 Task: Look for space in Carrollton, United States from 10th June, 2023 to 25th June, 2023 for 4 adults in price range Rs.10000 to Rs.15000. Place can be private room with 4 bedrooms having 4 beds and 4 bathrooms. Property type can be house, flat, guest house, hotel. Amenities needed are: wifi, TV, free parkinig on premises, gym, breakfast. Booking option can be shelf check-in. Required host language is English.
Action: Mouse moved to (541, 114)
Screenshot: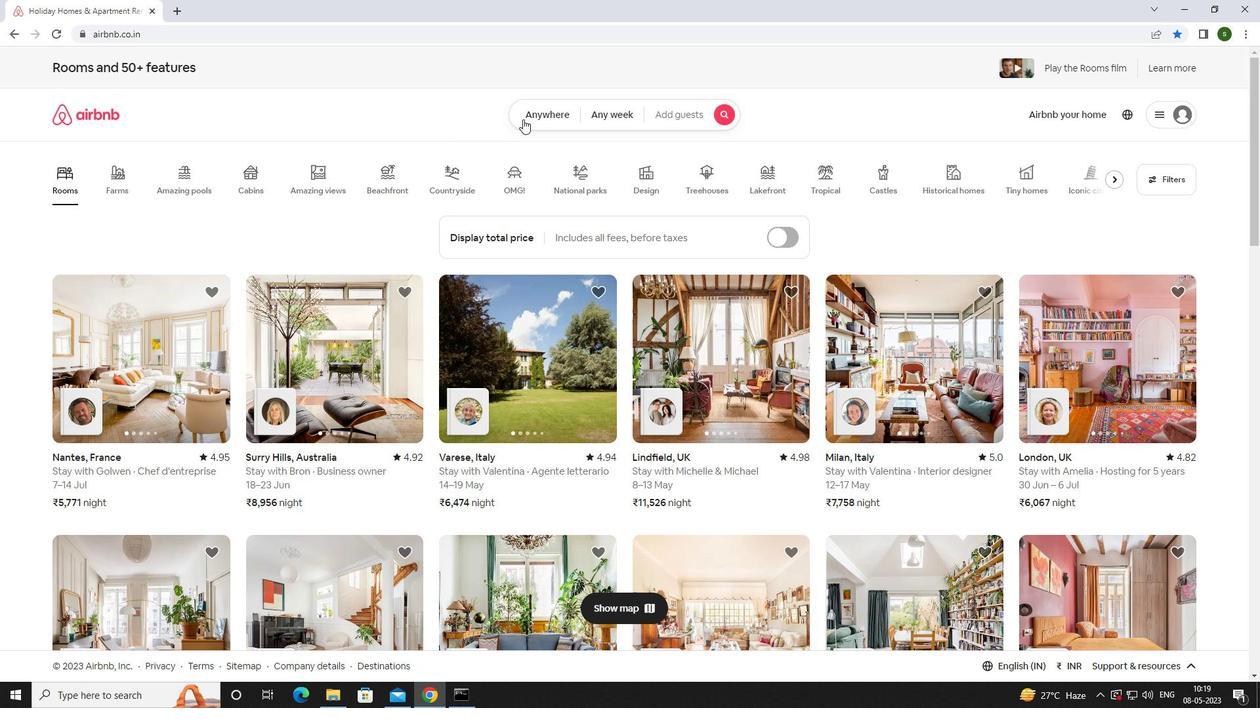 
Action: Mouse pressed left at (541, 114)
Screenshot: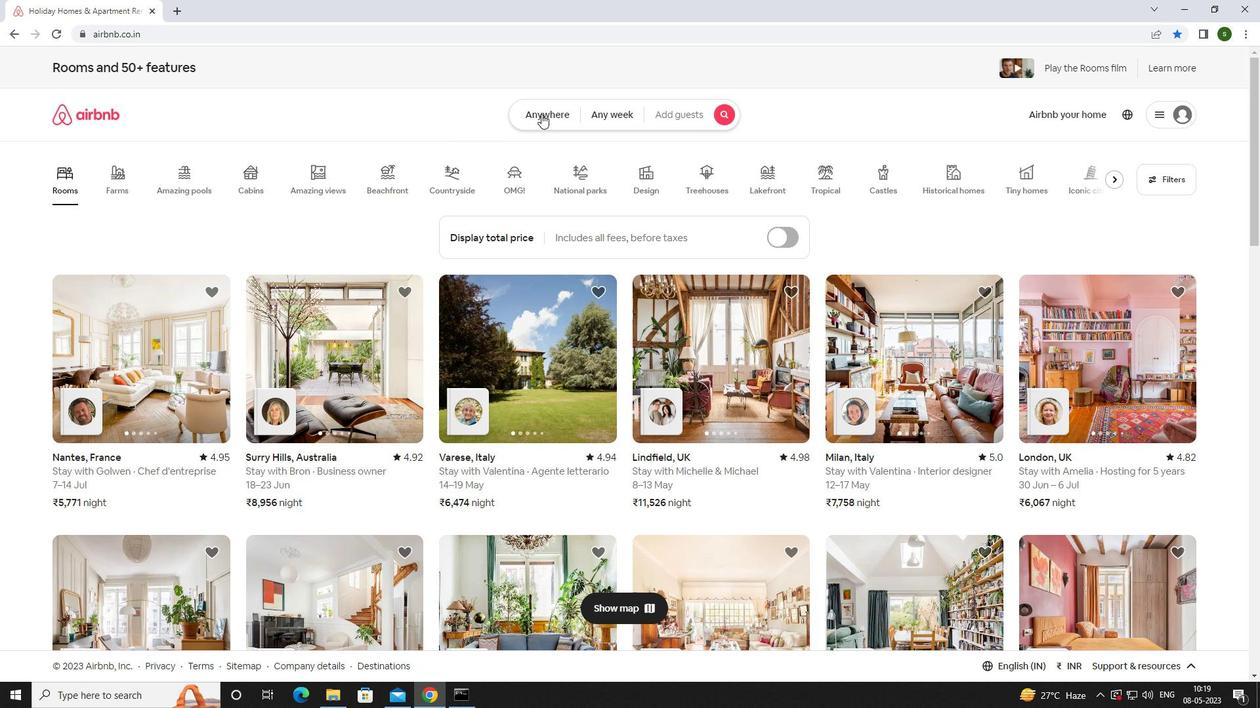 
Action: Mouse moved to (508, 171)
Screenshot: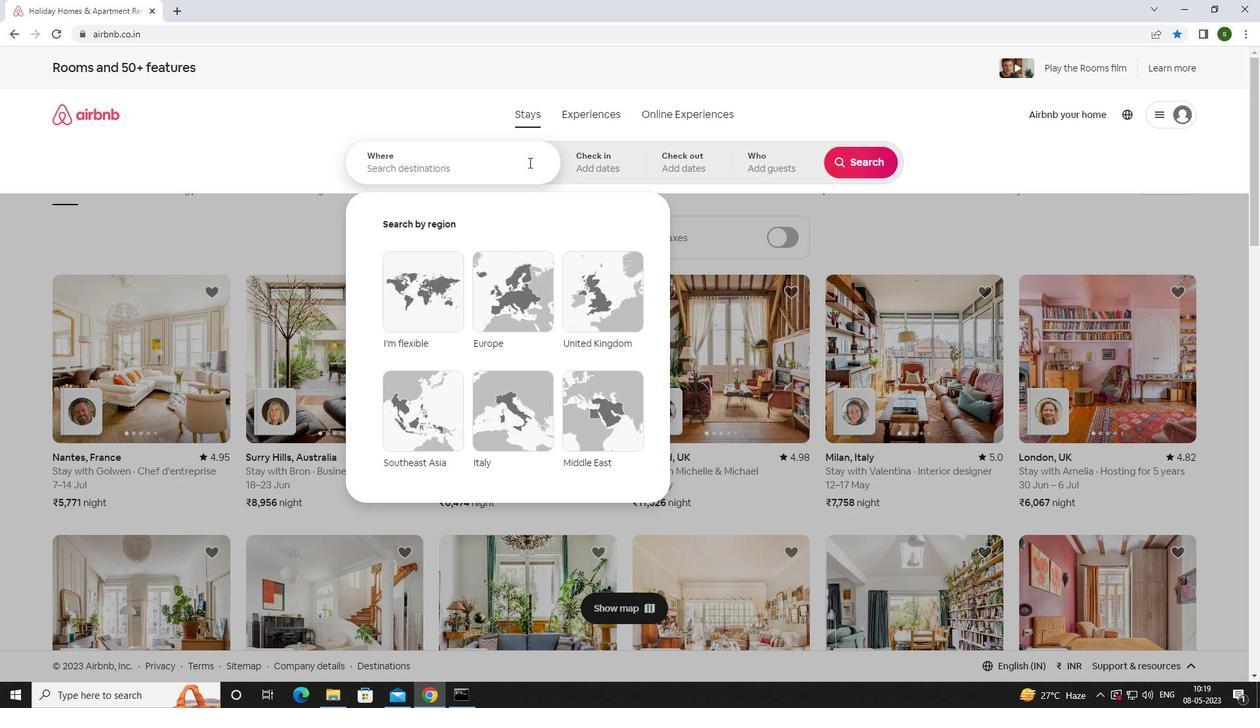 
Action: Mouse pressed left at (508, 171)
Screenshot: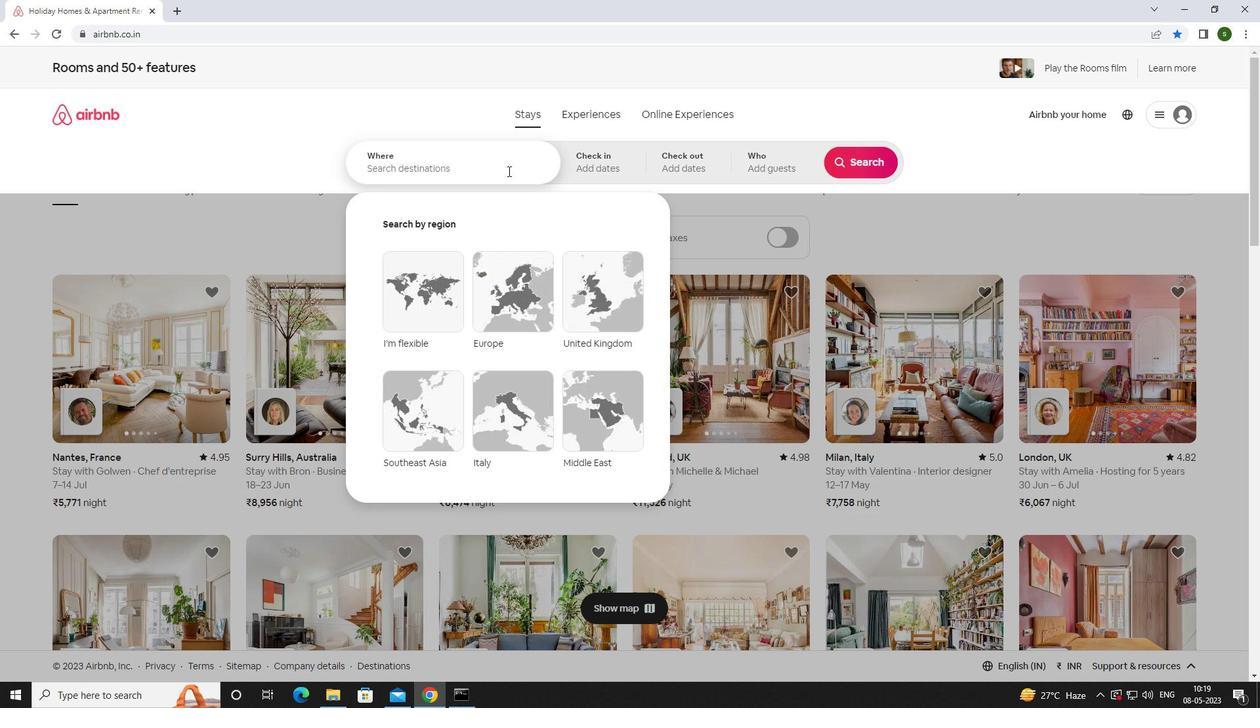 
Action: Key pressed <Key.caps_lock>c<Key.caps_lock>arrolltonb<Key.backspace>,<Key.space><Key.caps_lock>u<Key.caps_lock>nited<Key.space><Key.caps_lock>s<Key.caps_lock>tates<Key.enter>
Screenshot: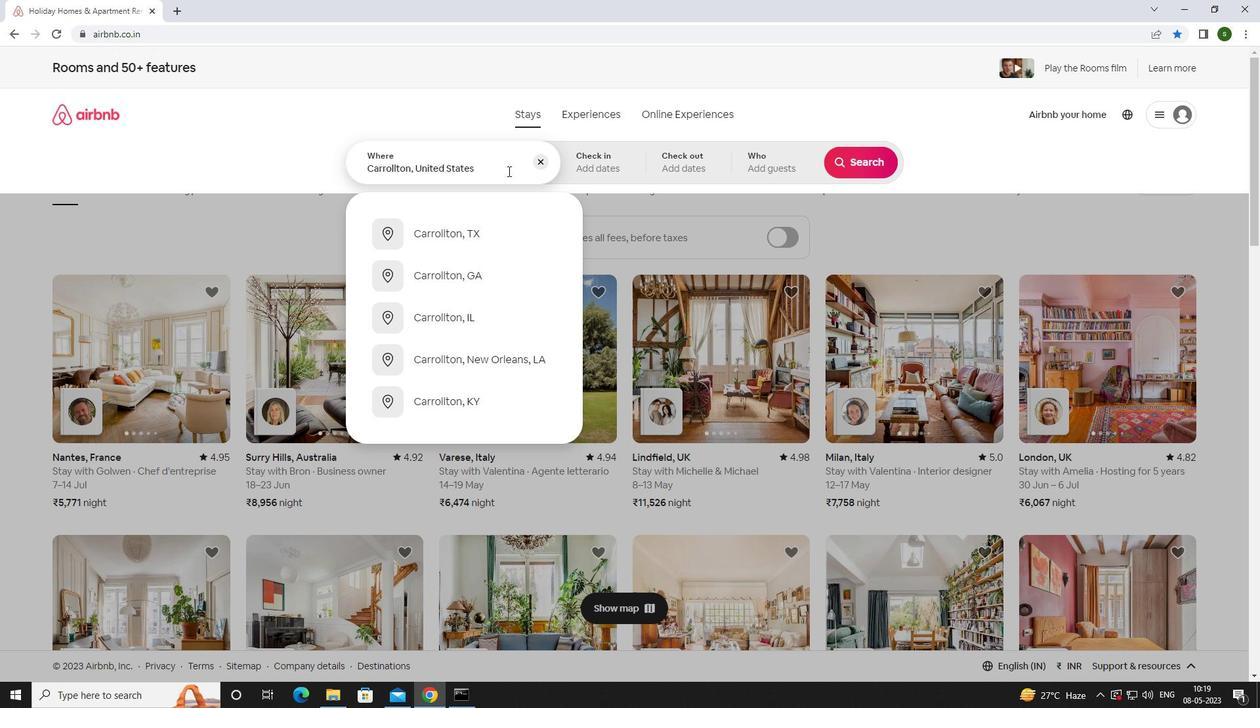 
Action: Mouse moved to (843, 351)
Screenshot: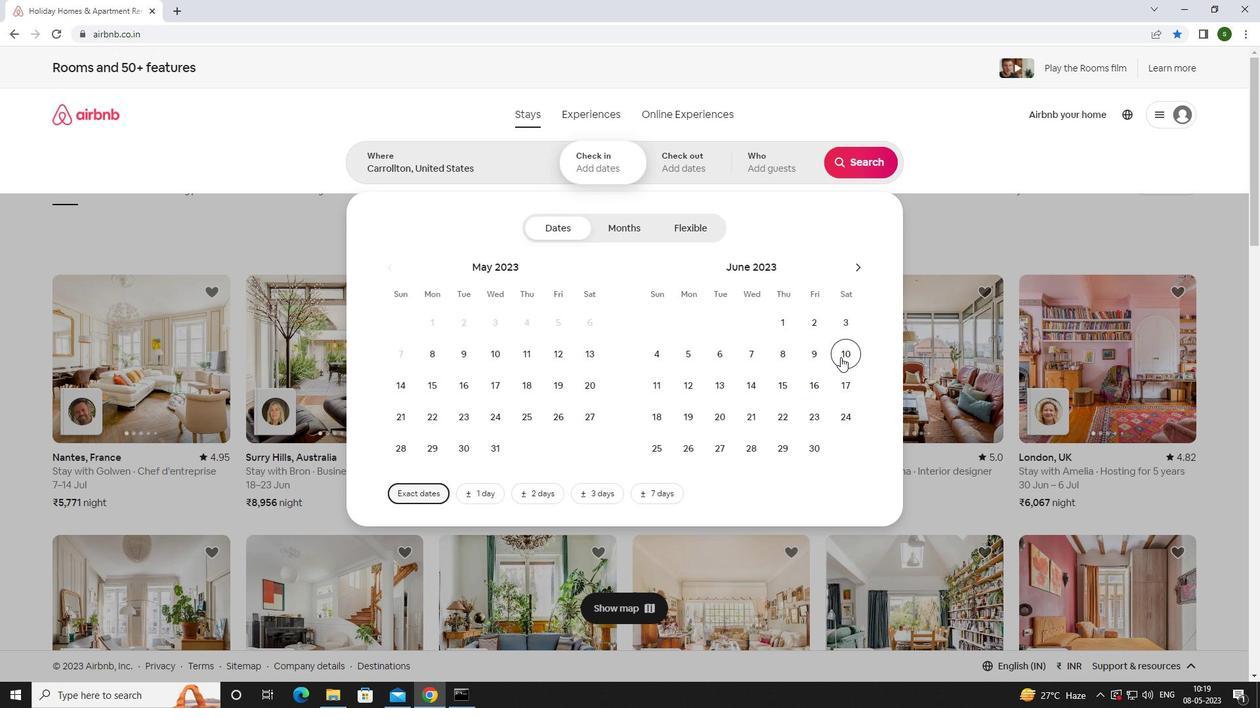 
Action: Mouse pressed left at (843, 351)
Screenshot: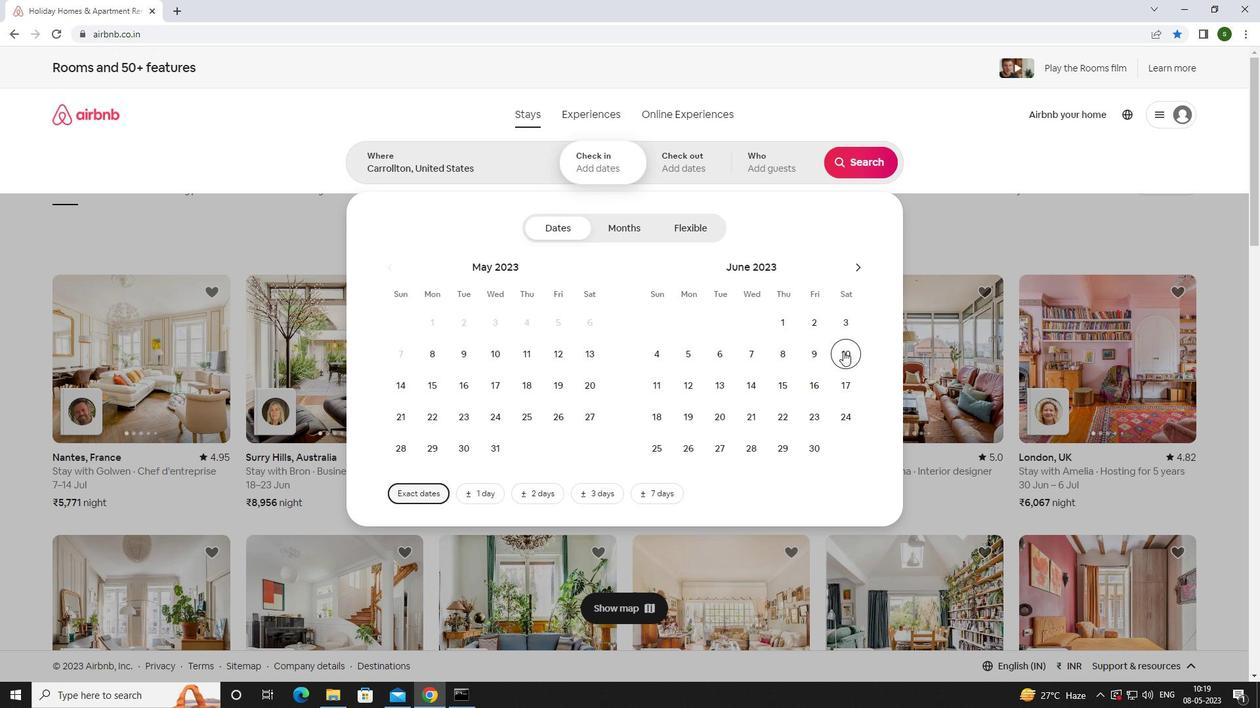 
Action: Mouse moved to (647, 454)
Screenshot: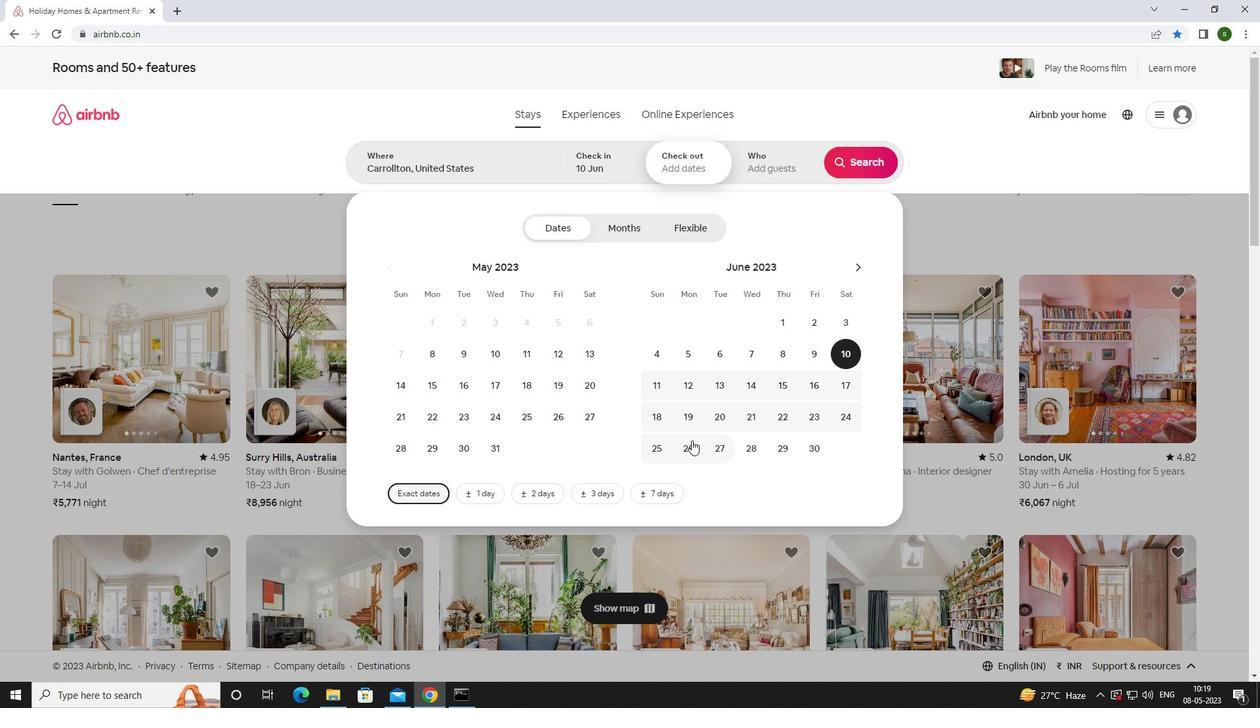 
Action: Mouse pressed left at (647, 454)
Screenshot: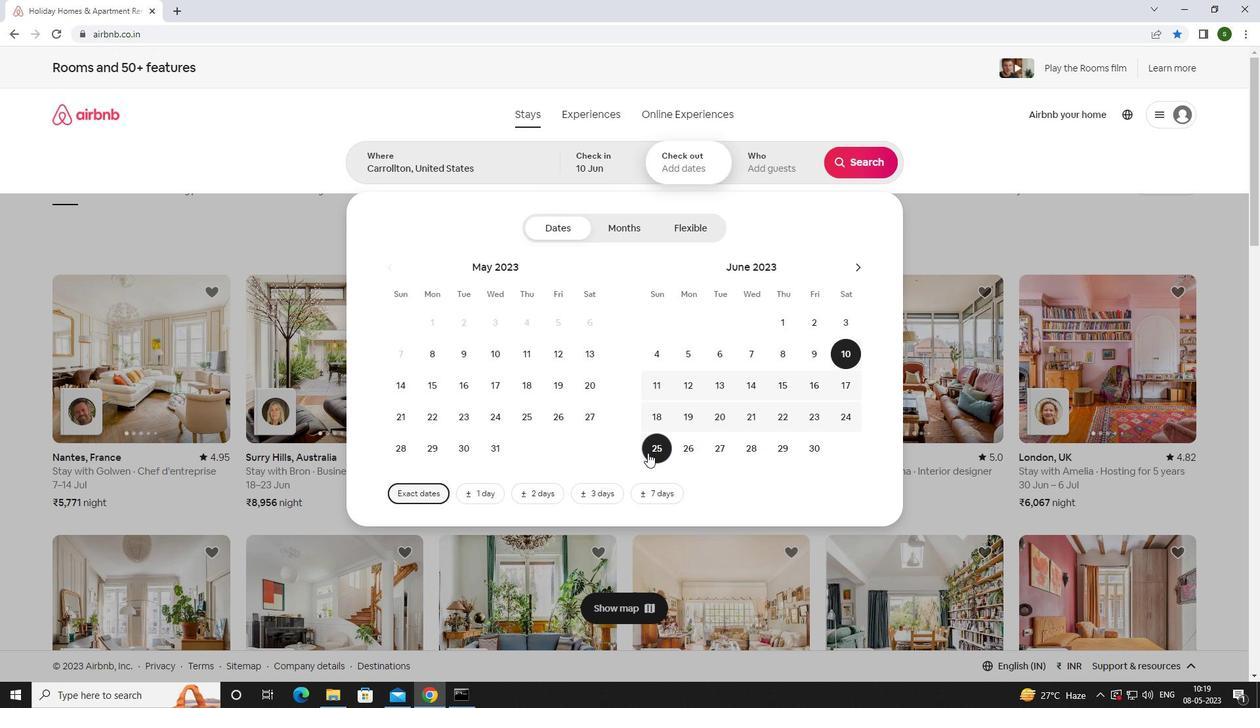 
Action: Mouse moved to (775, 163)
Screenshot: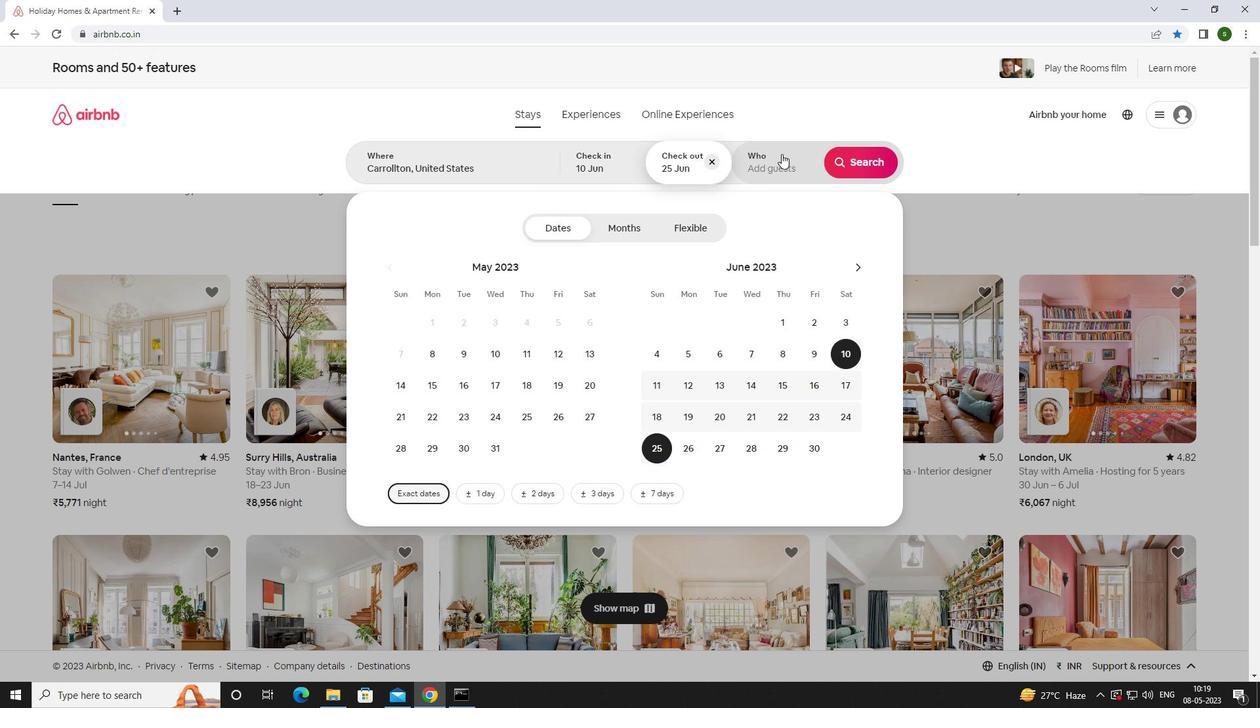 
Action: Mouse pressed left at (775, 163)
Screenshot: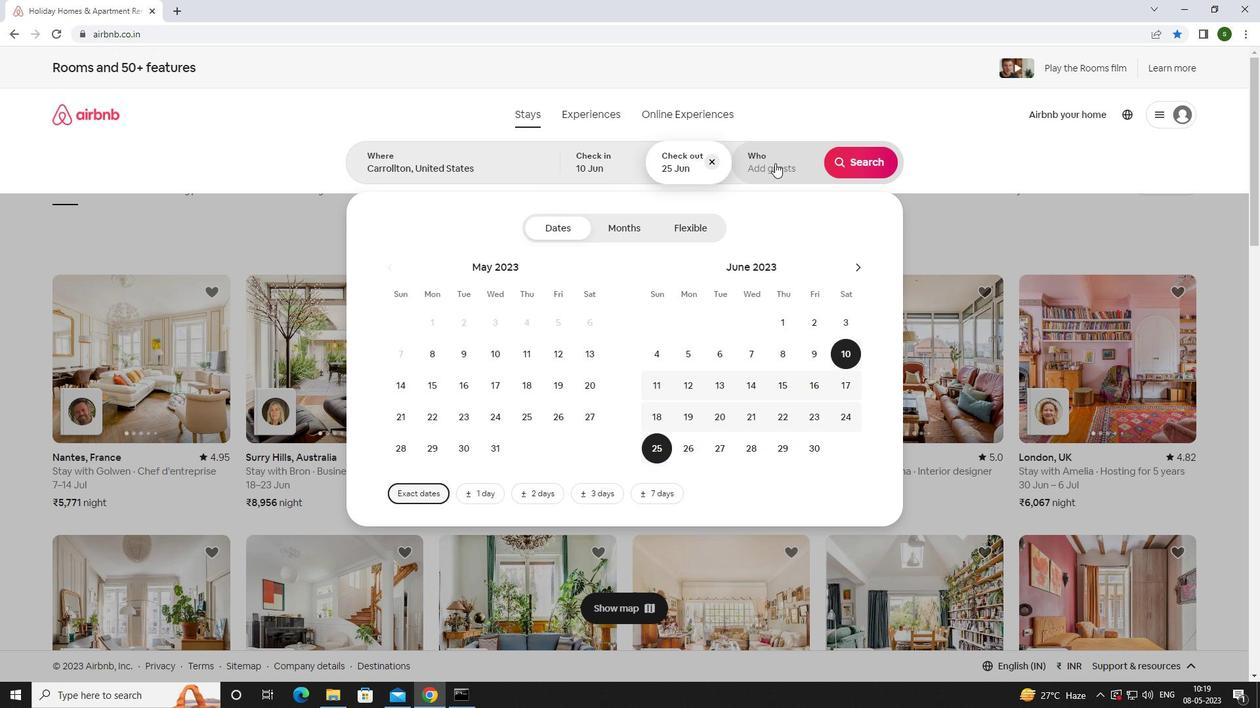 
Action: Mouse moved to (862, 229)
Screenshot: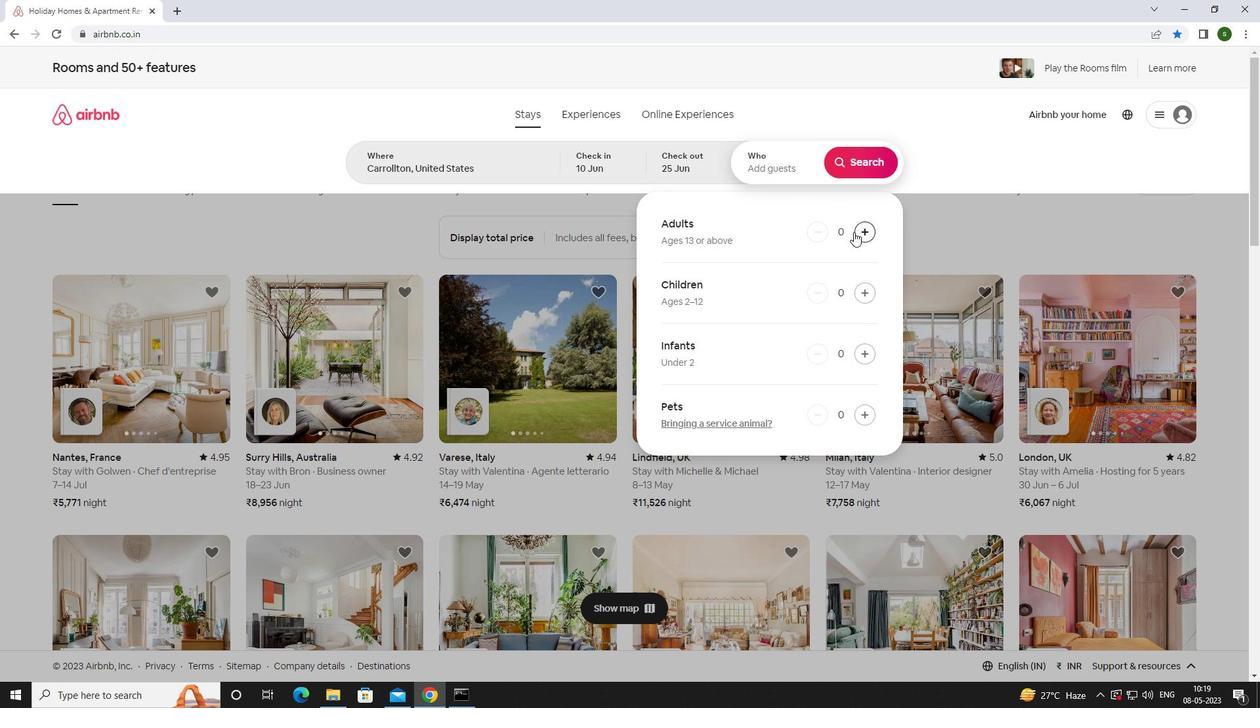 
Action: Mouse pressed left at (862, 229)
Screenshot: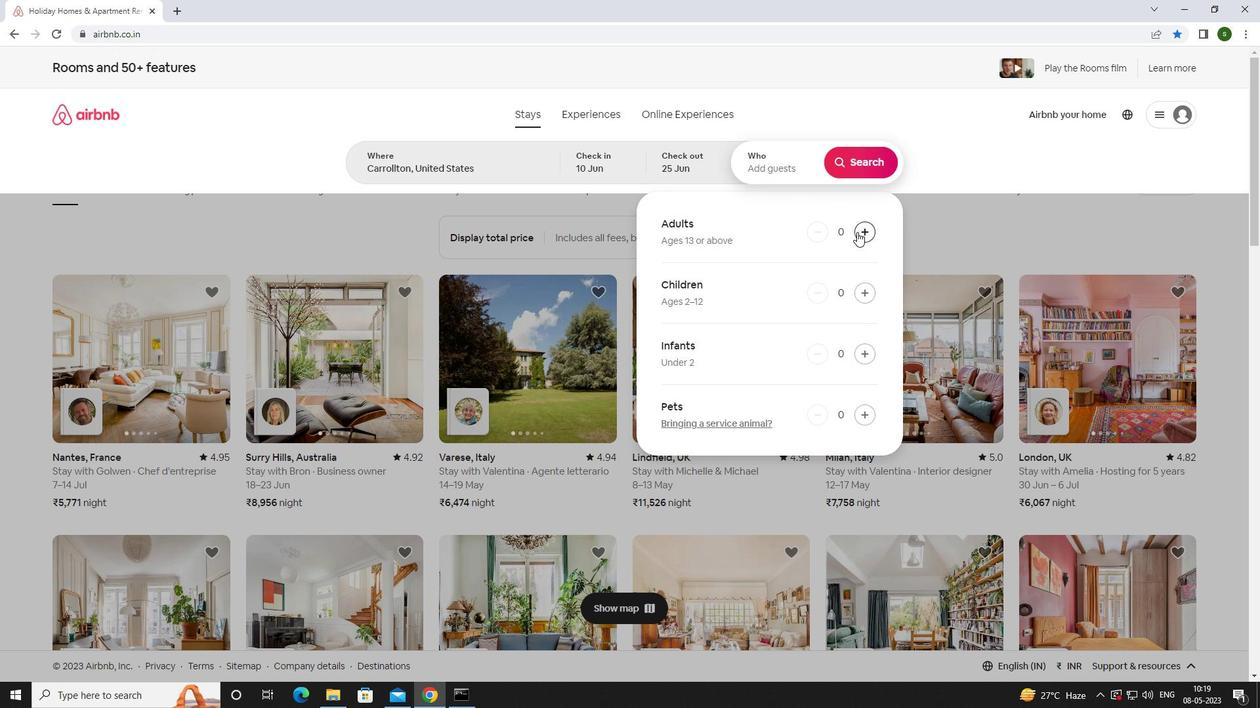 
Action: Mouse pressed left at (862, 229)
Screenshot: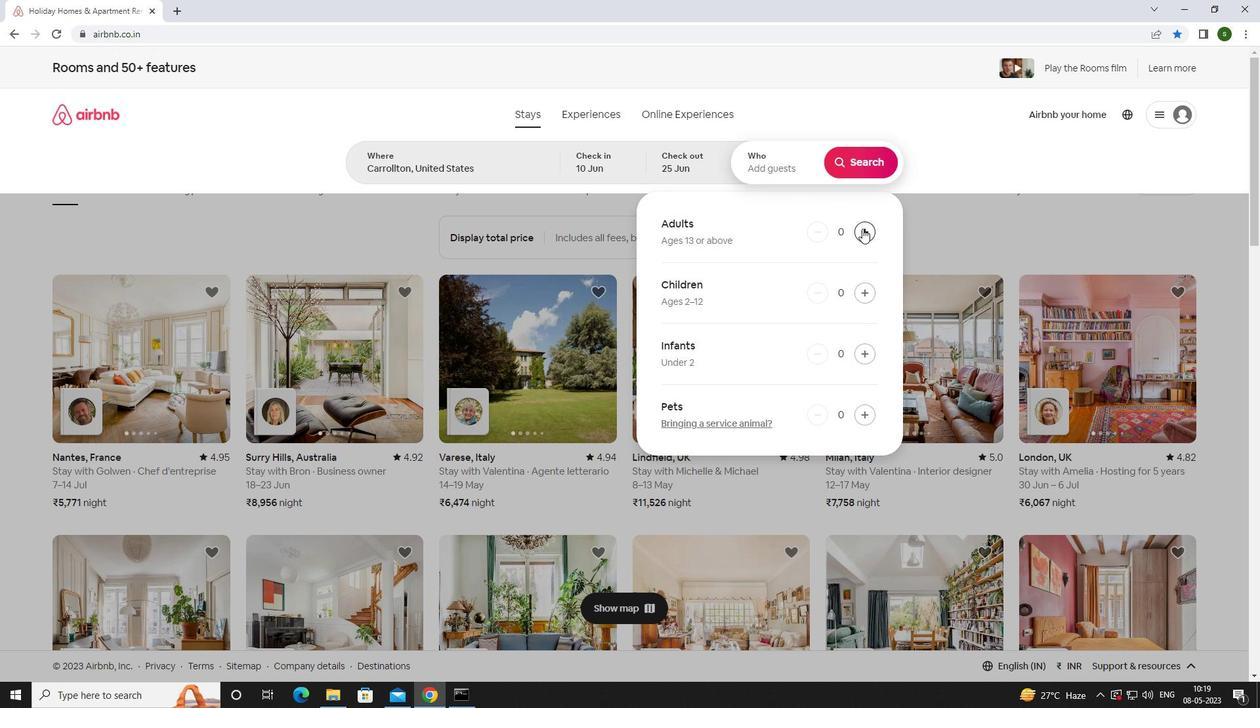 
Action: Mouse pressed left at (862, 229)
Screenshot: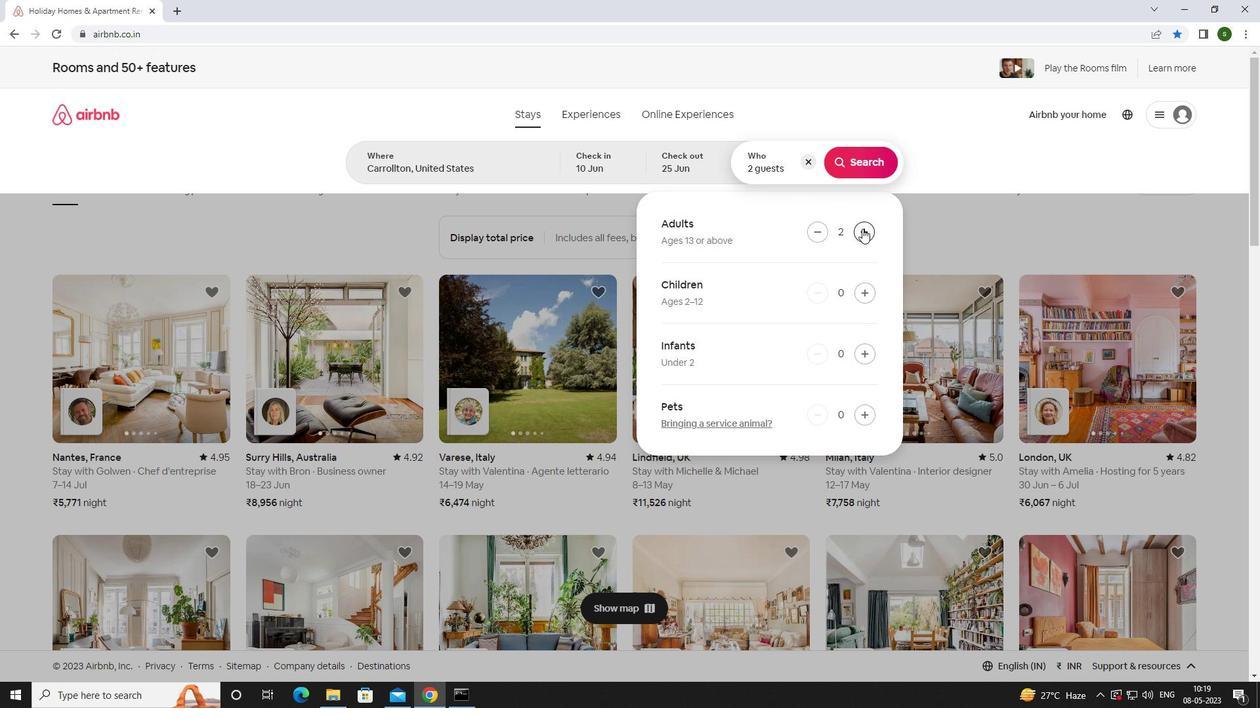 
Action: Mouse pressed left at (862, 229)
Screenshot: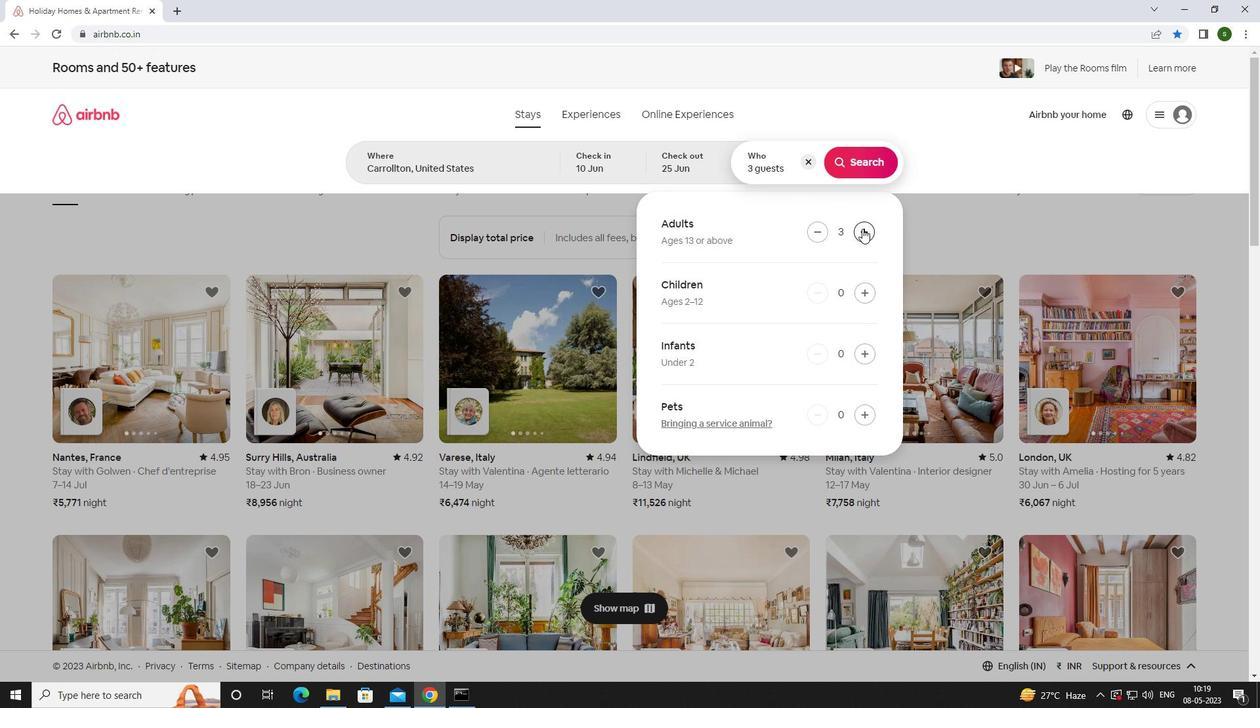 
Action: Mouse moved to (863, 158)
Screenshot: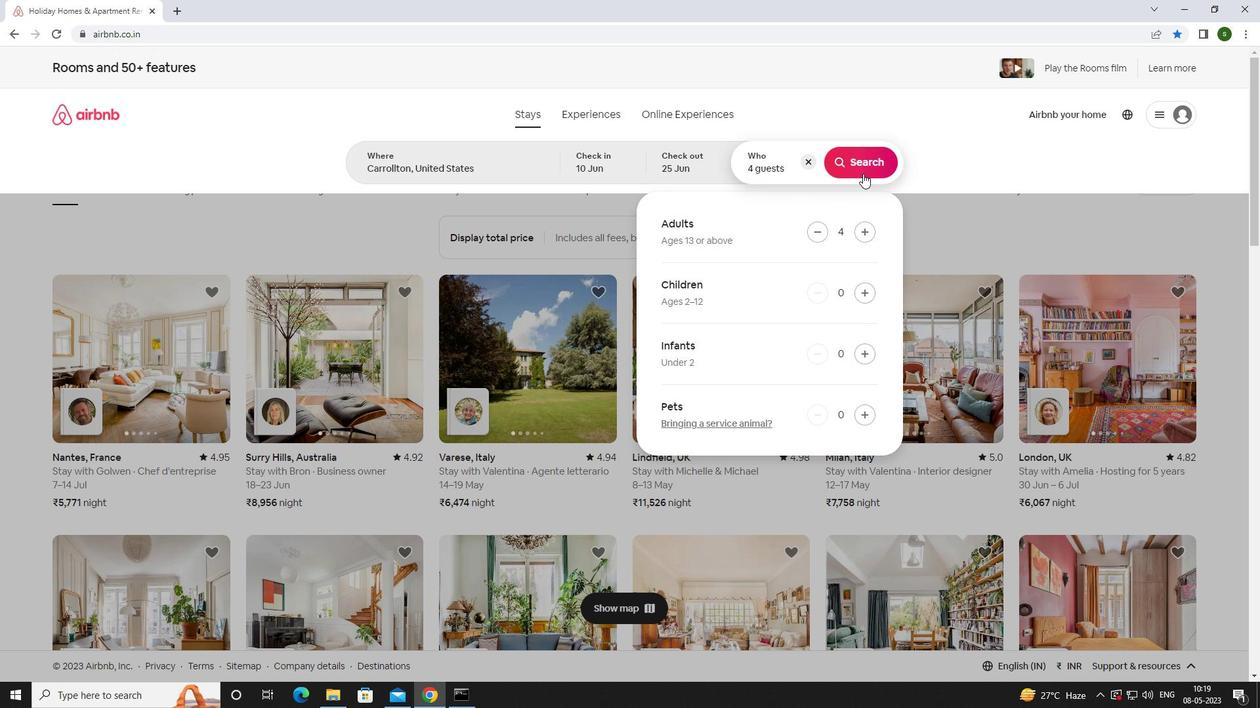 
Action: Mouse pressed left at (863, 158)
Screenshot: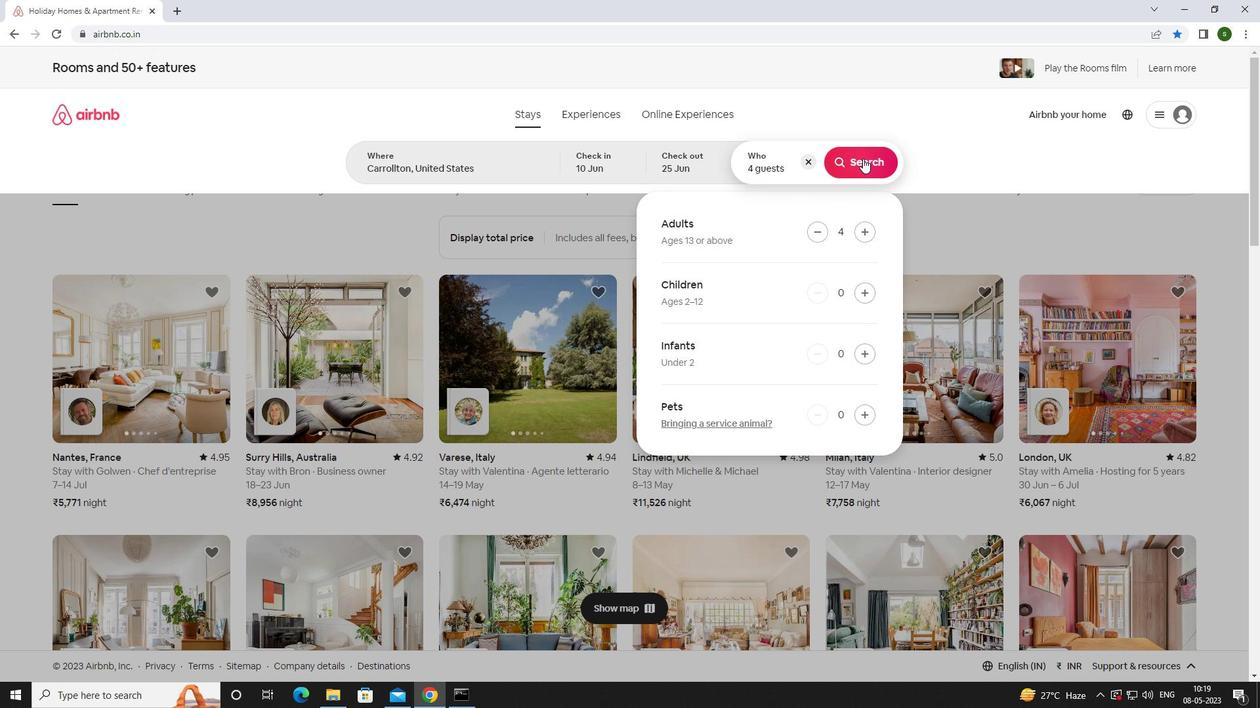 
Action: Mouse moved to (1203, 127)
Screenshot: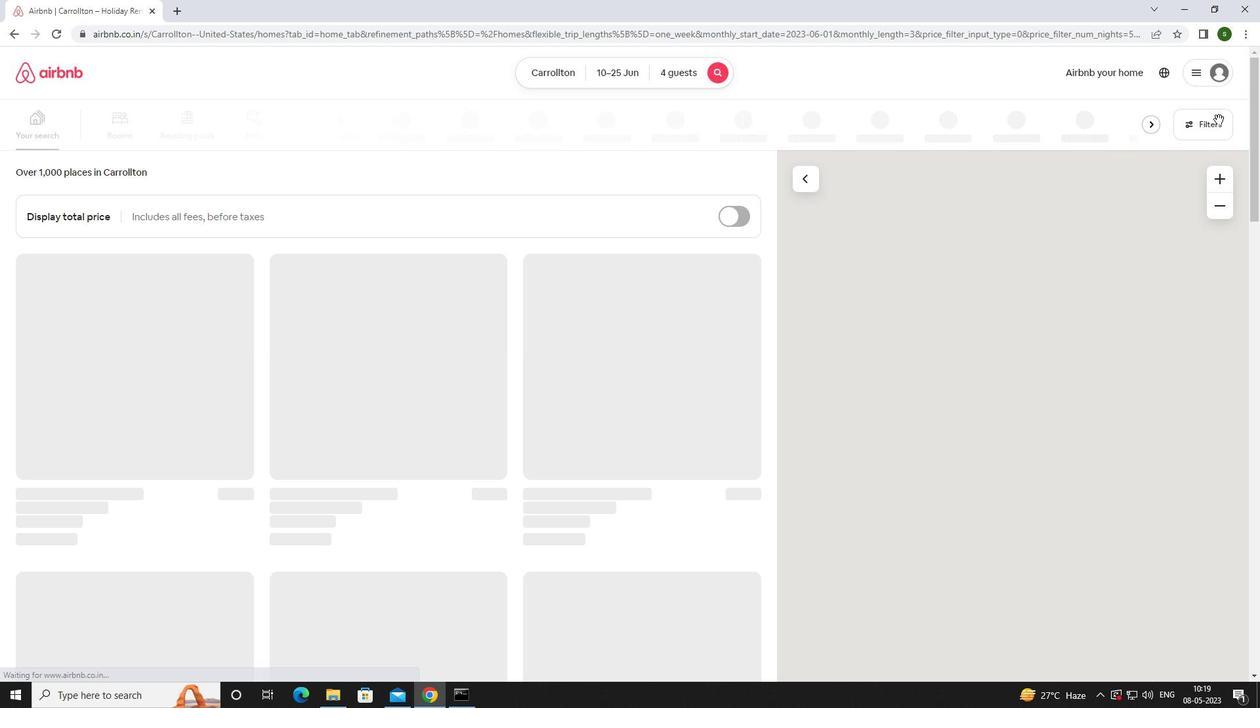 
Action: Mouse pressed left at (1203, 127)
Screenshot: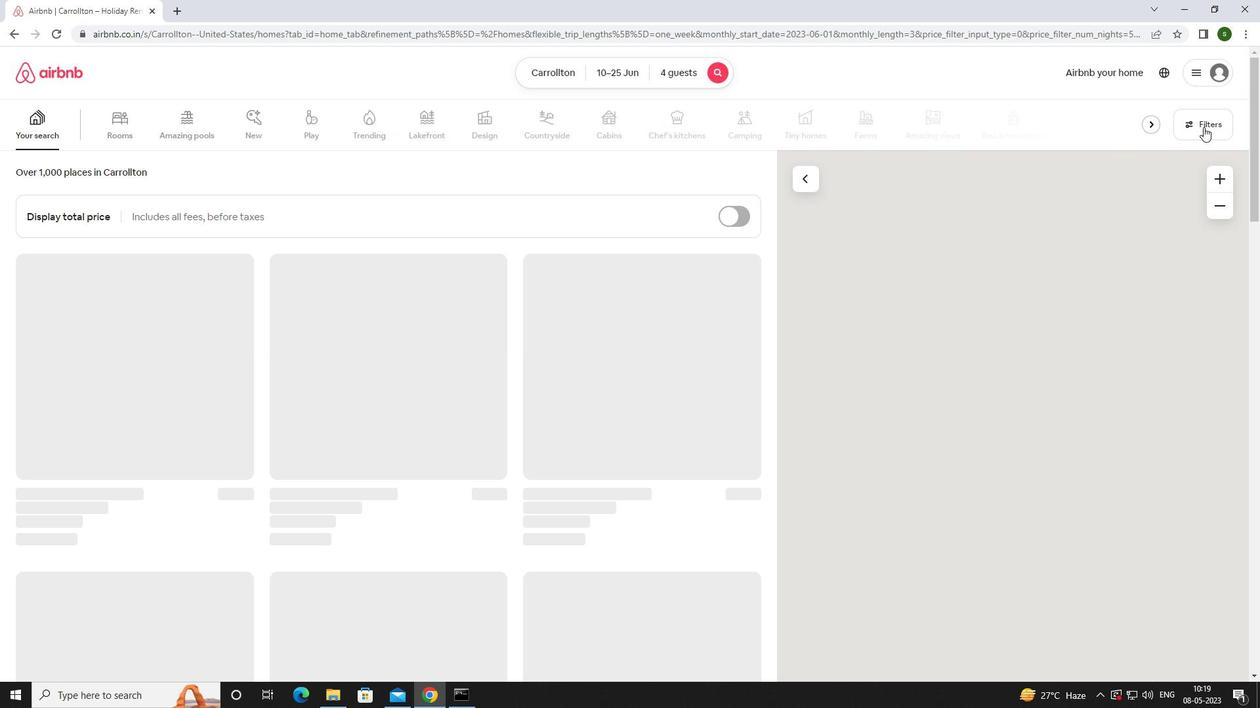 
Action: Mouse moved to (498, 441)
Screenshot: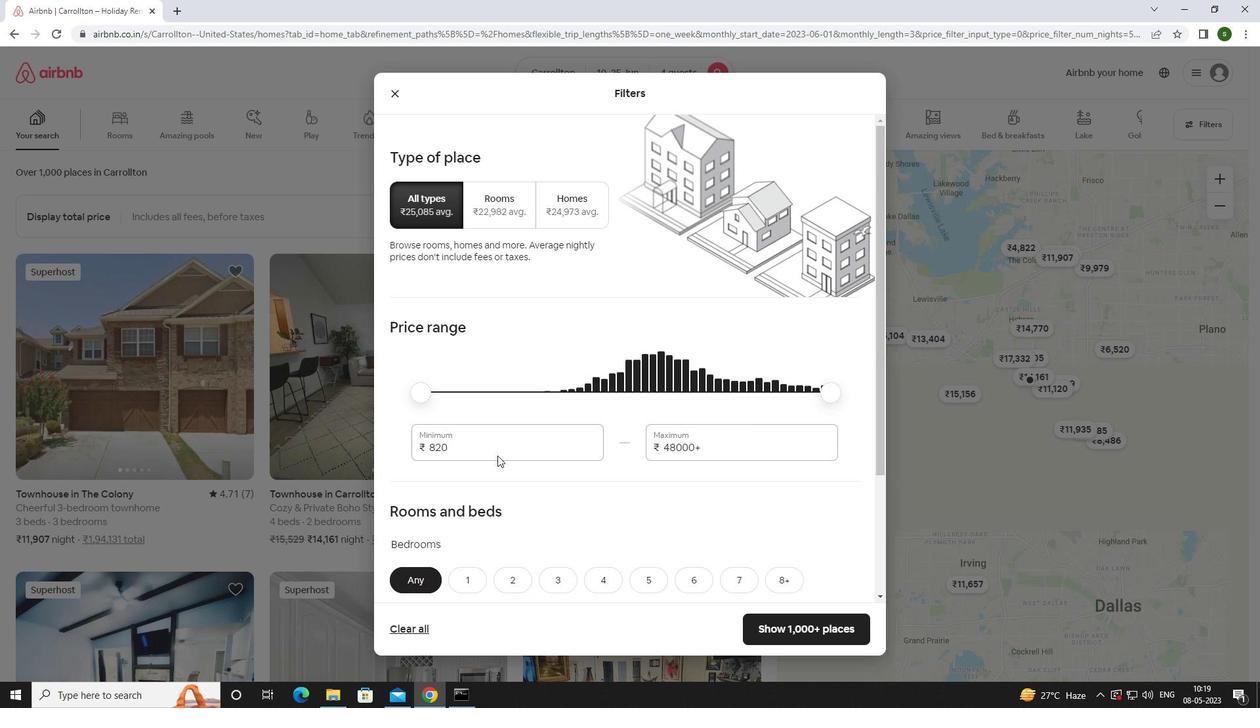 
Action: Mouse pressed left at (498, 441)
Screenshot: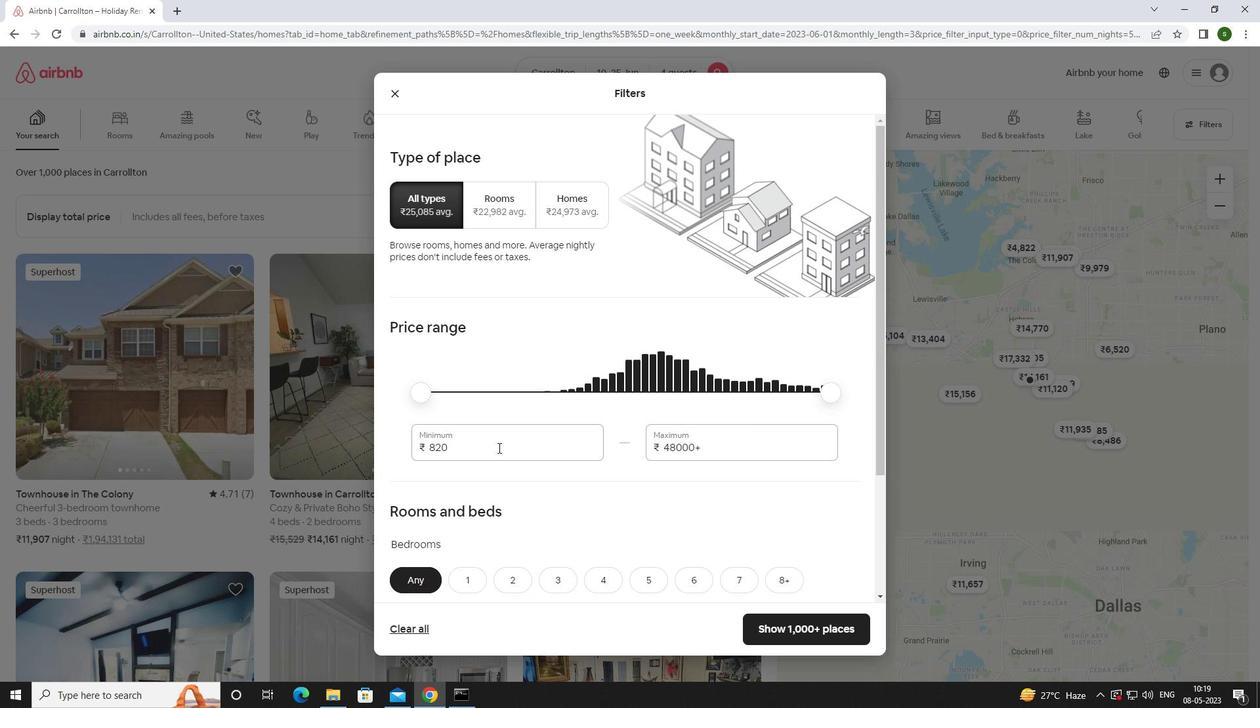 
Action: Key pressed <Key.backspace><Key.backspace><Key.backspace><Key.backspace>10000
Screenshot: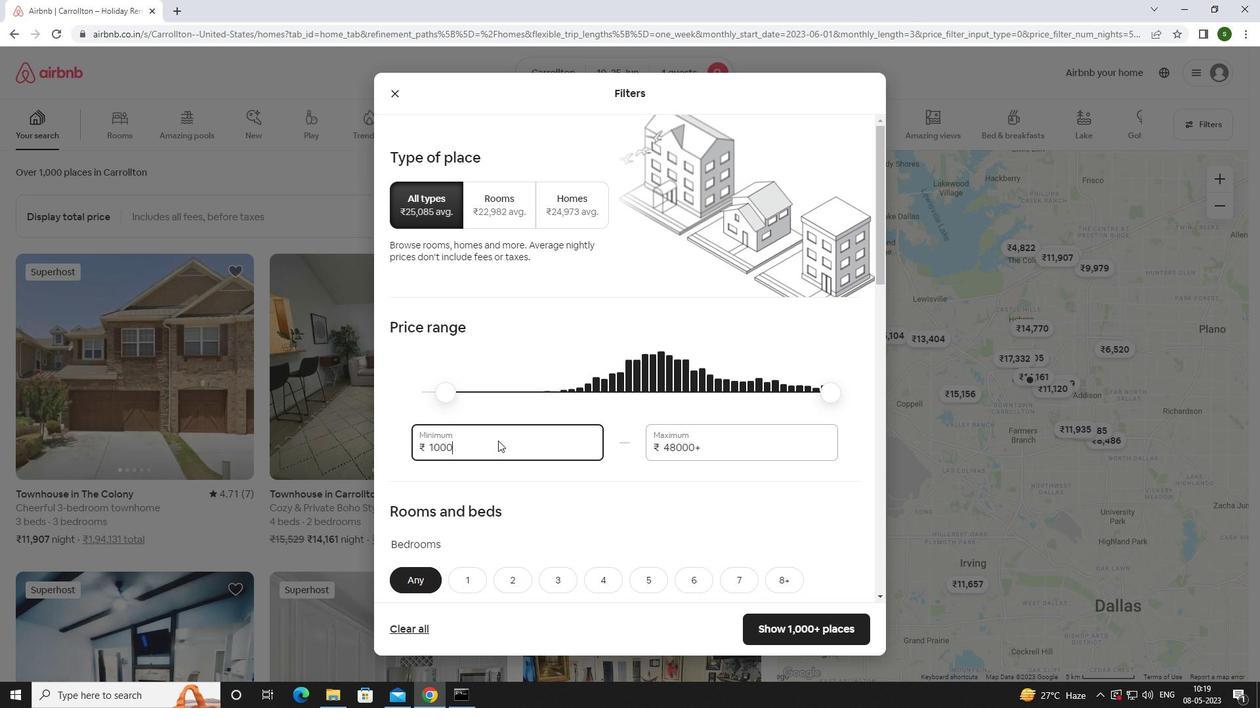
Action: Mouse moved to (709, 451)
Screenshot: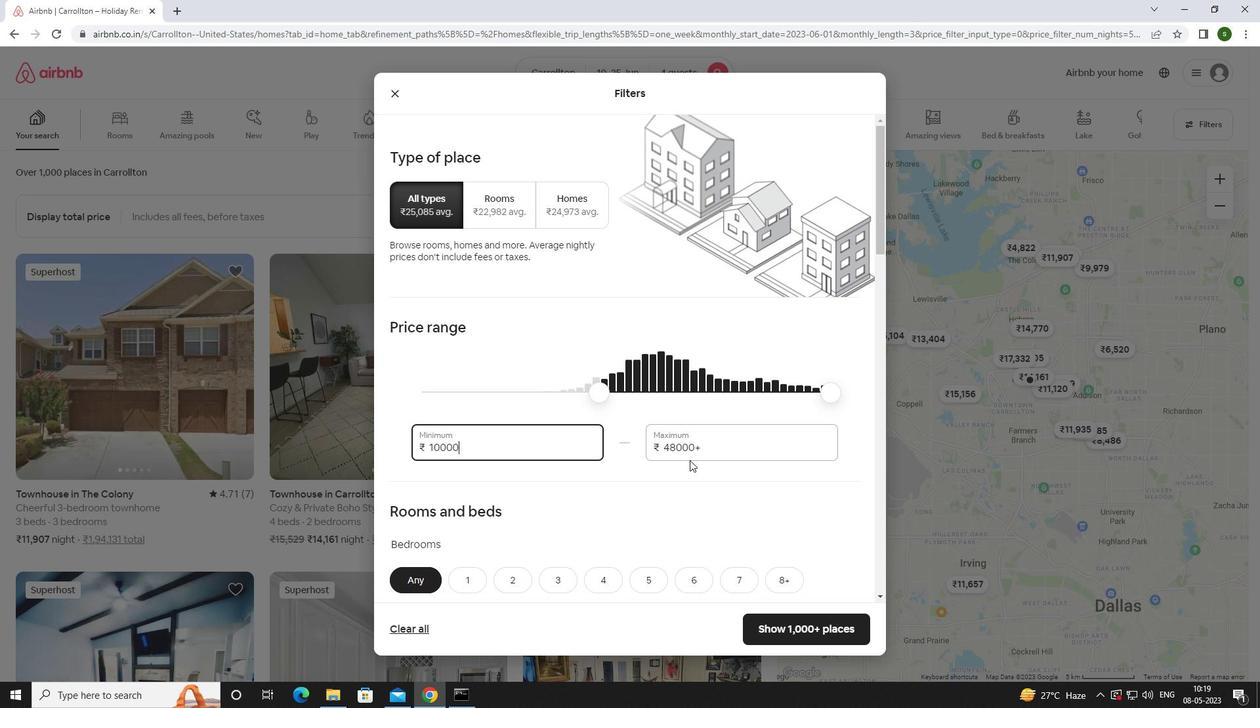 
Action: Mouse pressed left at (709, 451)
Screenshot: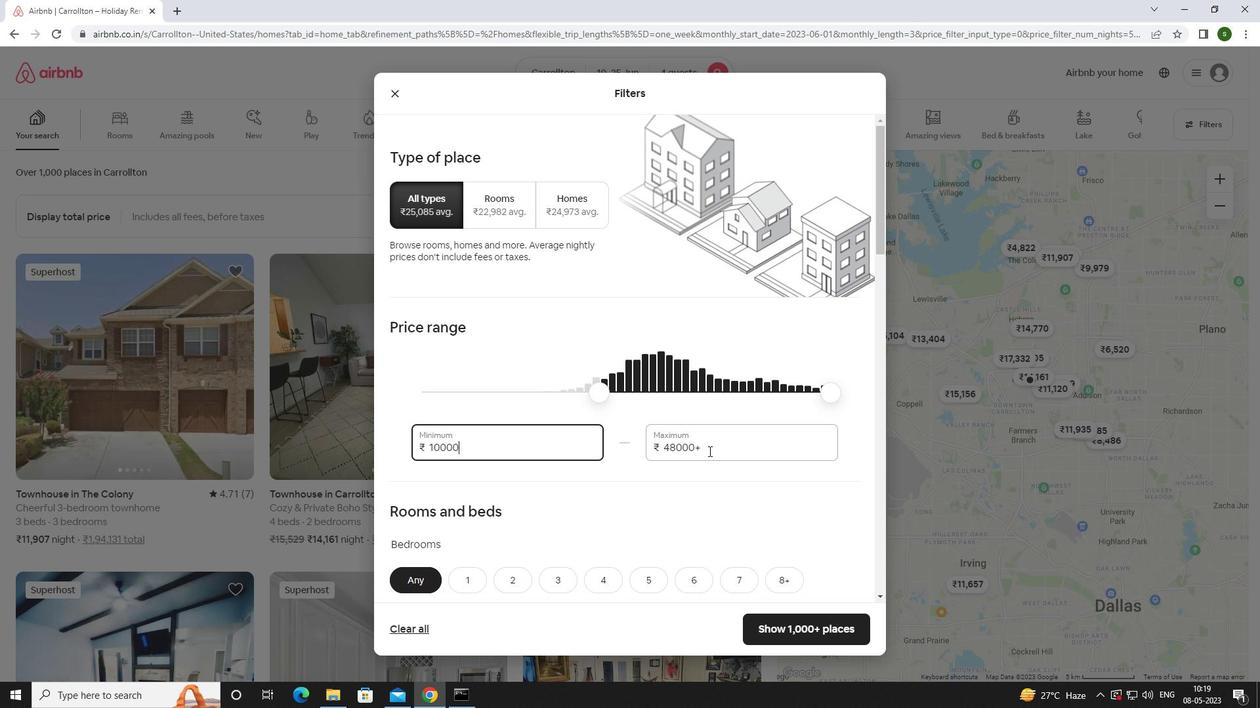 
Action: Key pressed <Key.backspace><Key.backspace><Key.backspace><Key.backspace><Key.backspace><Key.backspace><Key.backspace><Key.backspace><Key.backspace><Key.backspace><Key.backspace>15000
Screenshot: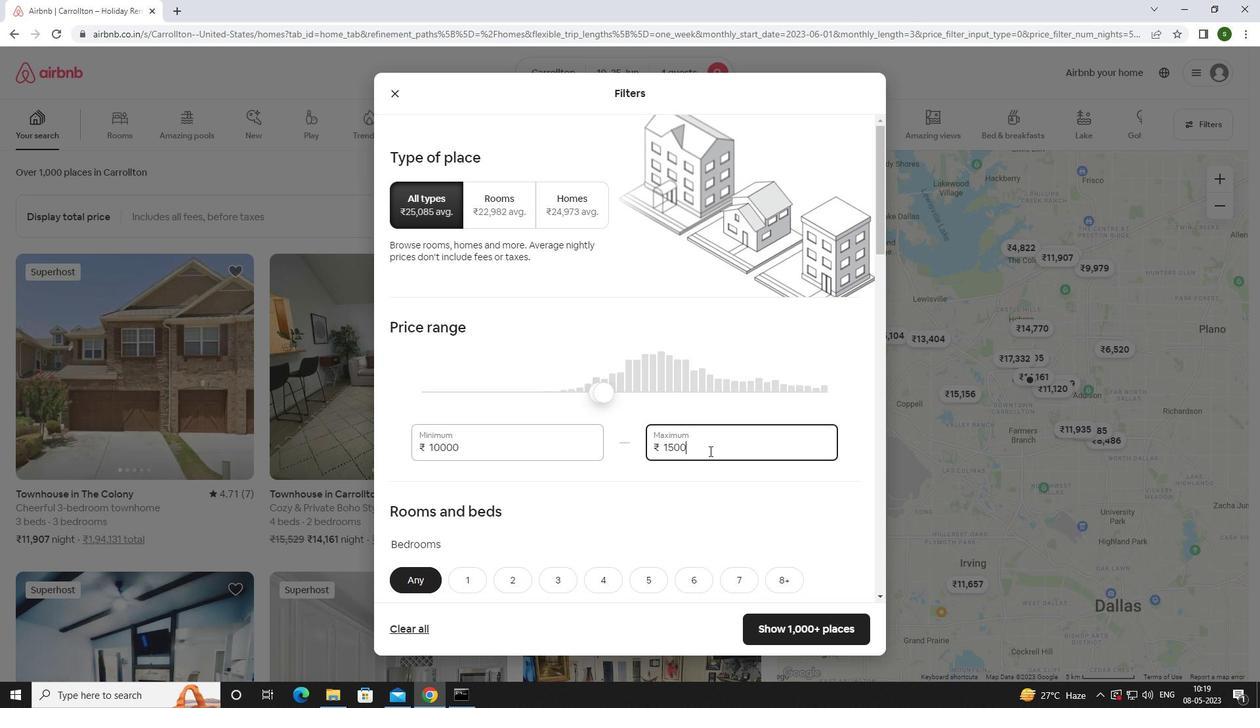 
Action: Mouse moved to (563, 444)
Screenshot: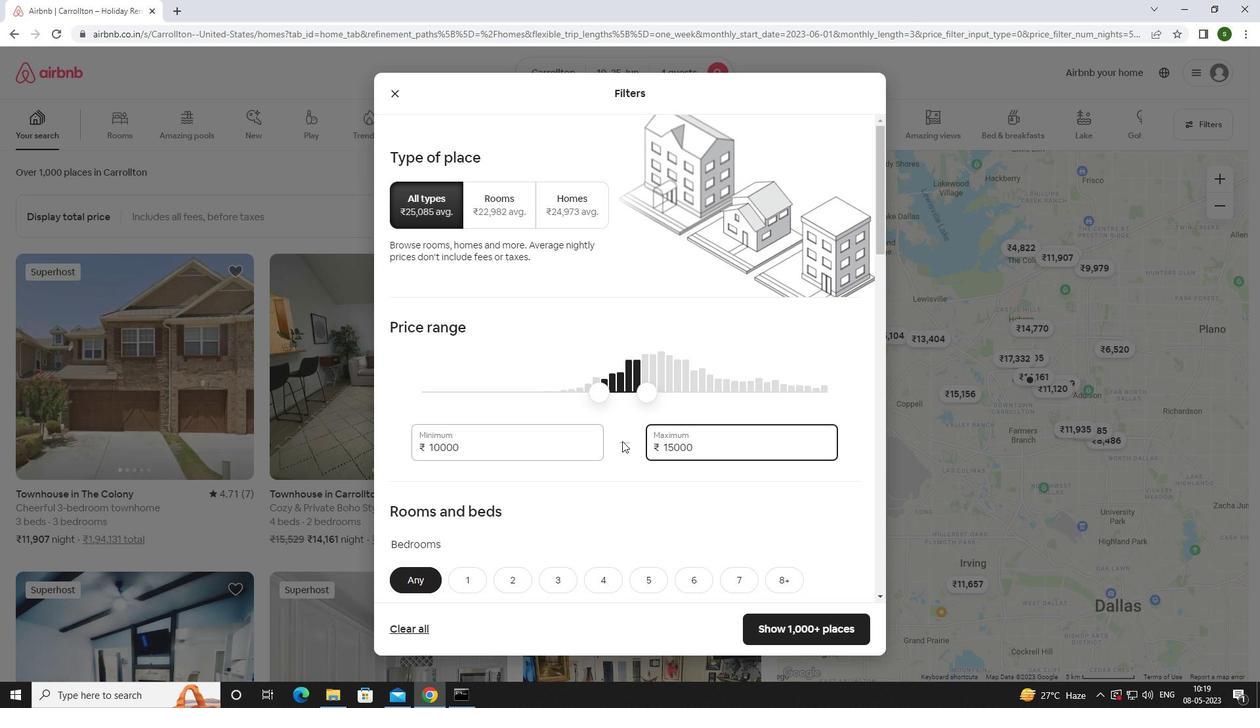 
Action: Mouse scrolled (563, 443) with delta (0, 0)
Screenshot: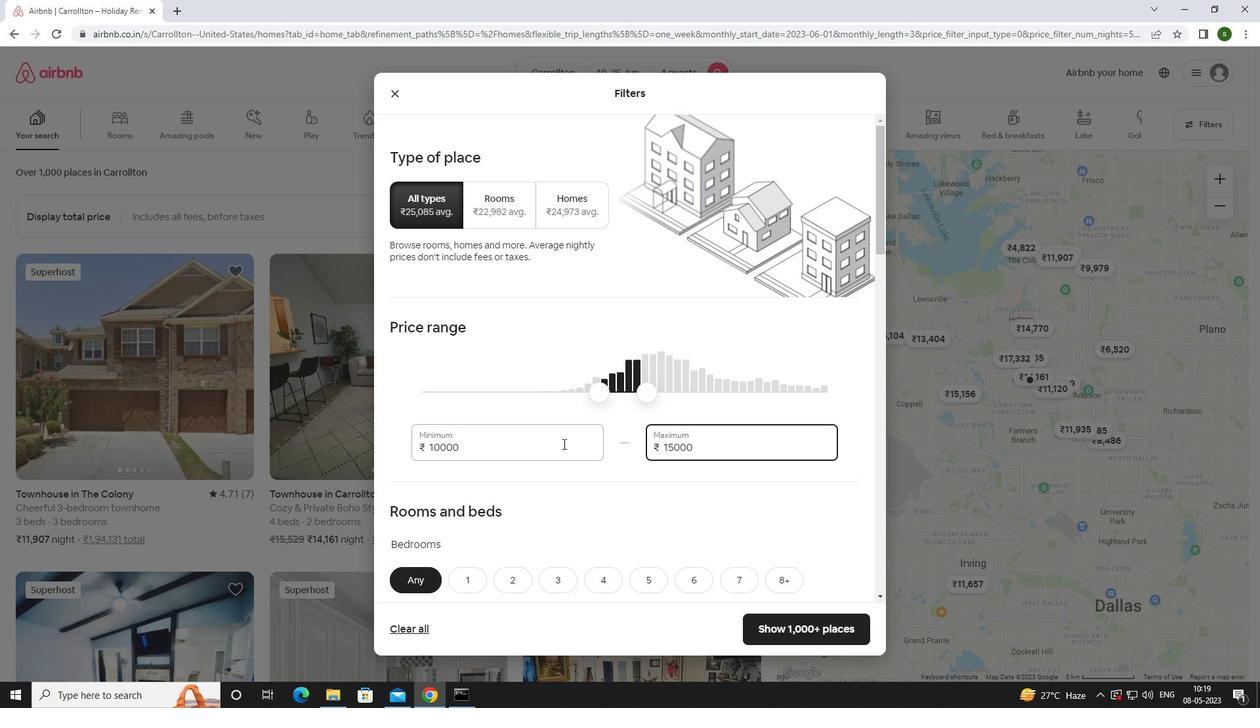 
Action: Mouse scrolled (563, 443) with delta (0, 0)
Screenshot: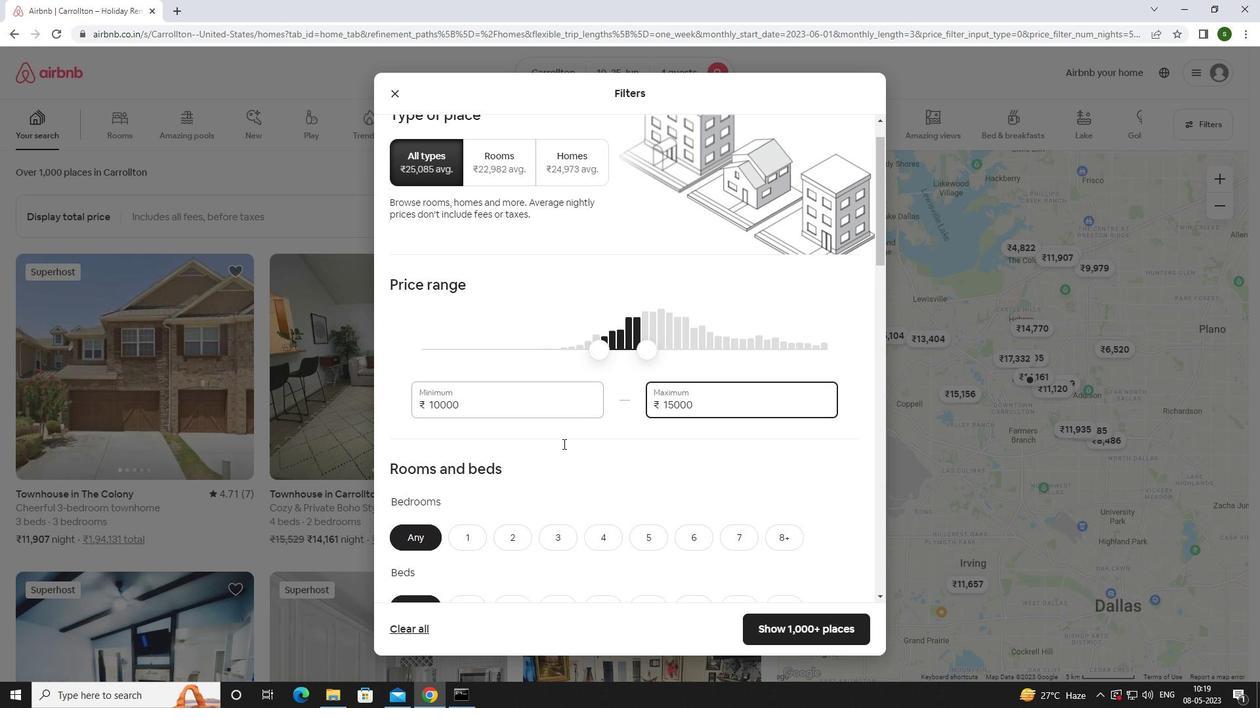 
Action: Mouse scrolled (563, 443) with delta (0, 0)
Screenshot: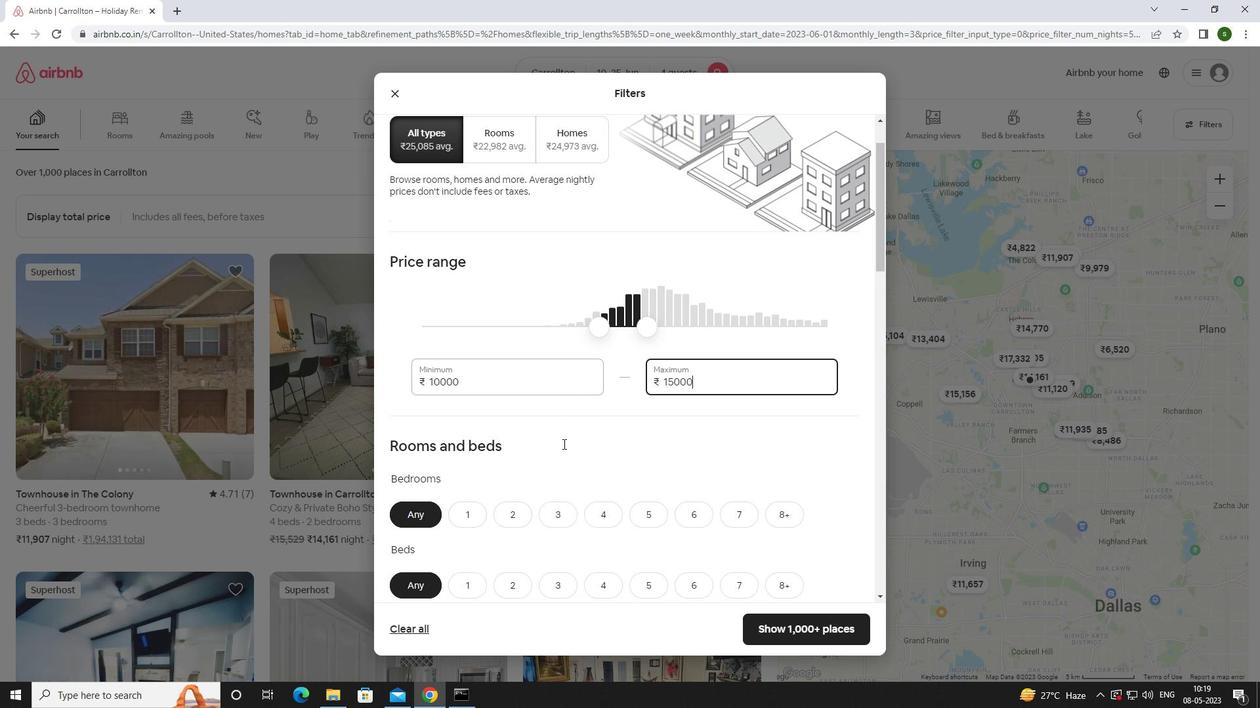 
Action: Mouse moved to (603, 378)
Screenshot: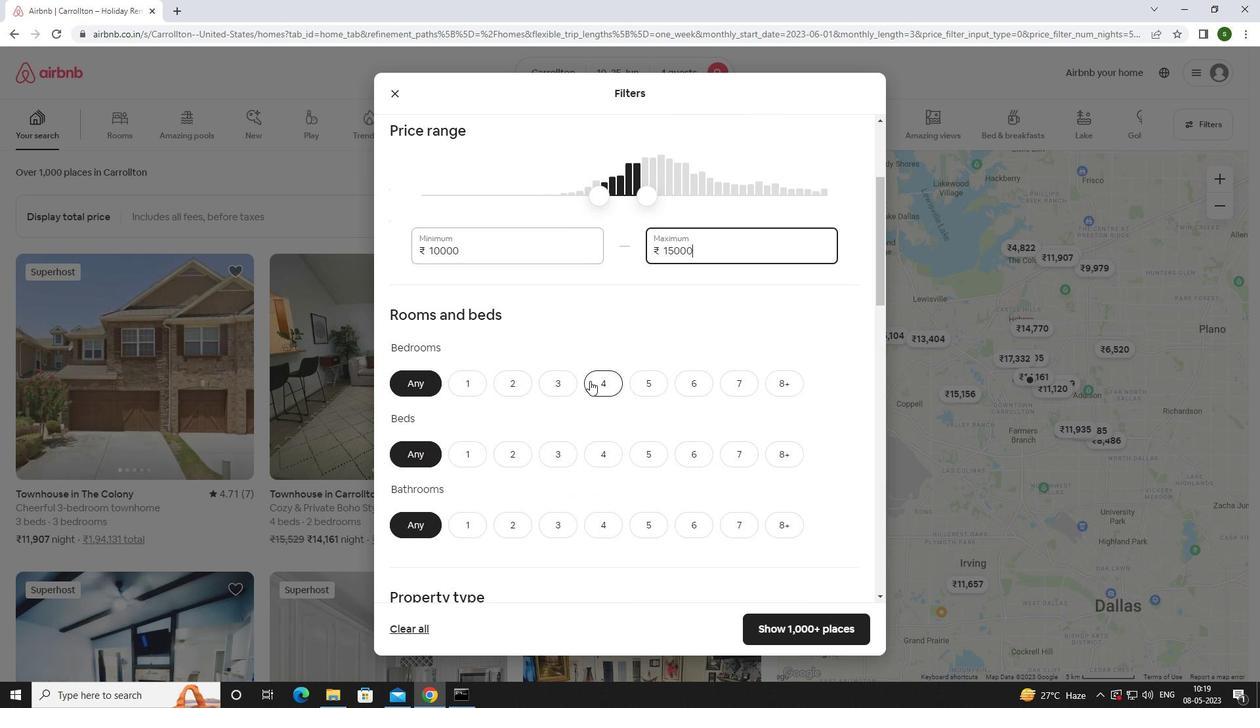 
Action: Mouse pressed left at (603, 378)
Screenshot: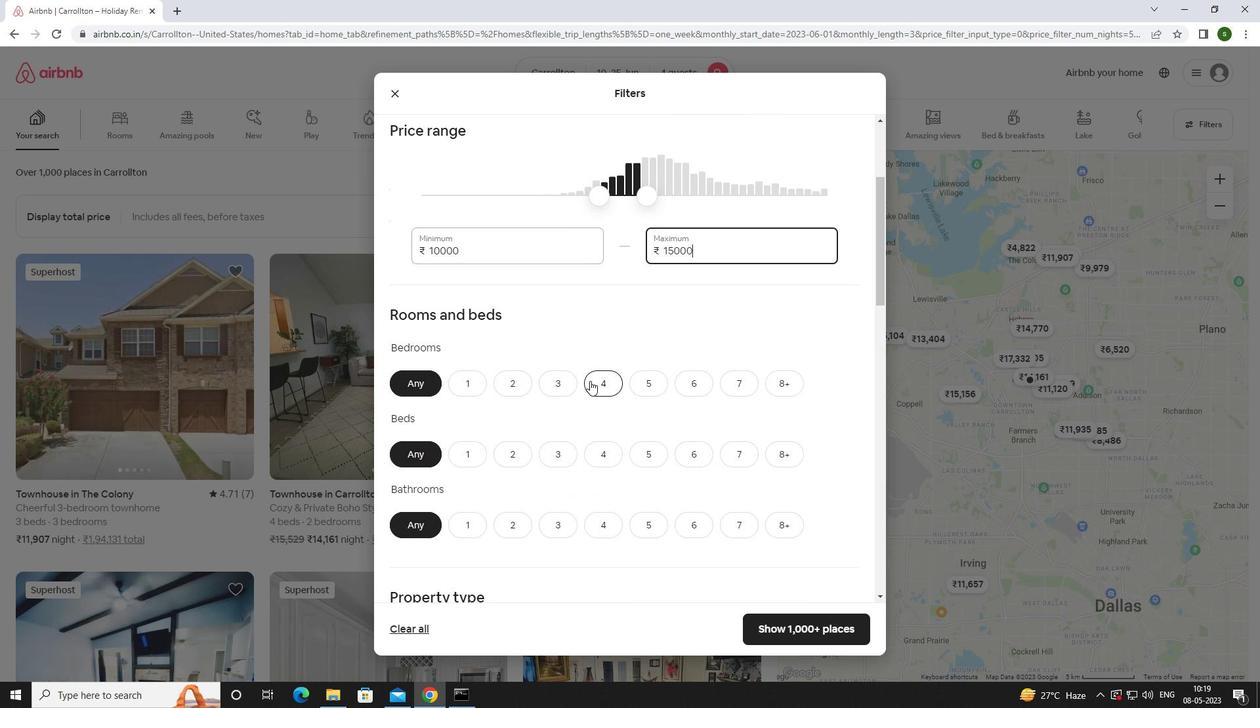 
Action: Mouse moved to (601, 452)
Screenshot: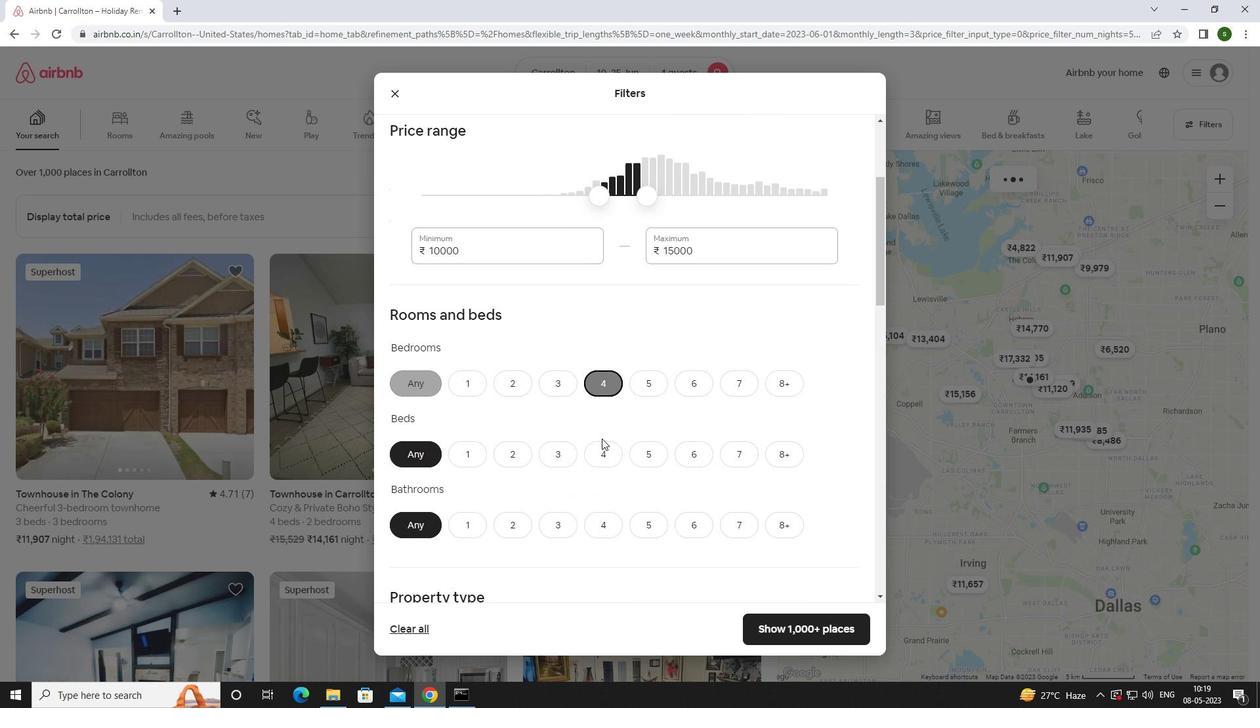 
Action: Mouse pressed left at (601, 452)
Screenshot: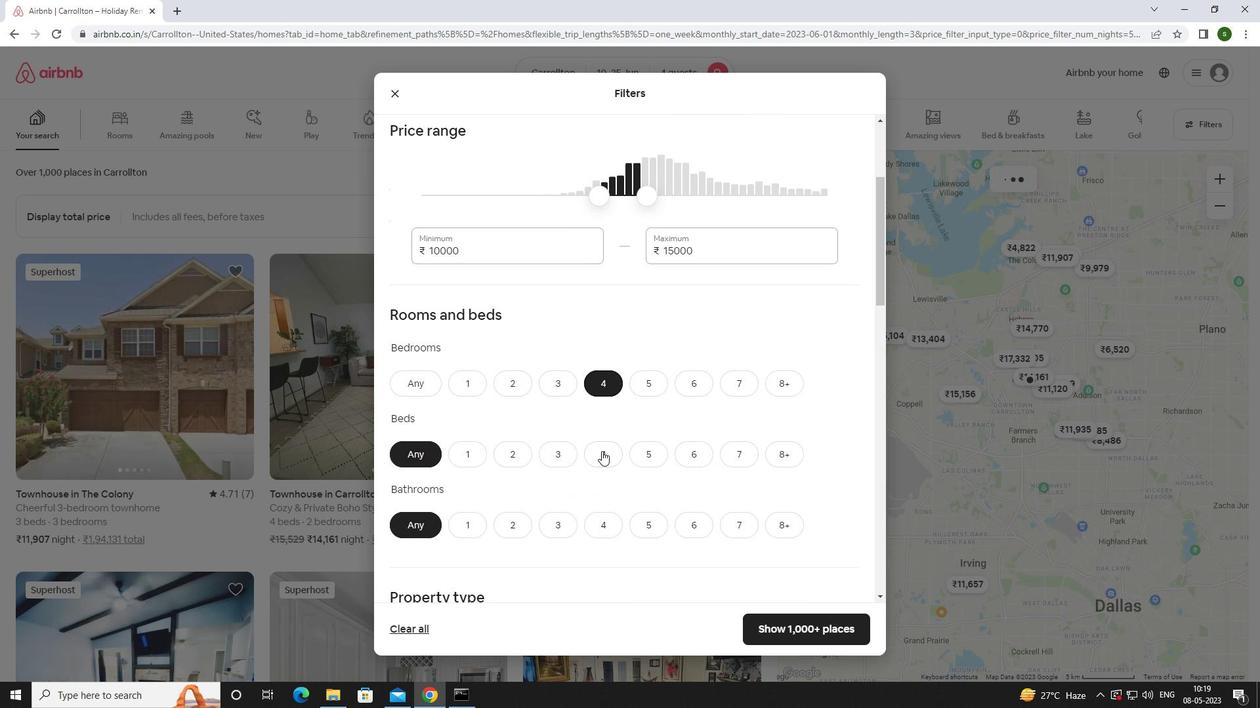 
Action: Mouse moved to (599, 518)
Screenshot: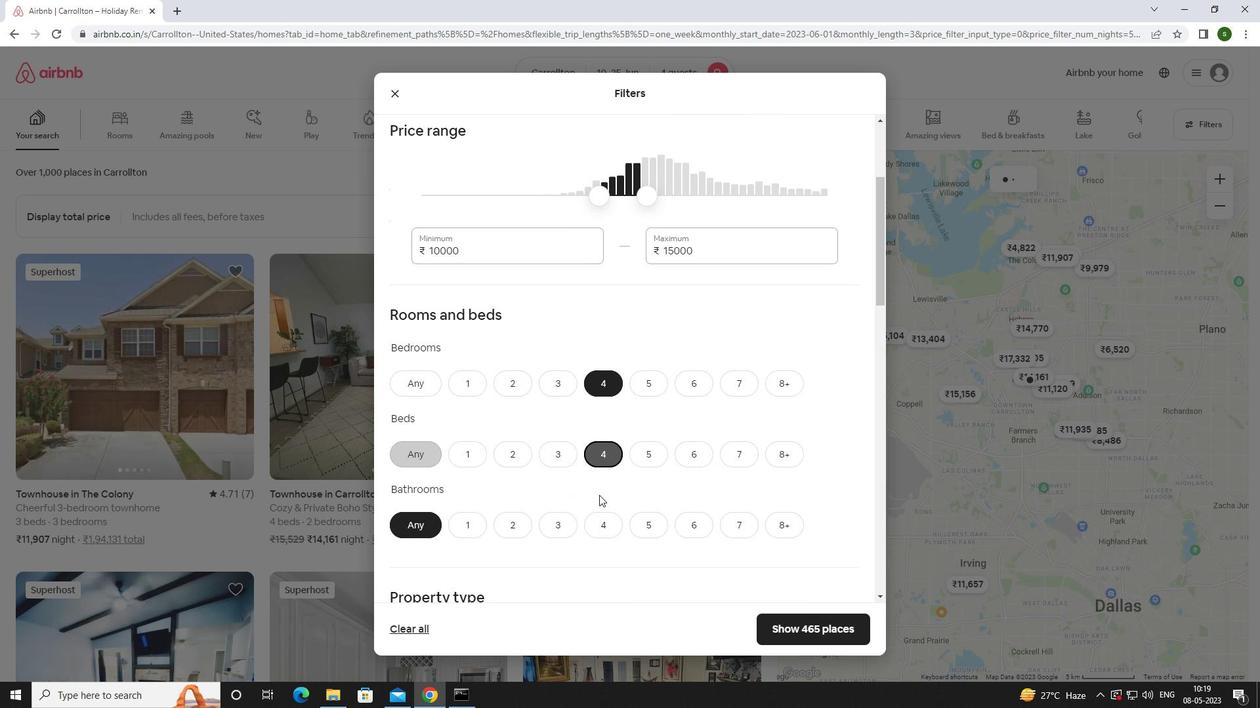 
Action: Mouse pressed left at (599, 518)
Screenshot: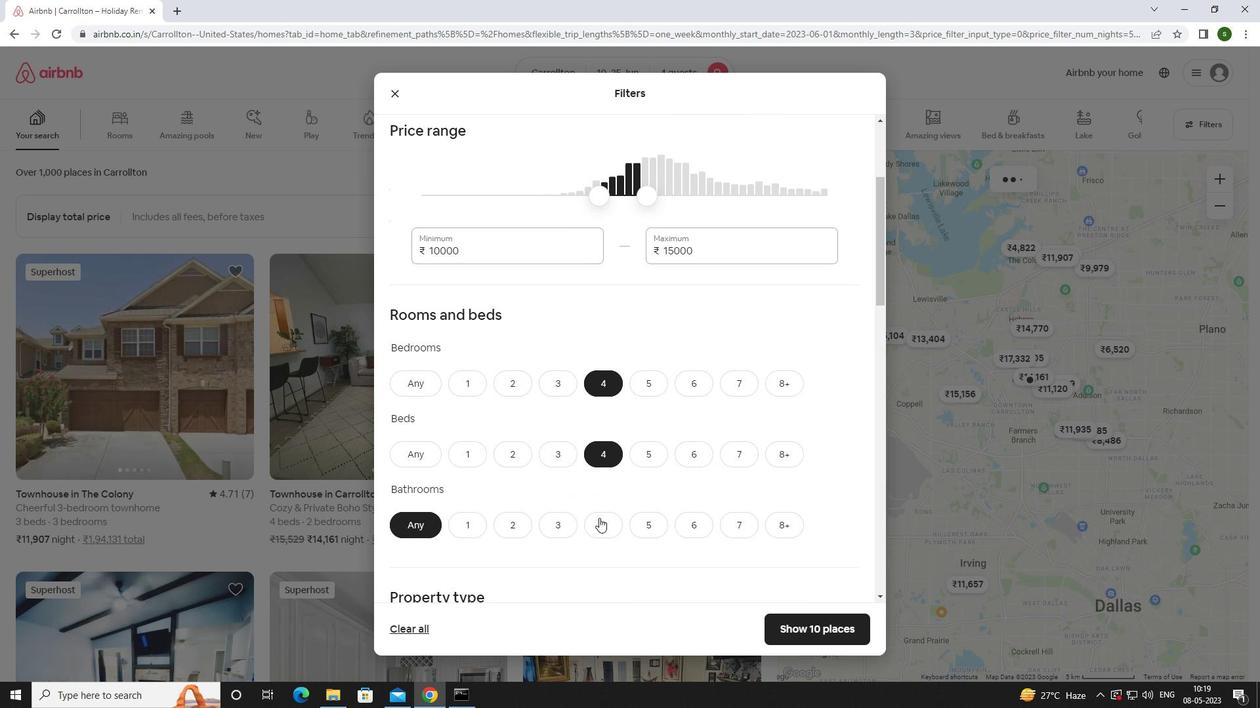 
Action: Mouse scrolled (599, 517) with delta (0, 0)
Screenshot: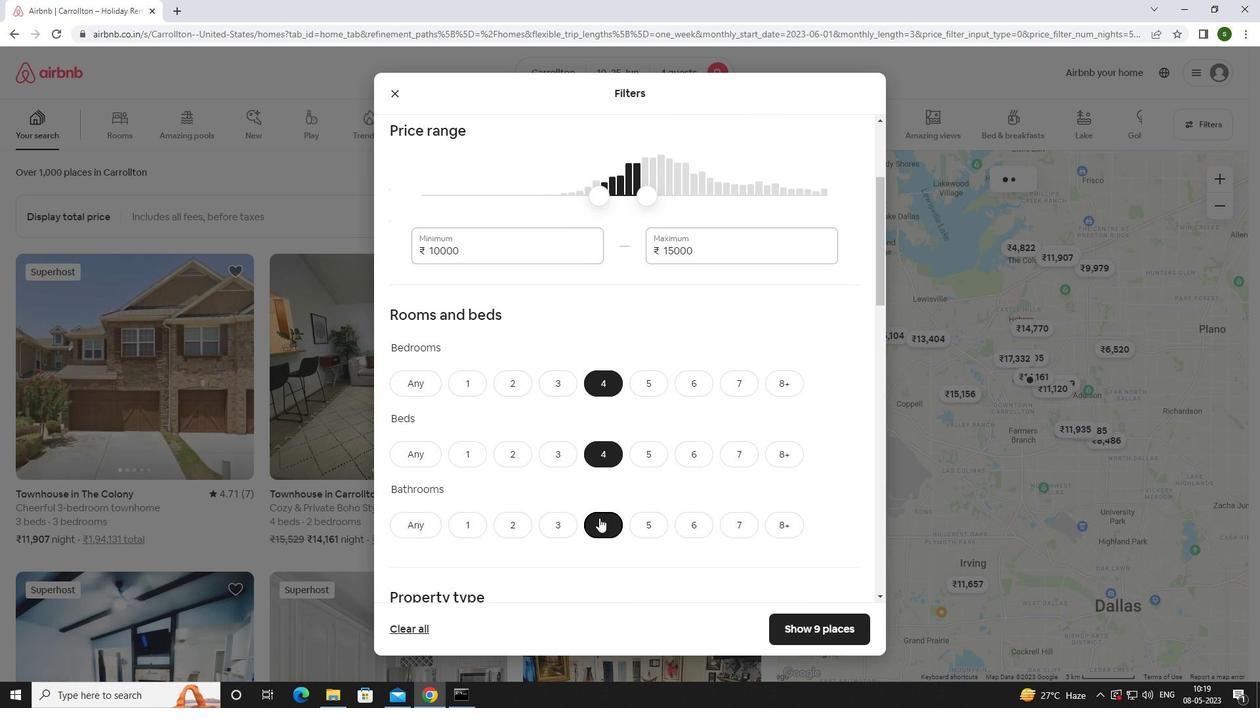
Action: Mouse scrolled (599, 517) with delta (0, 0)
Screenshot: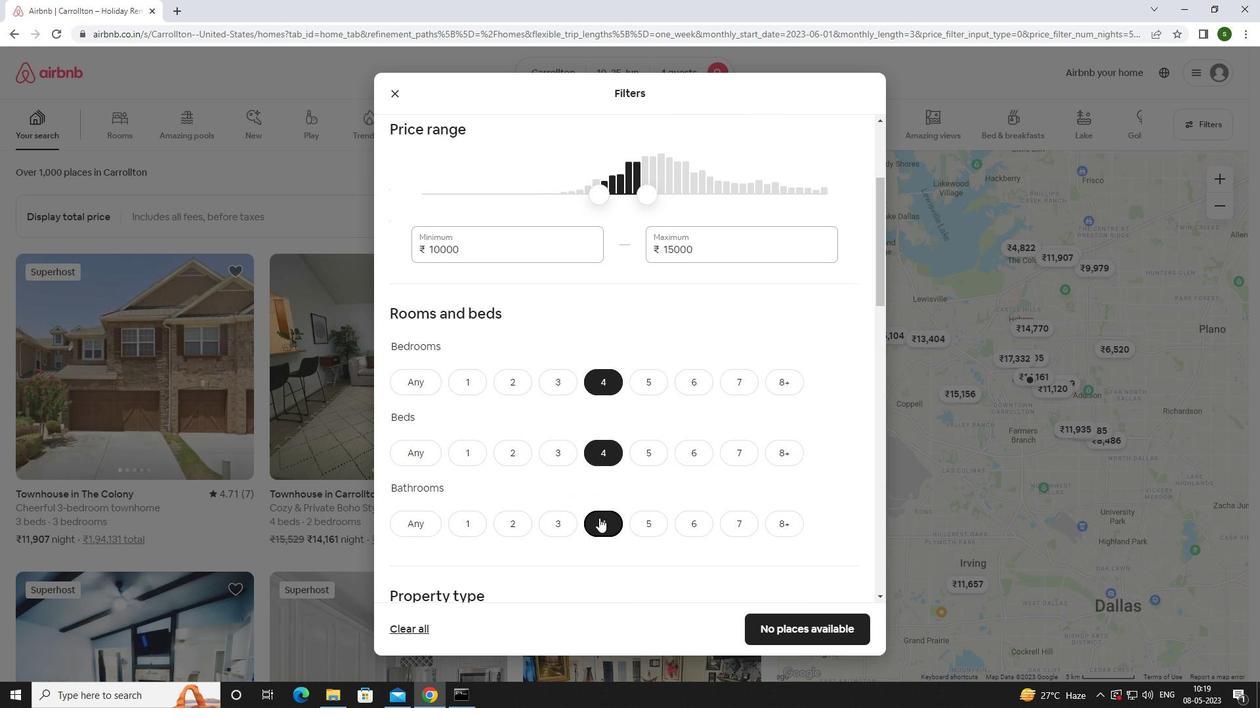 
Action: Mouse scrolled (599, 517) with delta (0, 0)
Screenshot: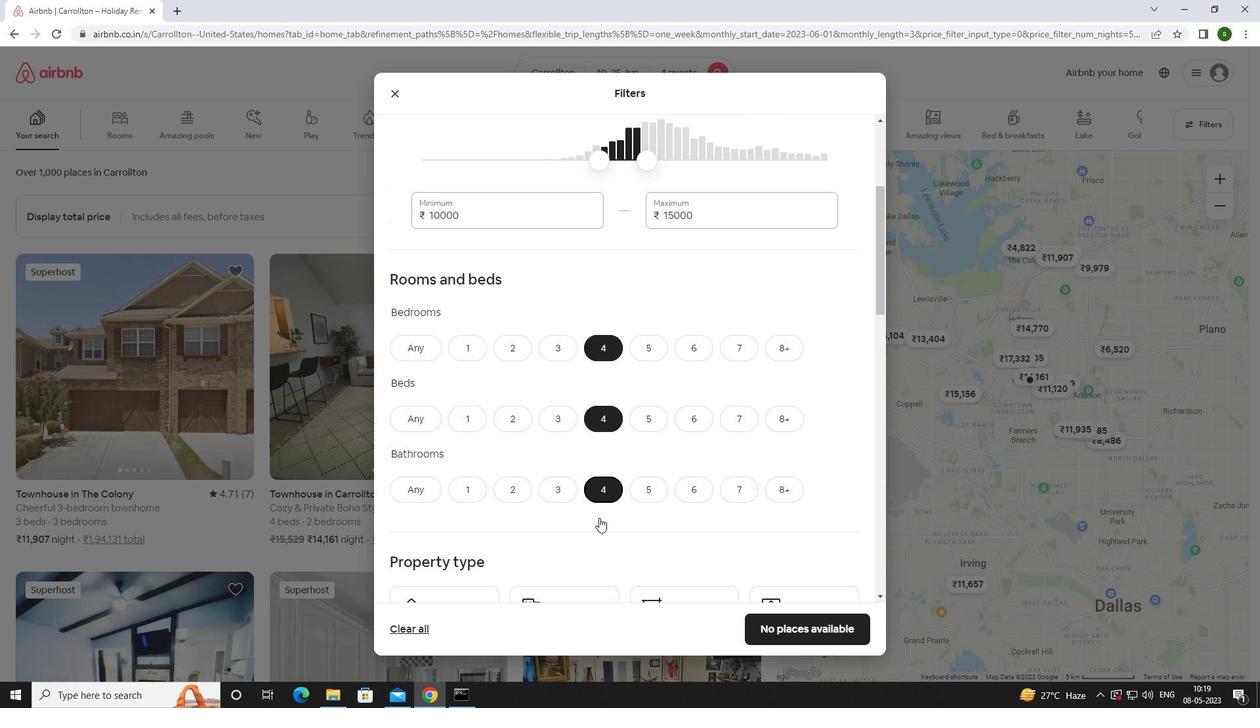 
Action: Mouse moved to (414, 479)
Screenshot: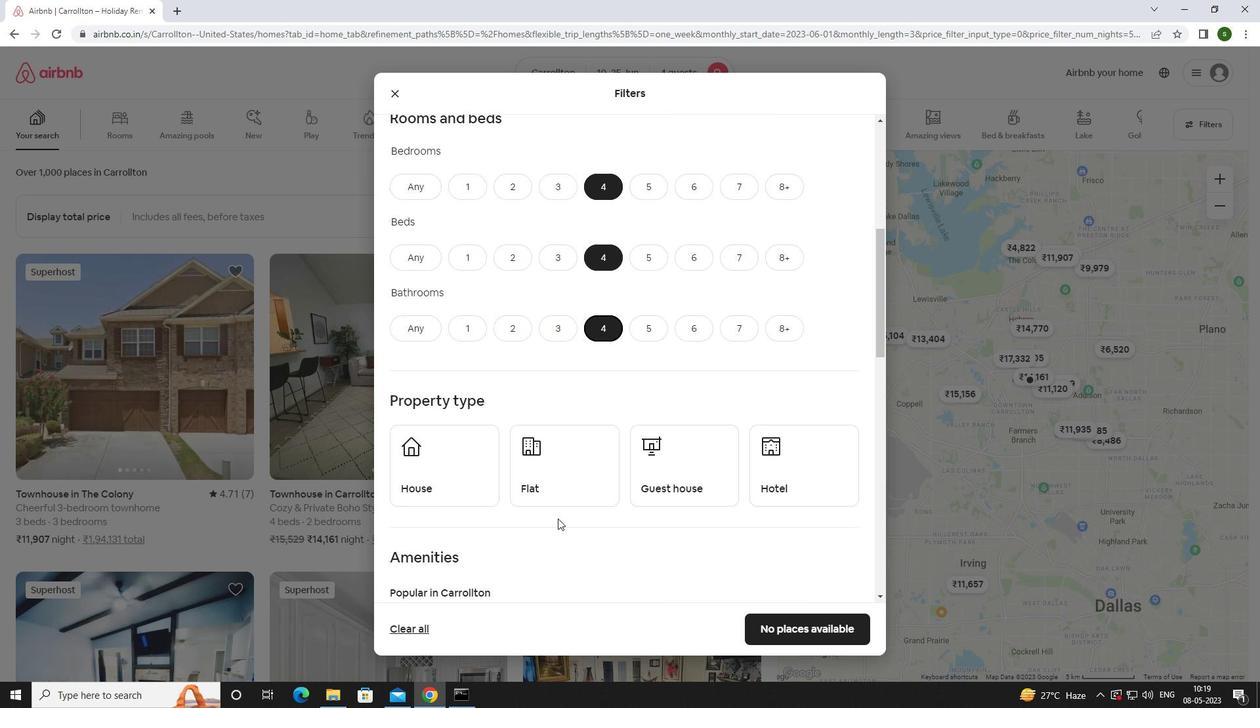 
Action: Mouse pressed left at (414, 479)
Screenshot: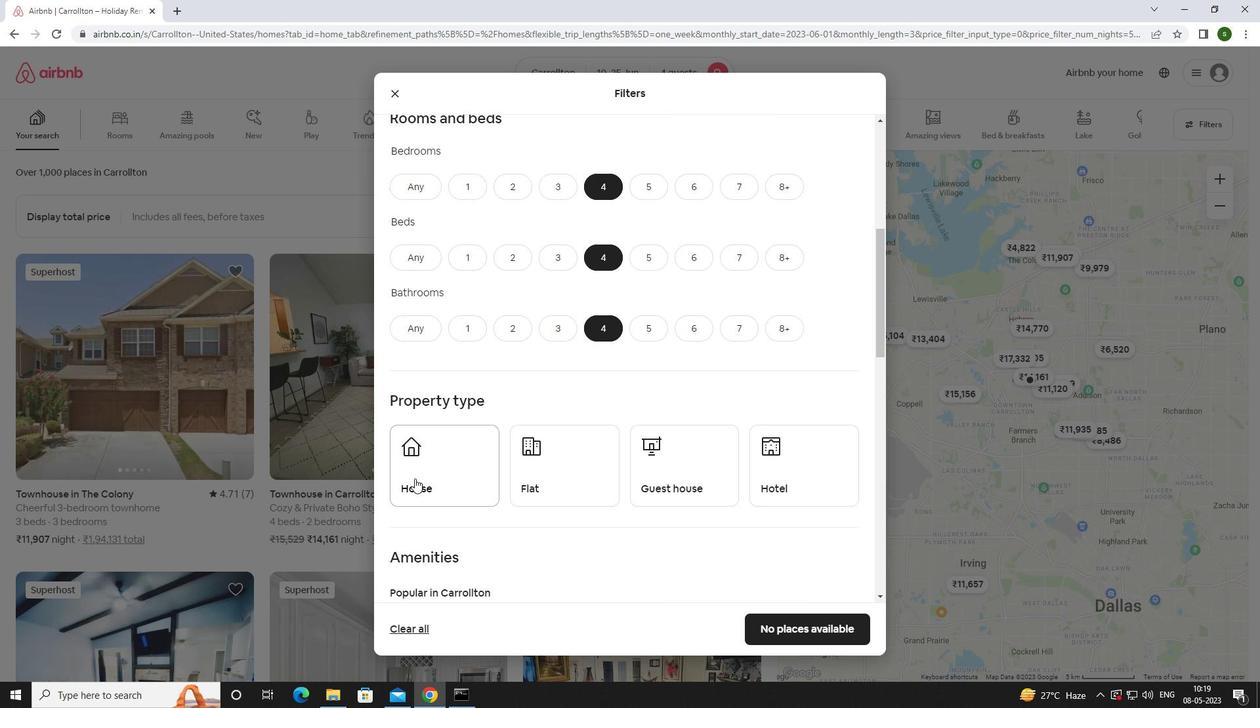 
Action: Mouse moved to (525, 471)
Screenshot: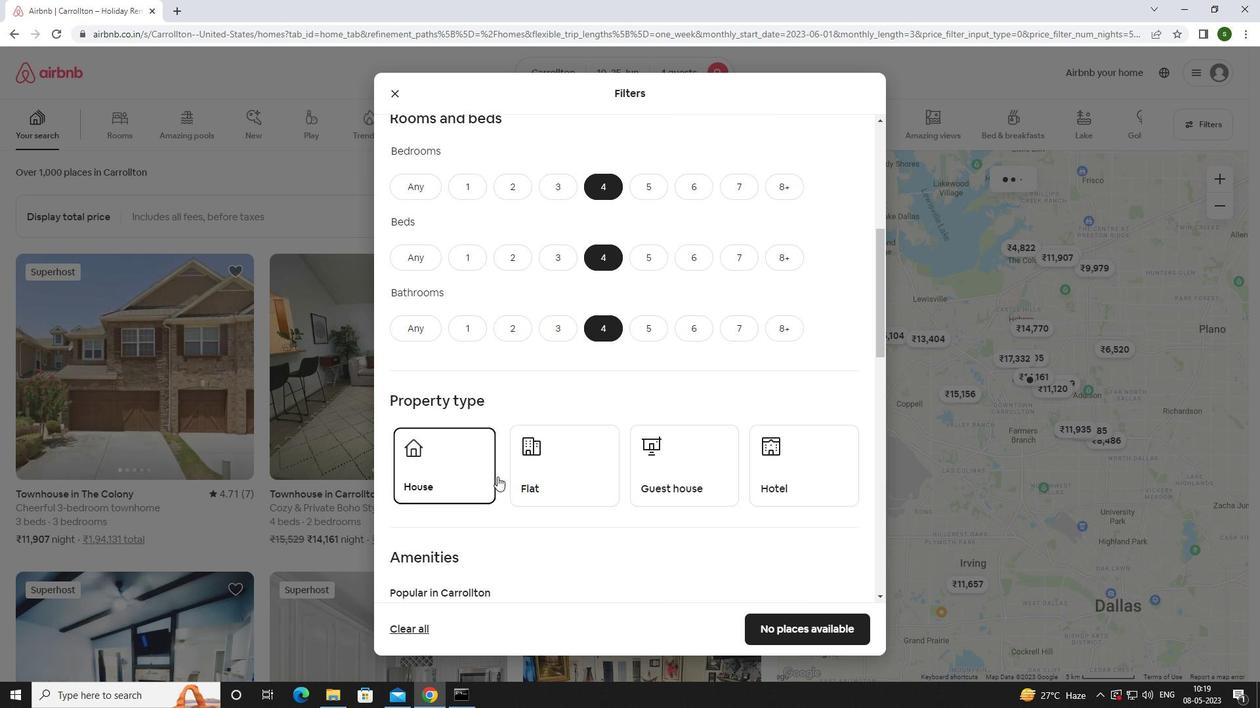 
Action: Mouse pressed left at (525, 471)
Screenshot: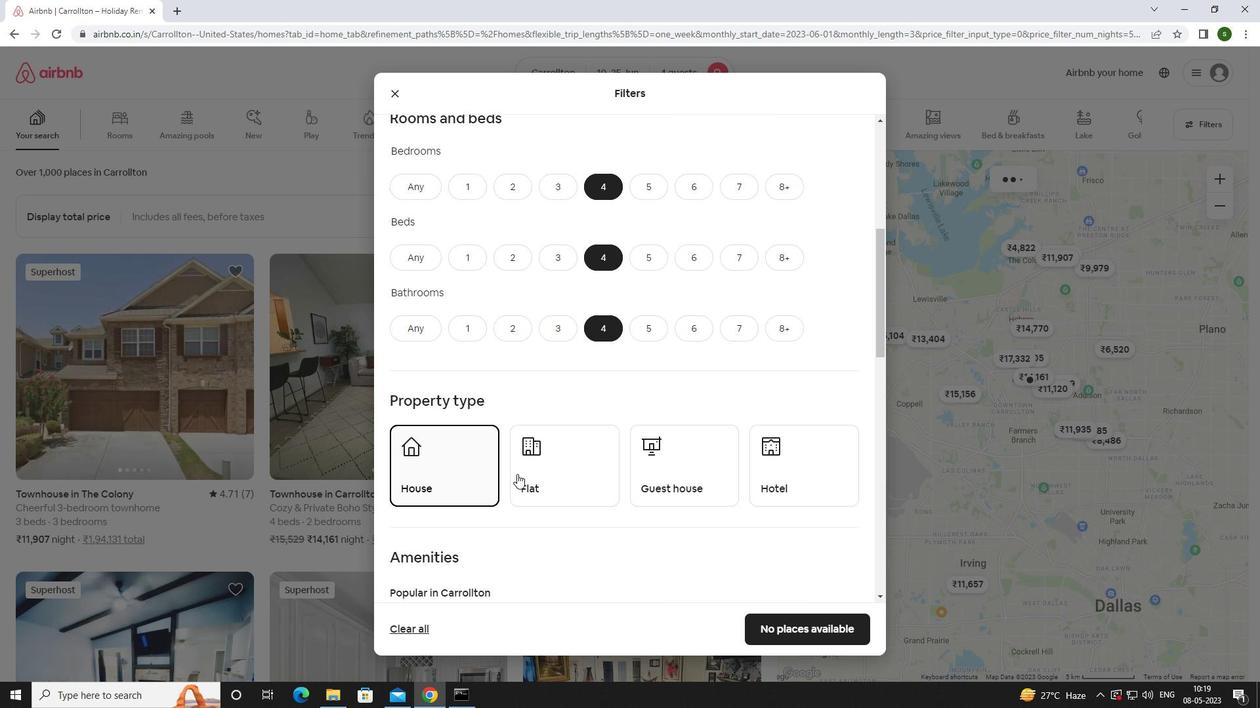 
Action: Mouse moved to (685, 464)
Screenshot: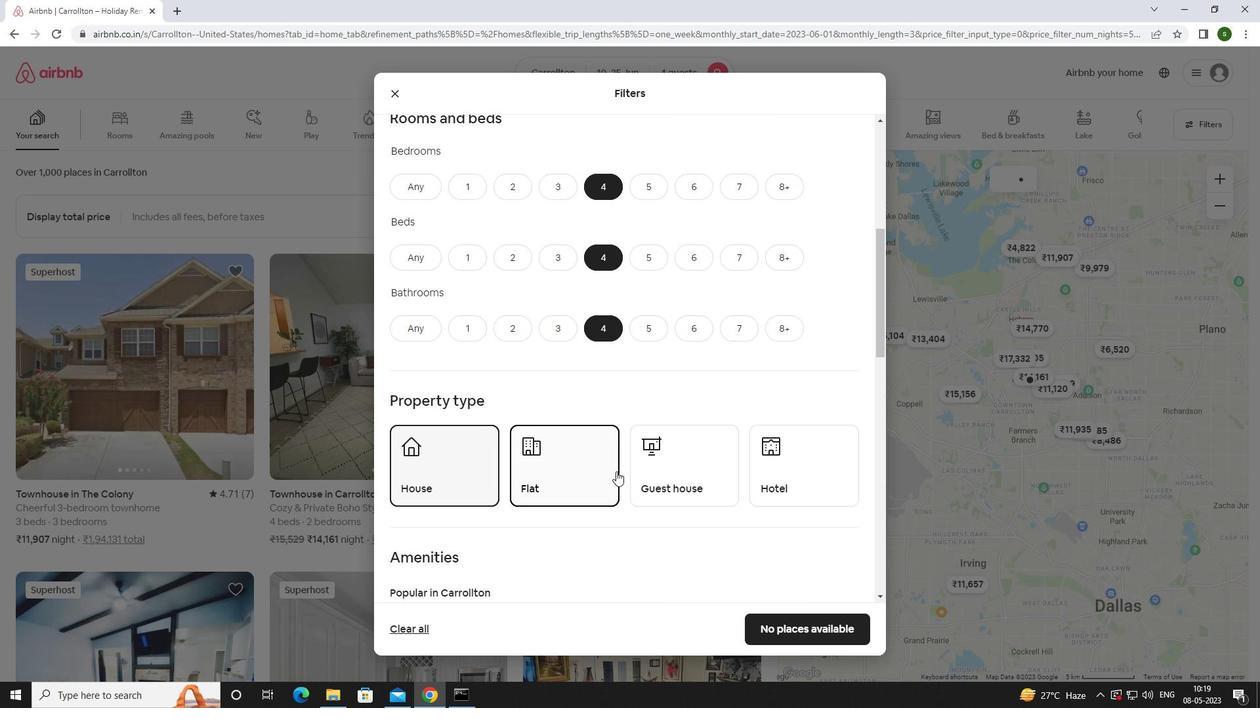 
Action: Mouse pressed left at (685, 464)
Screenshot: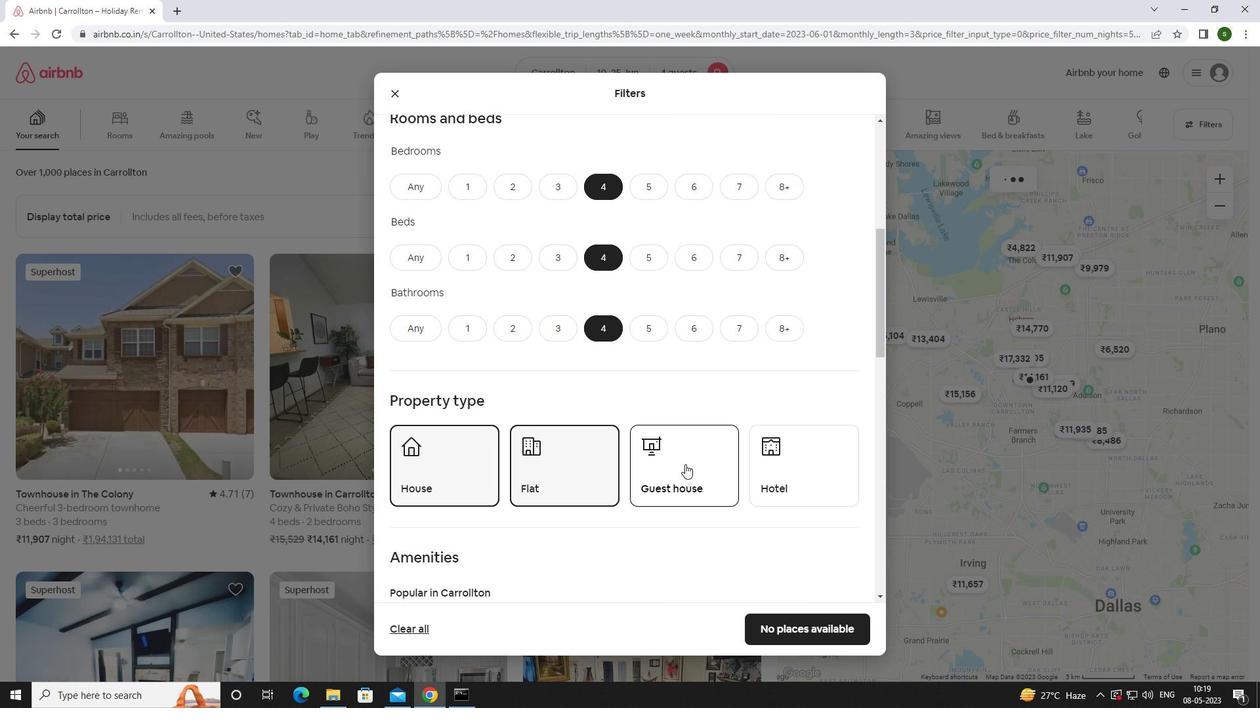 
Action: Mouse moved to (785, 460)
Screenshot: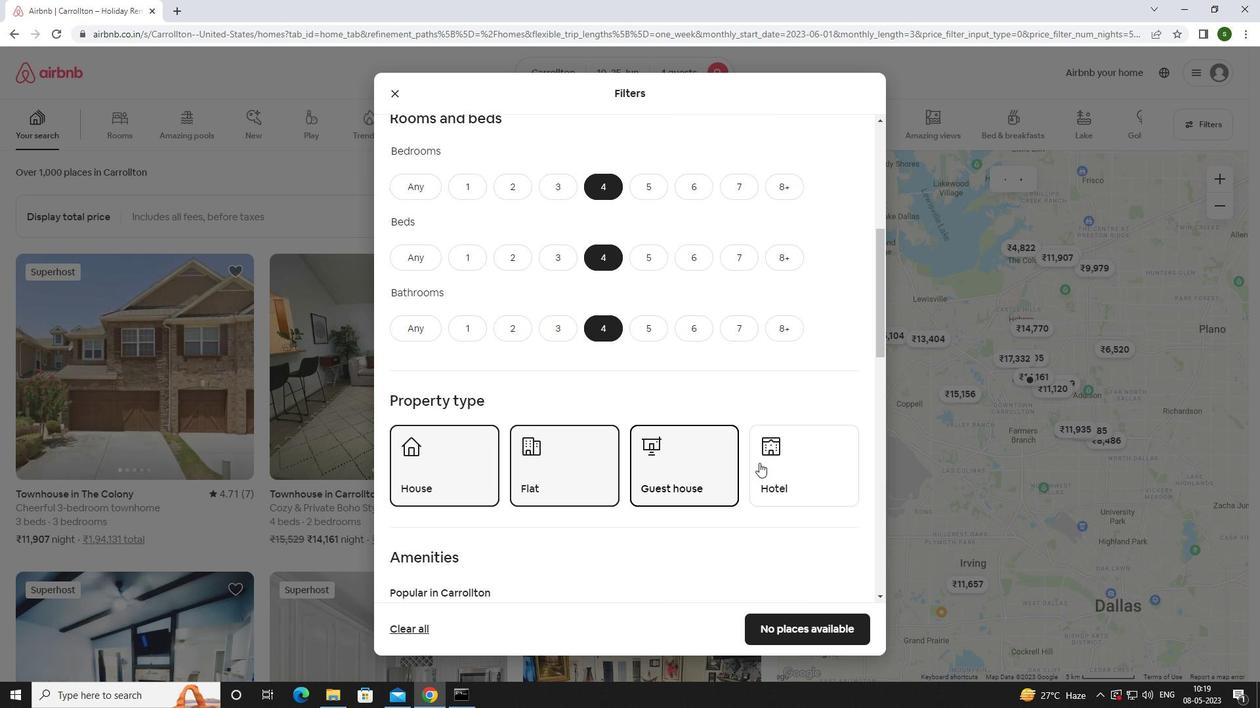 
Action: Mouse pressed left at (785, 460)
Screenshot: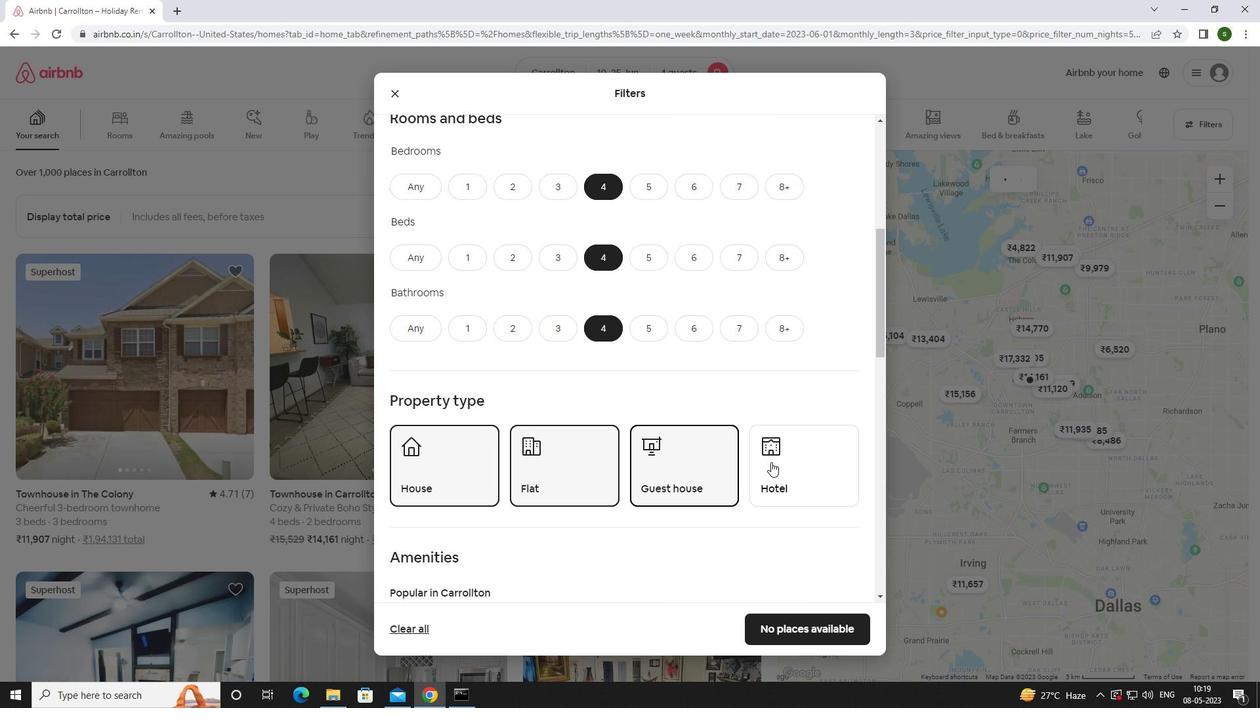 
Action: Mouse moved to (617, 450)
Screenshot: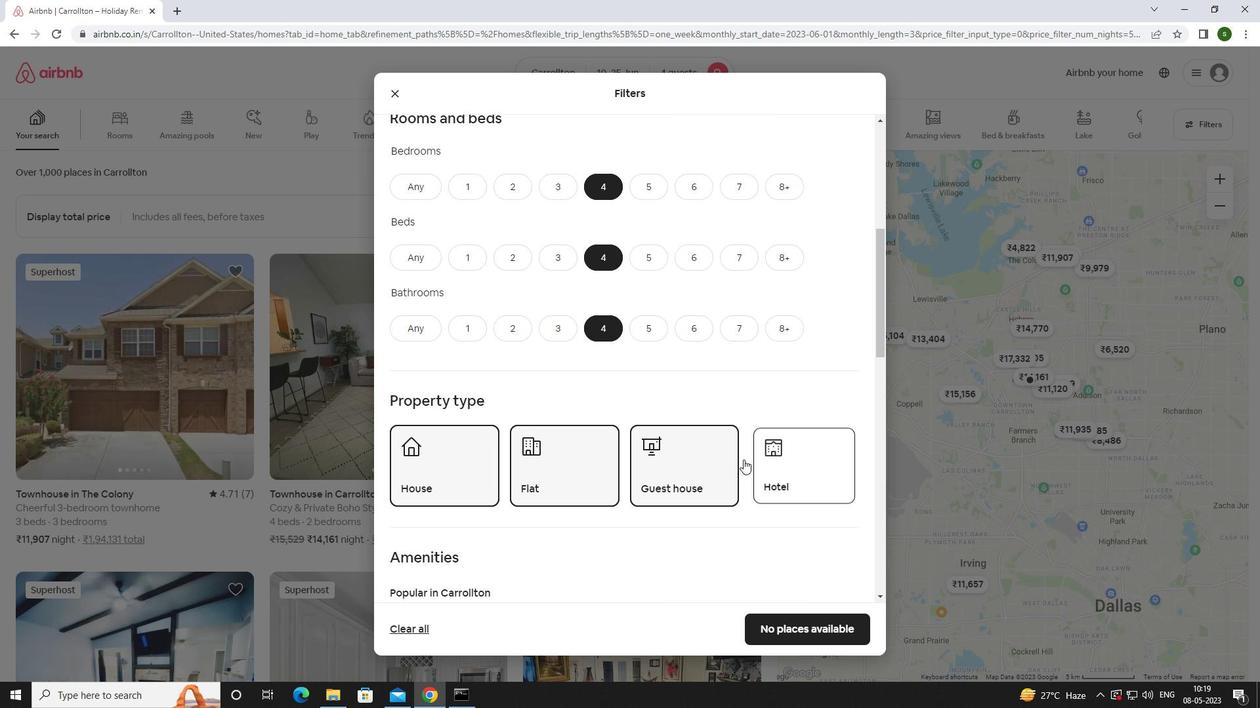 
Action: Mouse scrolled (617, 450) with delta (0, 0)
Screenshot: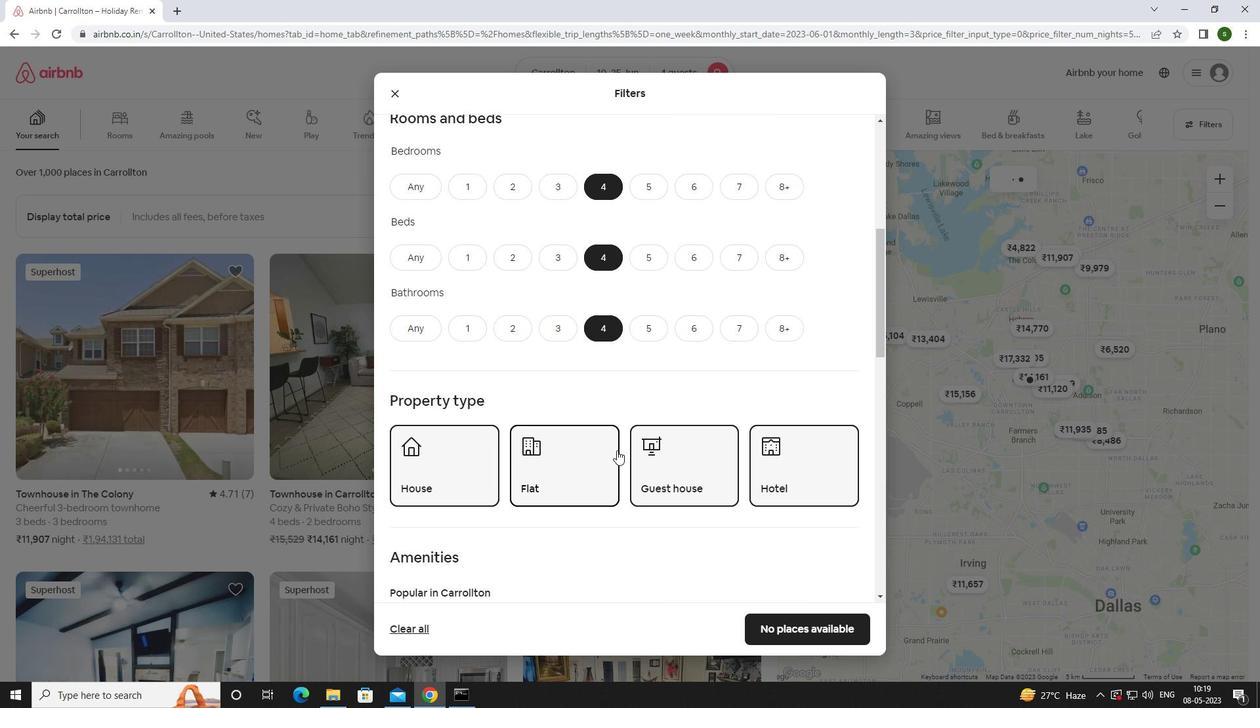 
Action: Mouse scrolled (617, 450) with delta (0, 0)
Screenshot: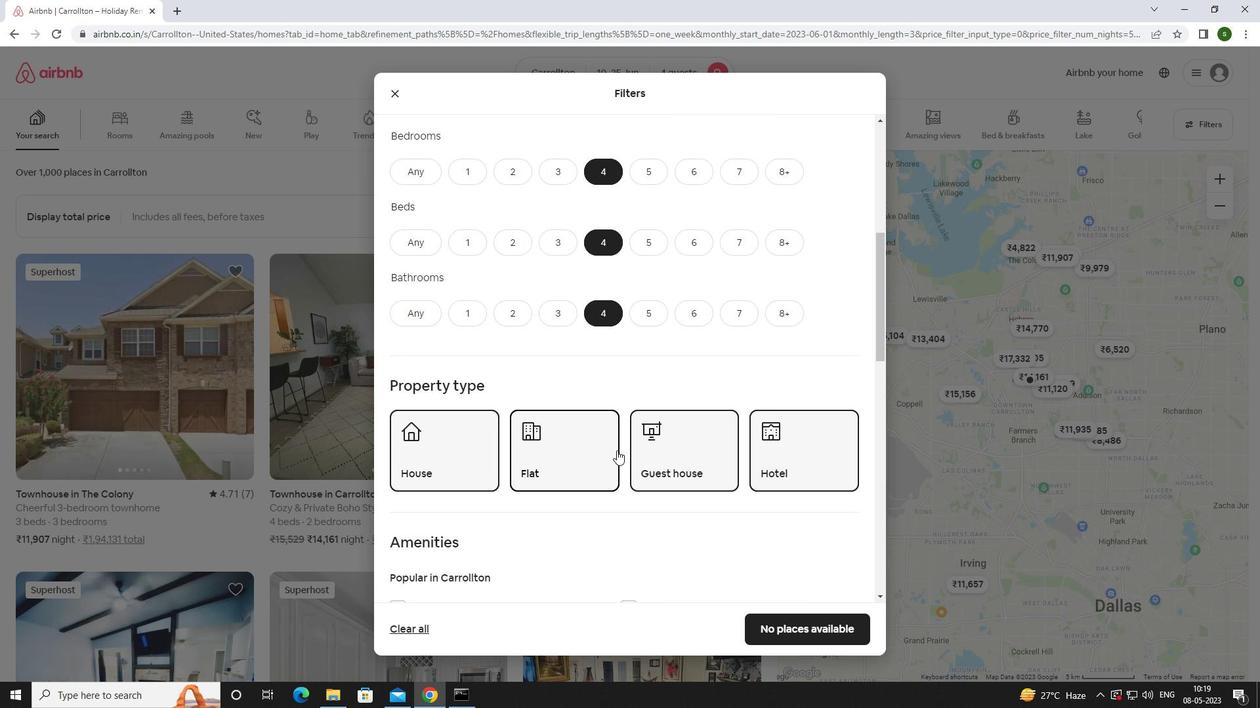 
Action: Mouse moved to (616, 450)
Screenshot: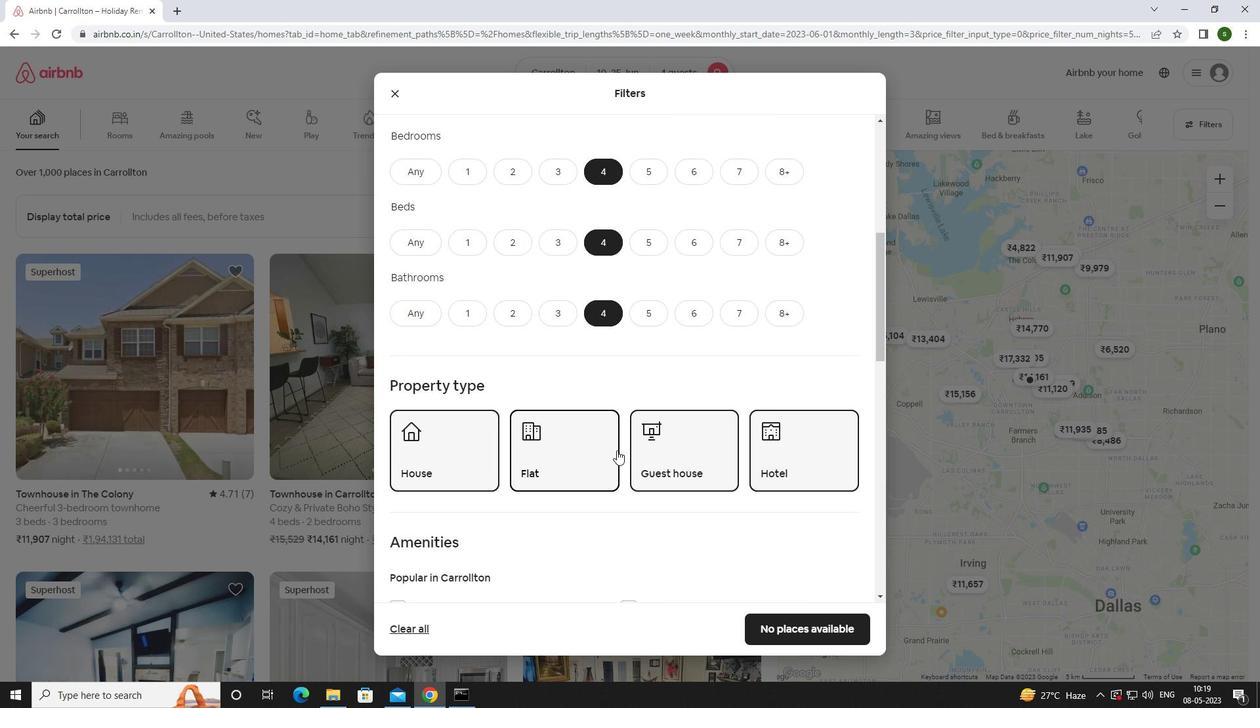 
Action: Mouse scrolled (616, 450) with delta (0, 0)
Screenshot: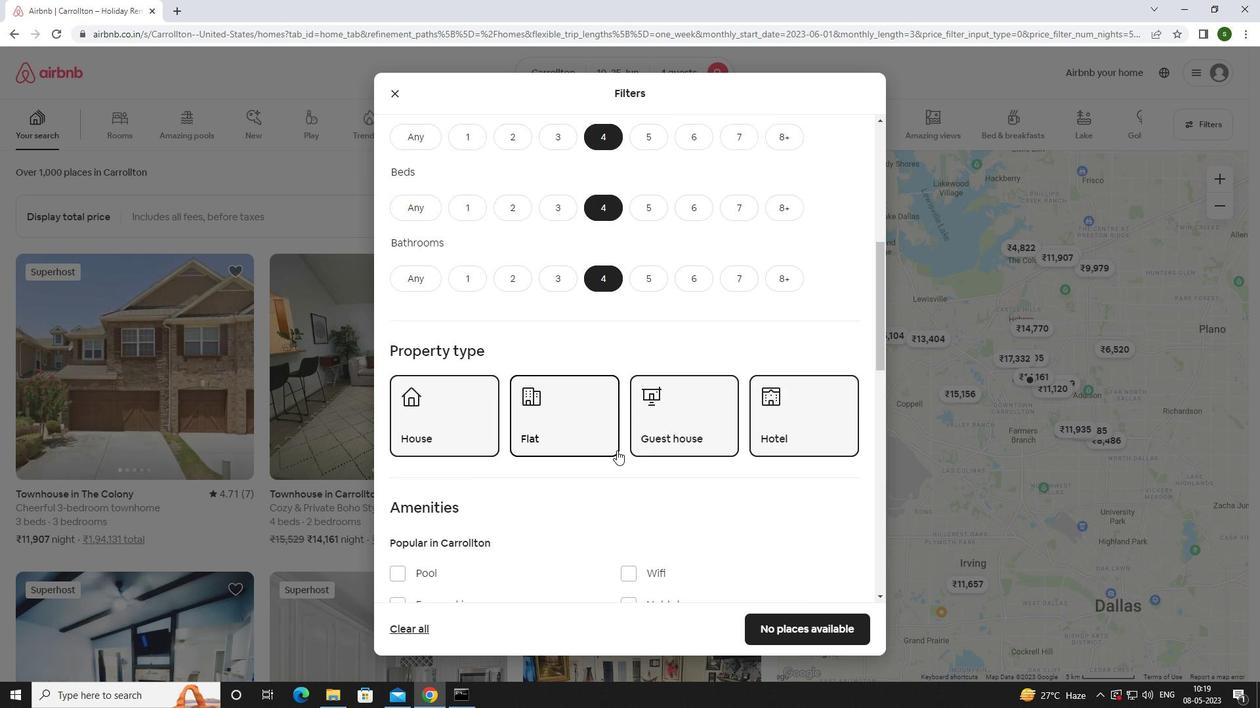 
Action: Mouse scrolled (616, 450) with delta (0, 0)
Screenshot: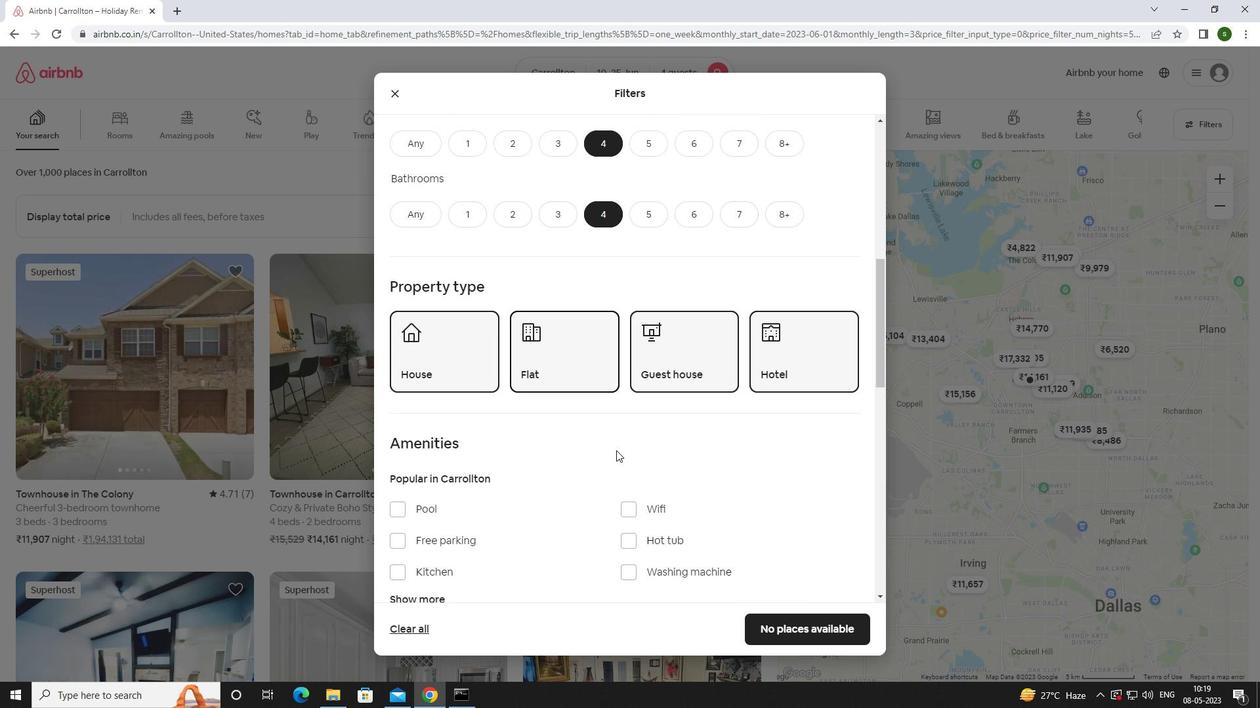 
Action: Mouse moved to (634, 358)
Screenshot: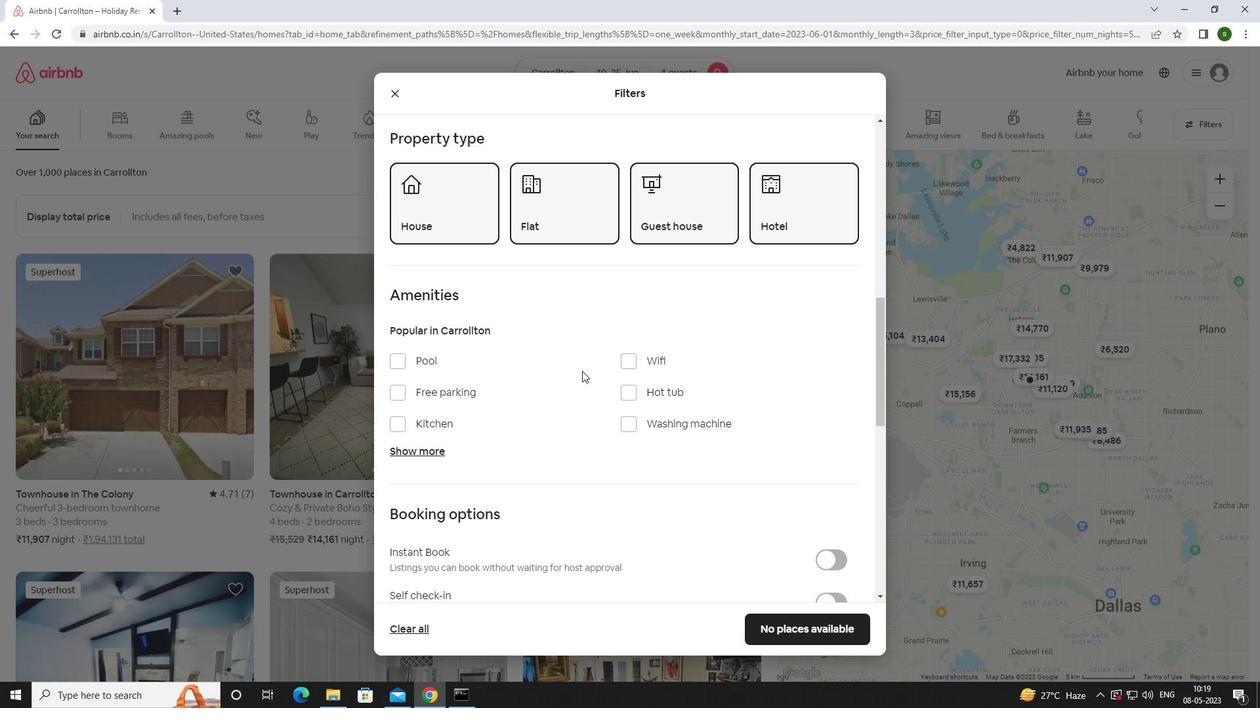 
Action: Mouse pressed left at (634, 358)
Screenshot: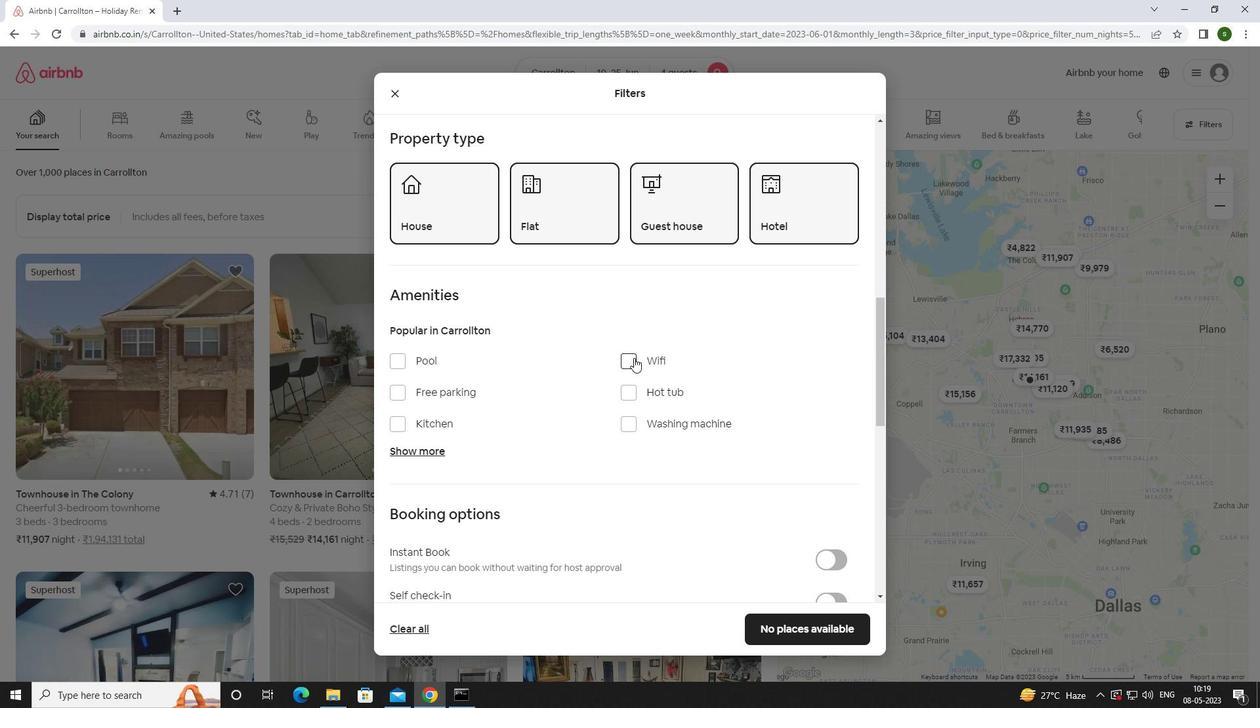 
Action: Mouse moved to (428, 447)
Screenshot: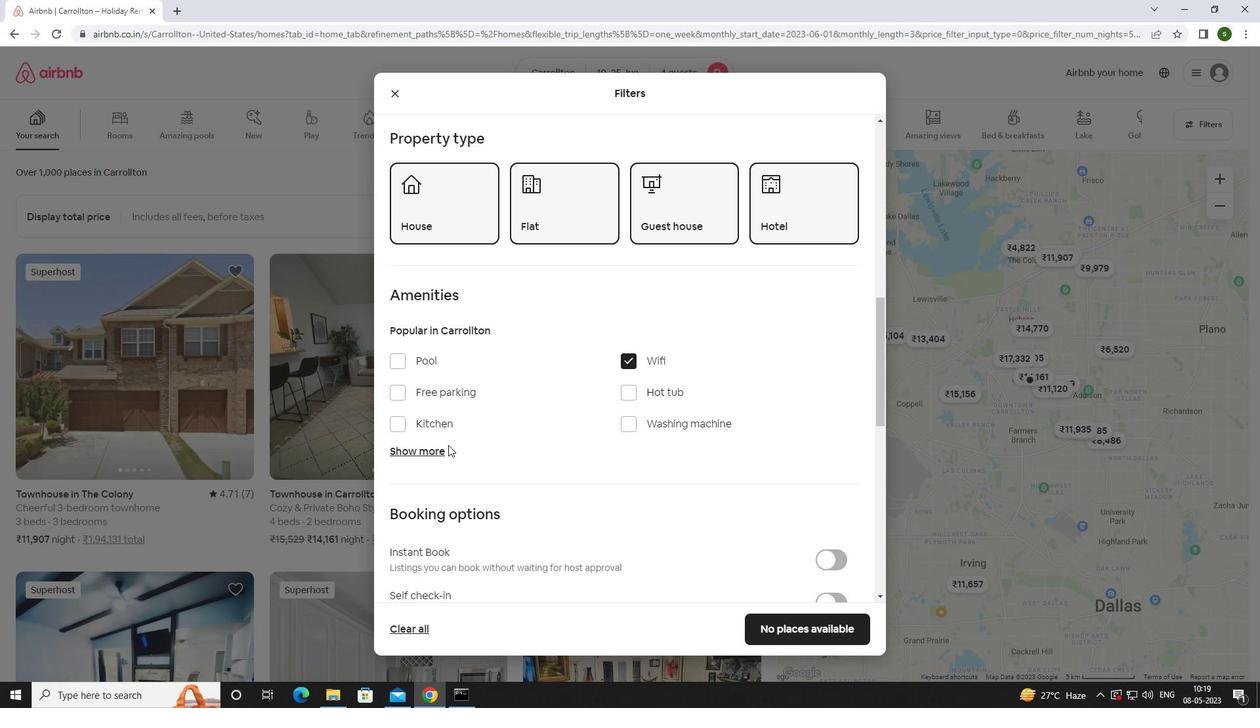 
Action: Mouse pressed left at (428, 447)
Screenshot: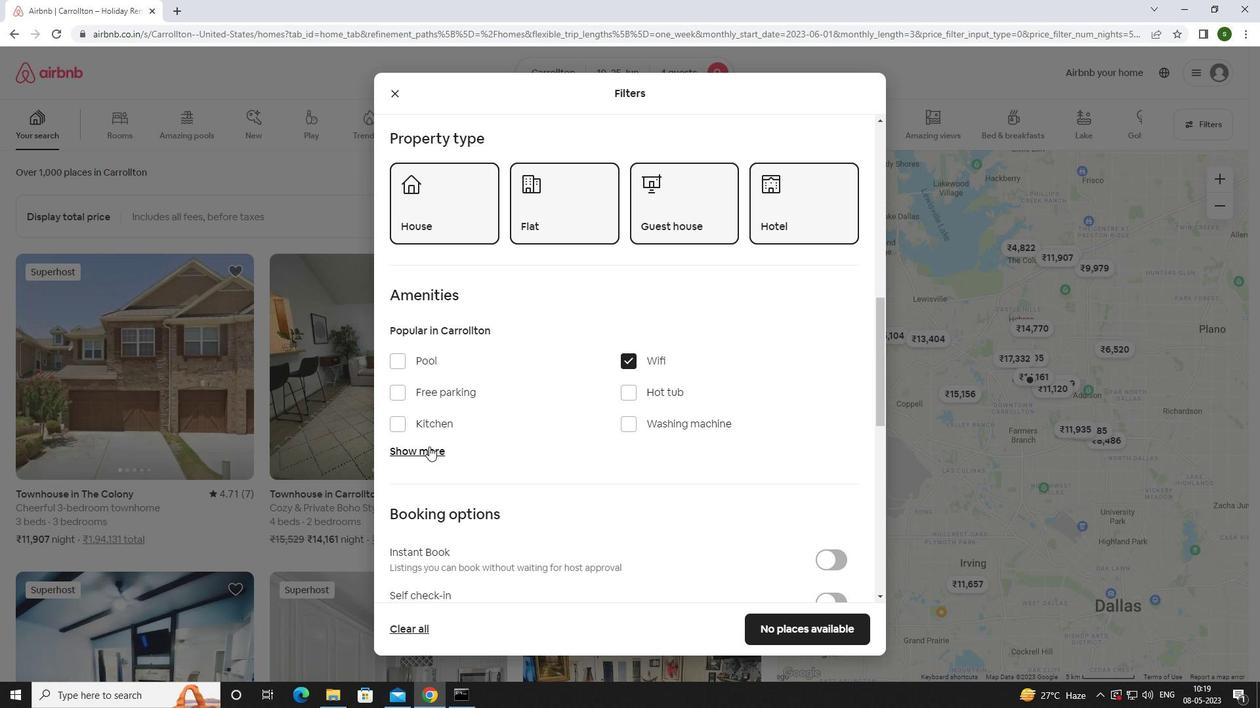 
Action: Mouse moved to (424, 389)
Screenshot: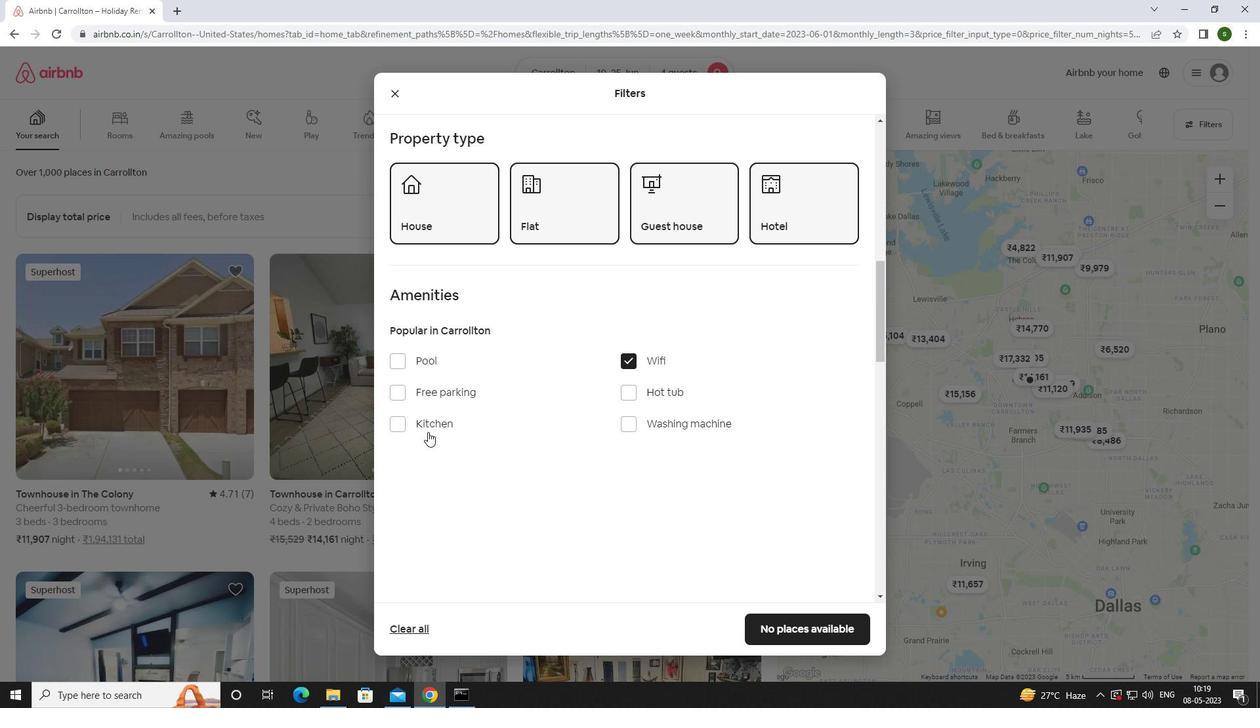 
Action: Mouse pressed left at (424, 389)
Screenshot: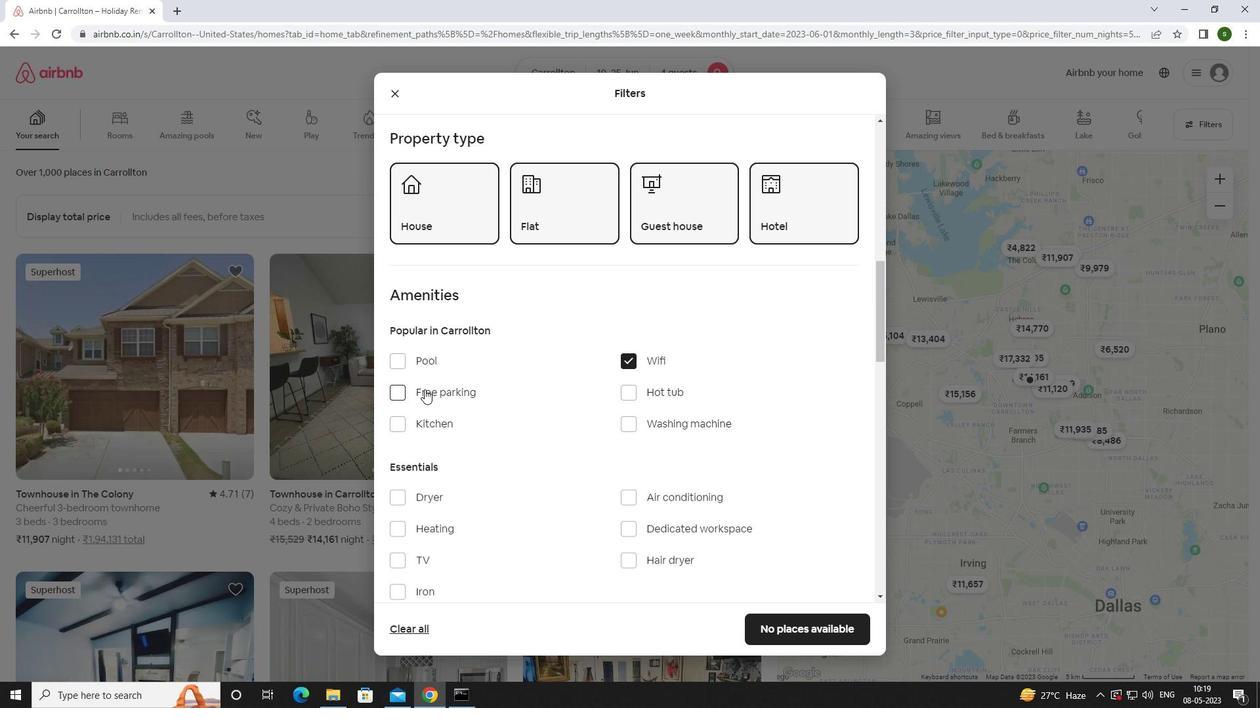 
Action: Mouse moved to (500, 404)
Screenshot: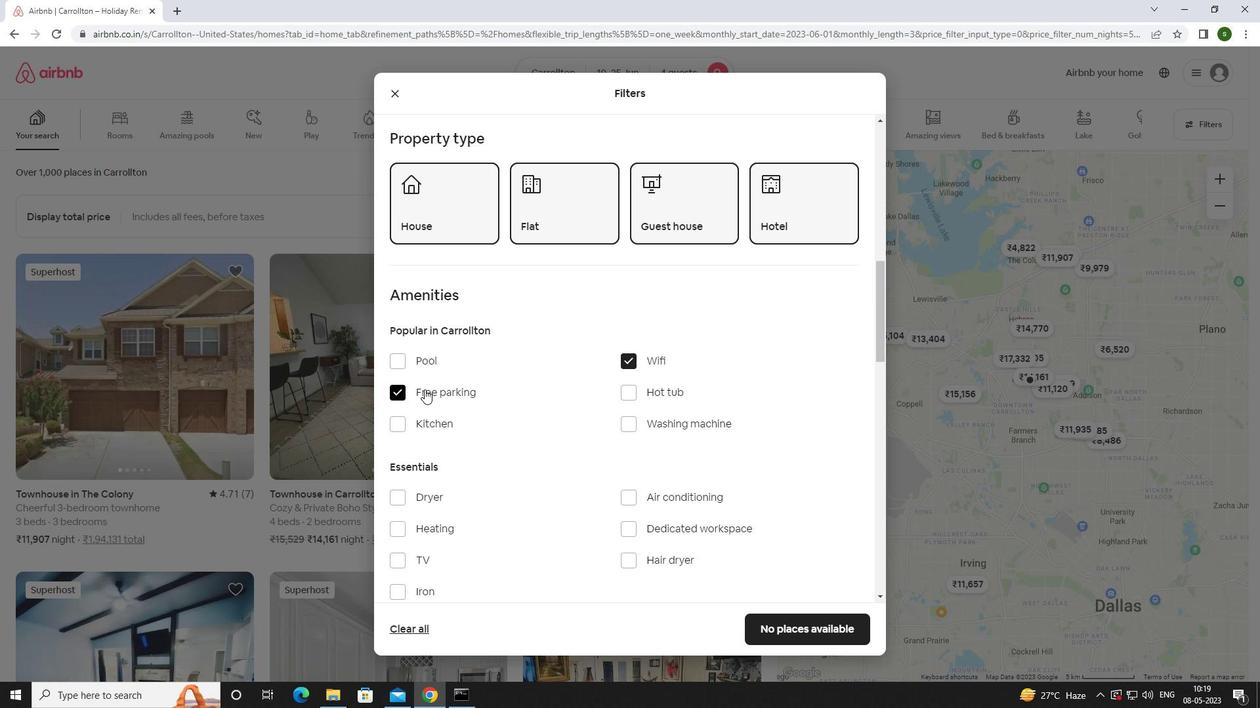 
Action: Mouse scrolled (500, 403) with delta (0, 0)
Screenshot: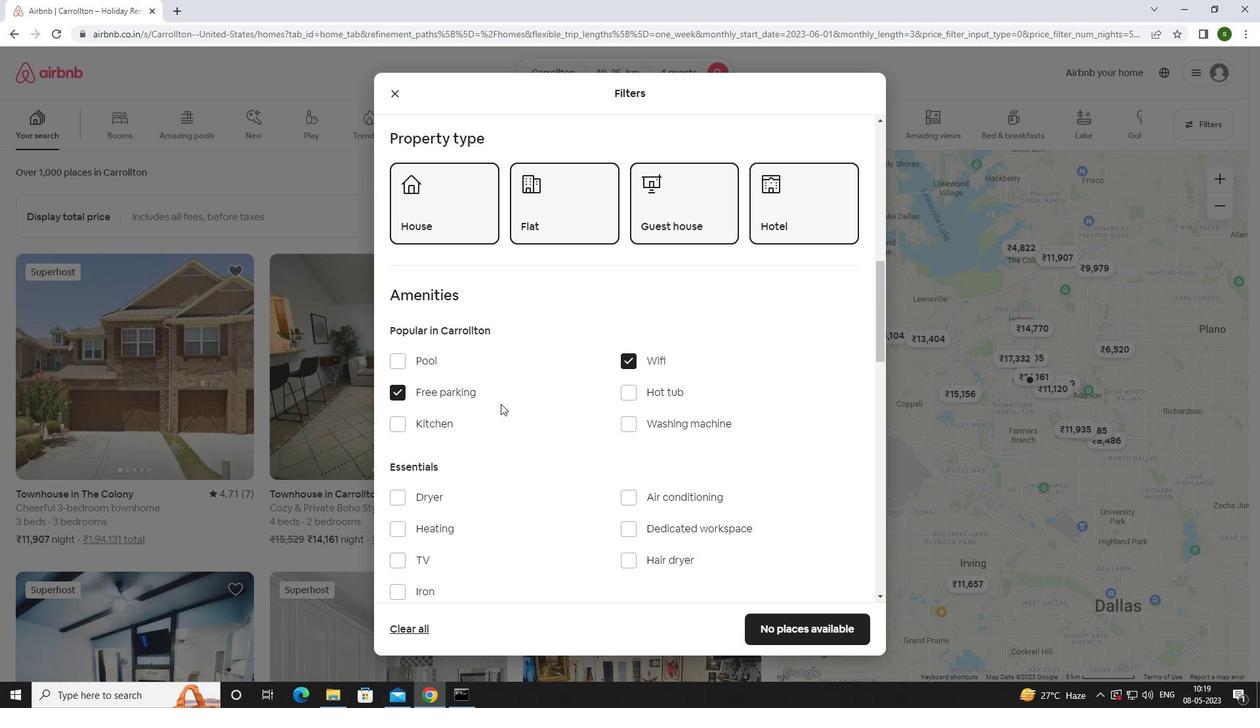 
Action: Mouse scrolled (500, 403) with delta (0, 0)
Screenshot: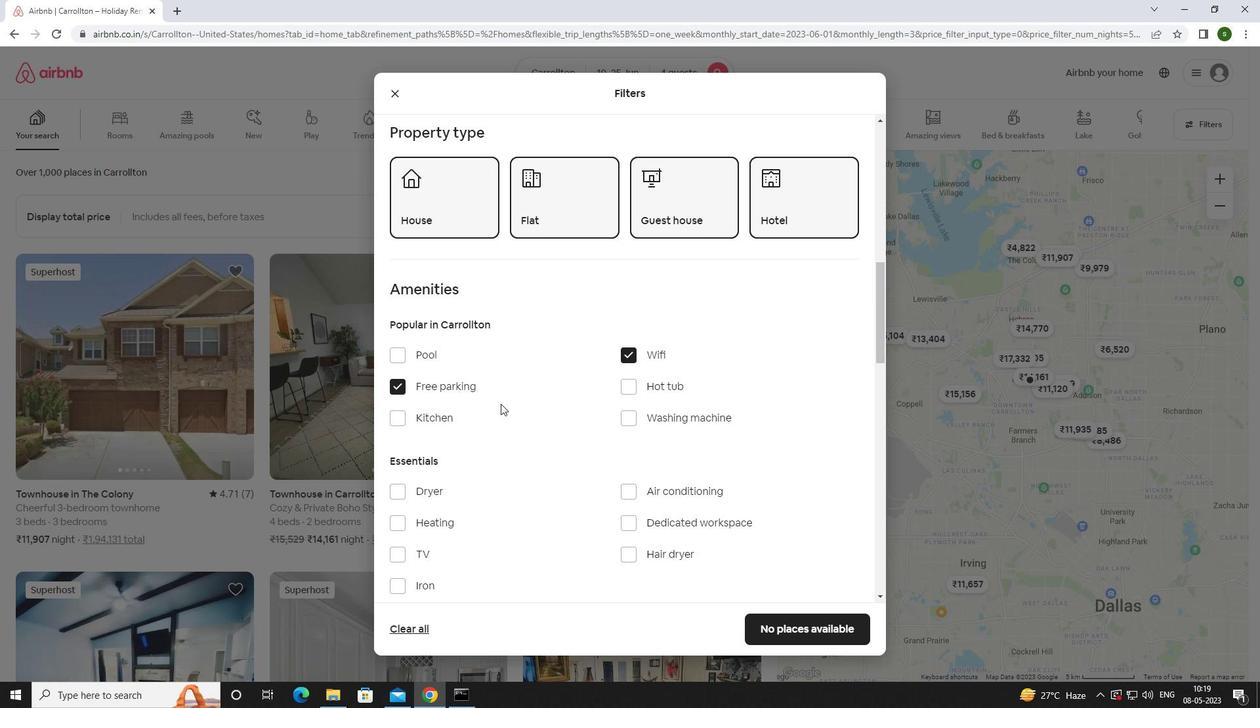 
Action: Mouse moved to (427, 429)
Screenshot: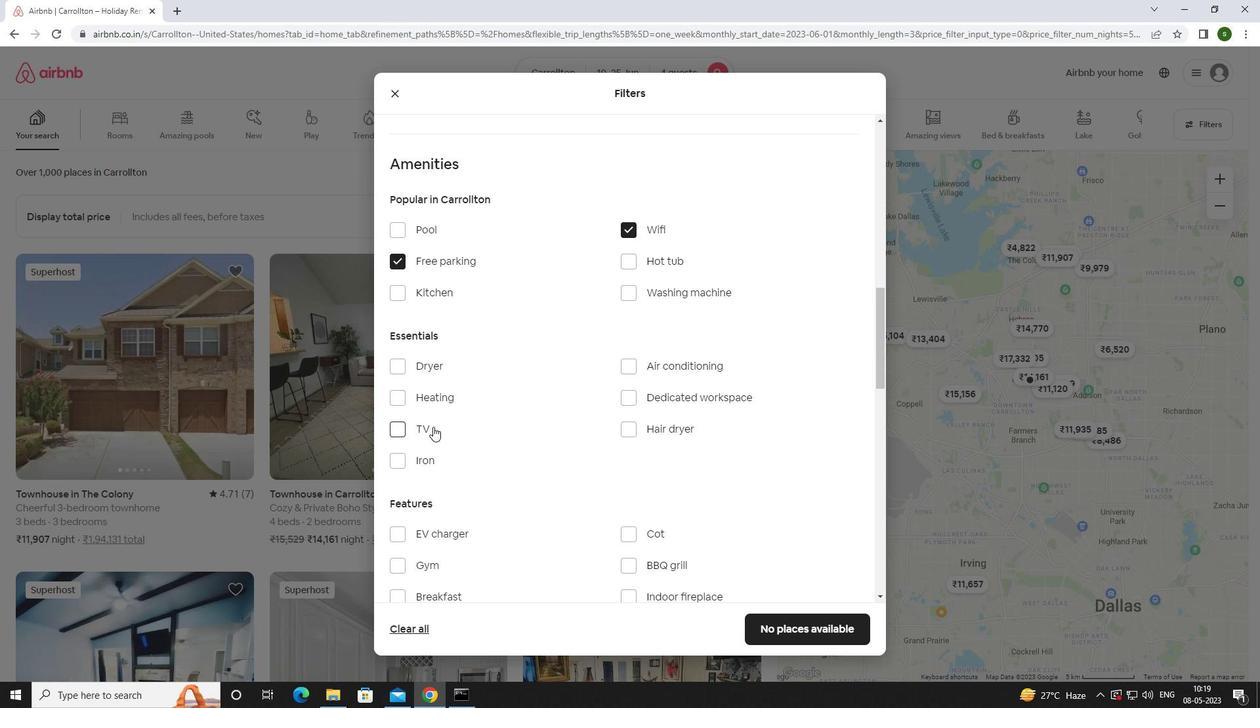 
Action: Mouse pressed left at (427, 429)
Screenshot: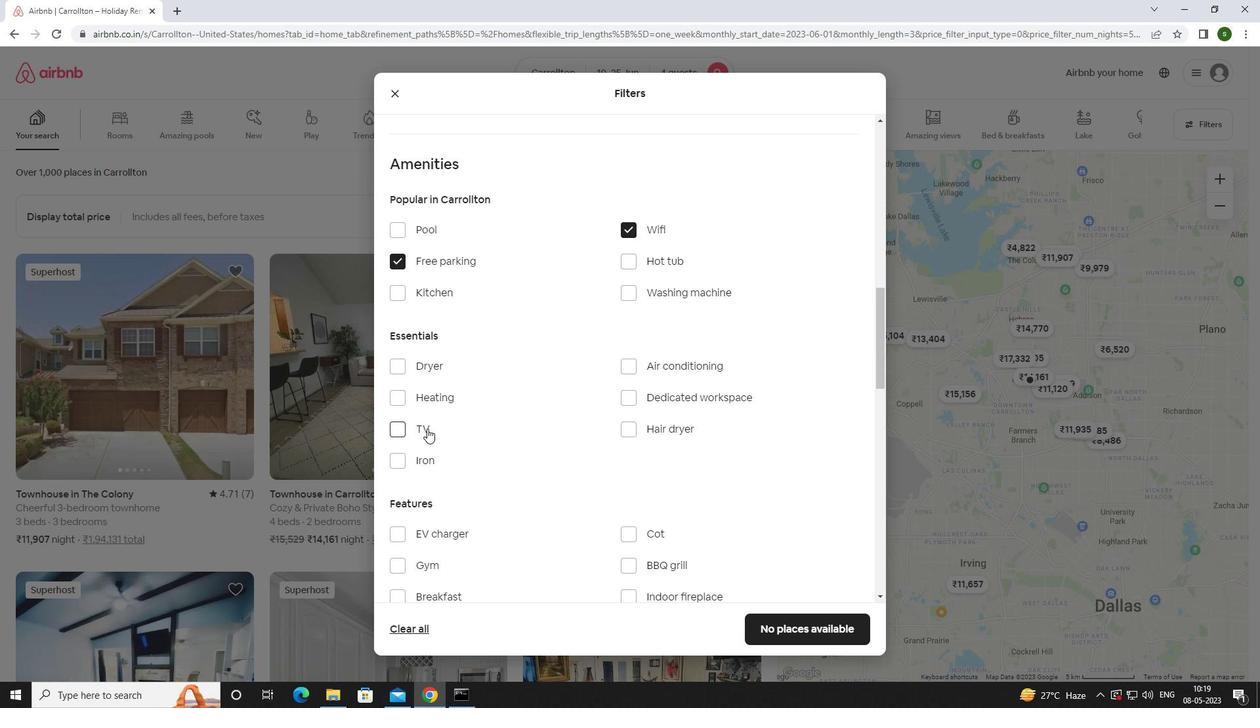 
Action: Mouse moved to (525, 433)
Screenshot: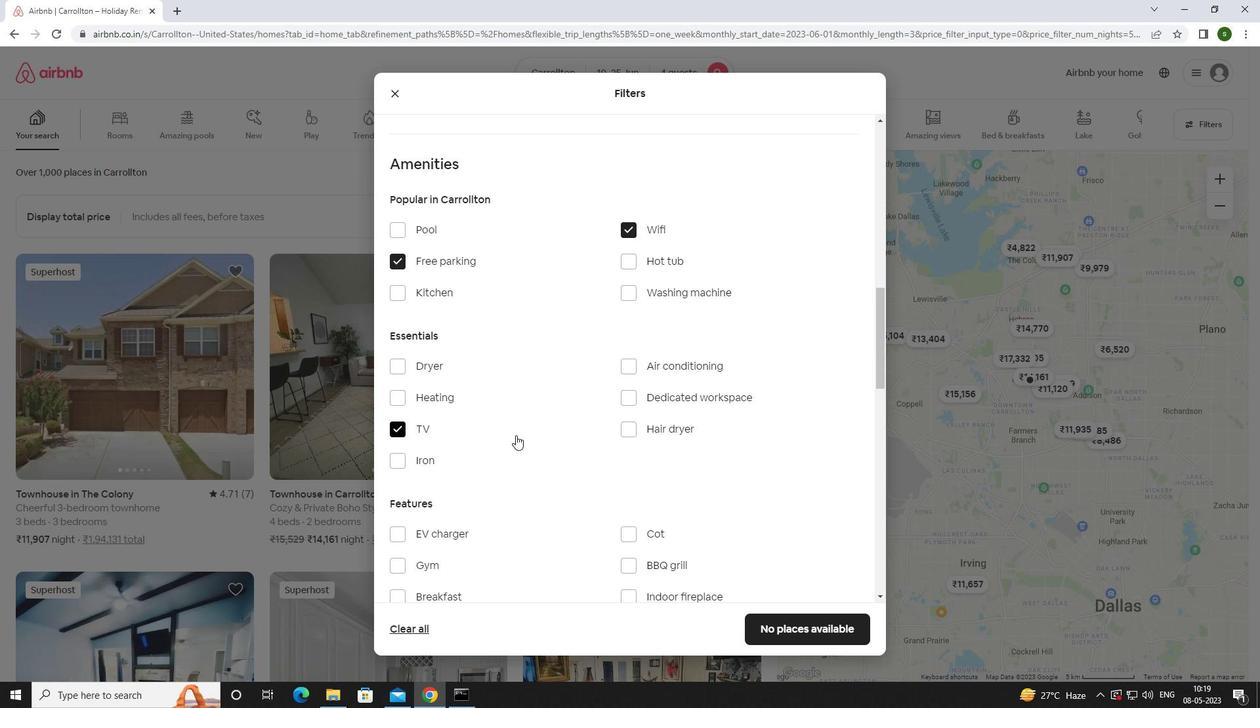 
Action: Mouse scrolled (525, 432) with delta (0, 0)
Screenshot: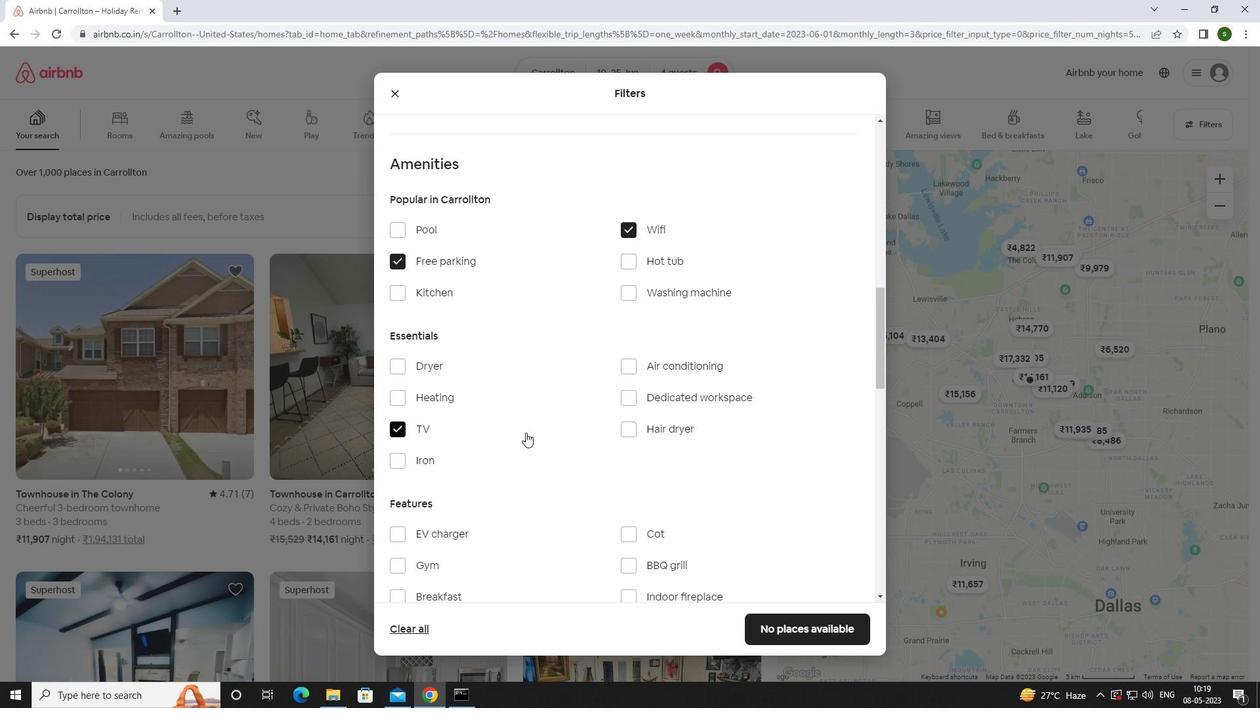 
Action: Mouse moved to (563, 458)
Screenshot: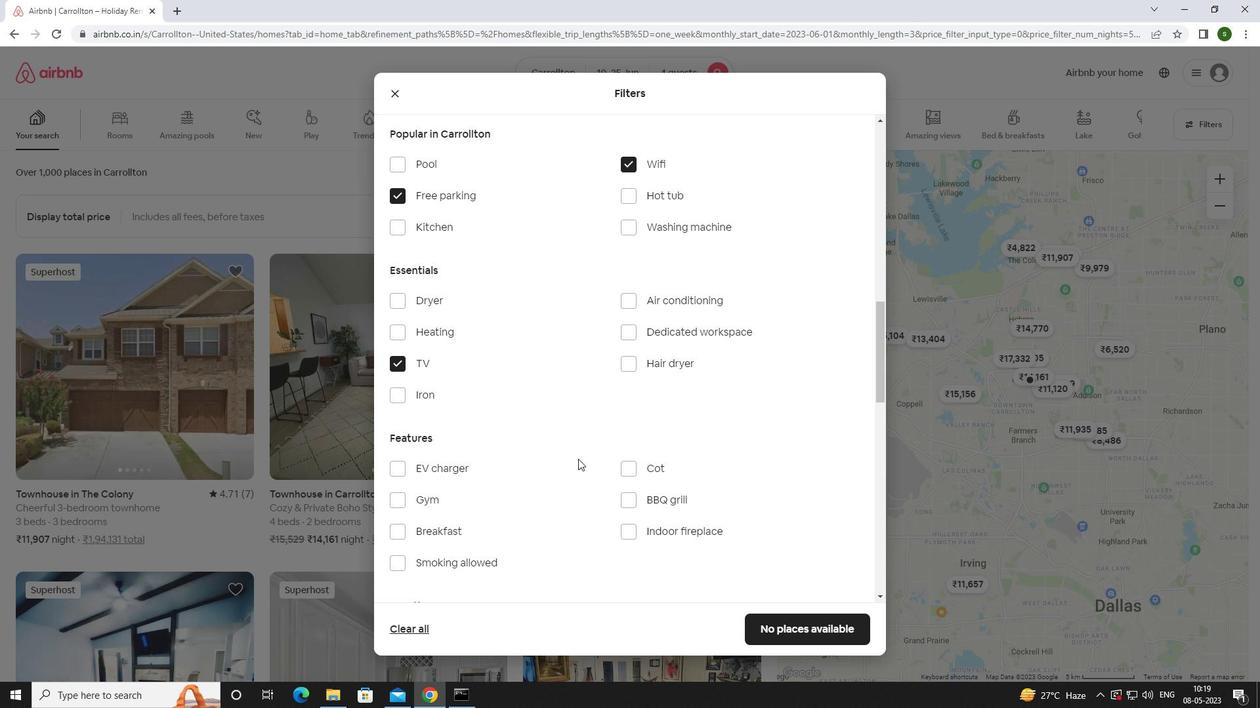 
Action: Mouse scrolled (563, 457) with delta (0, 0)
Screenshot: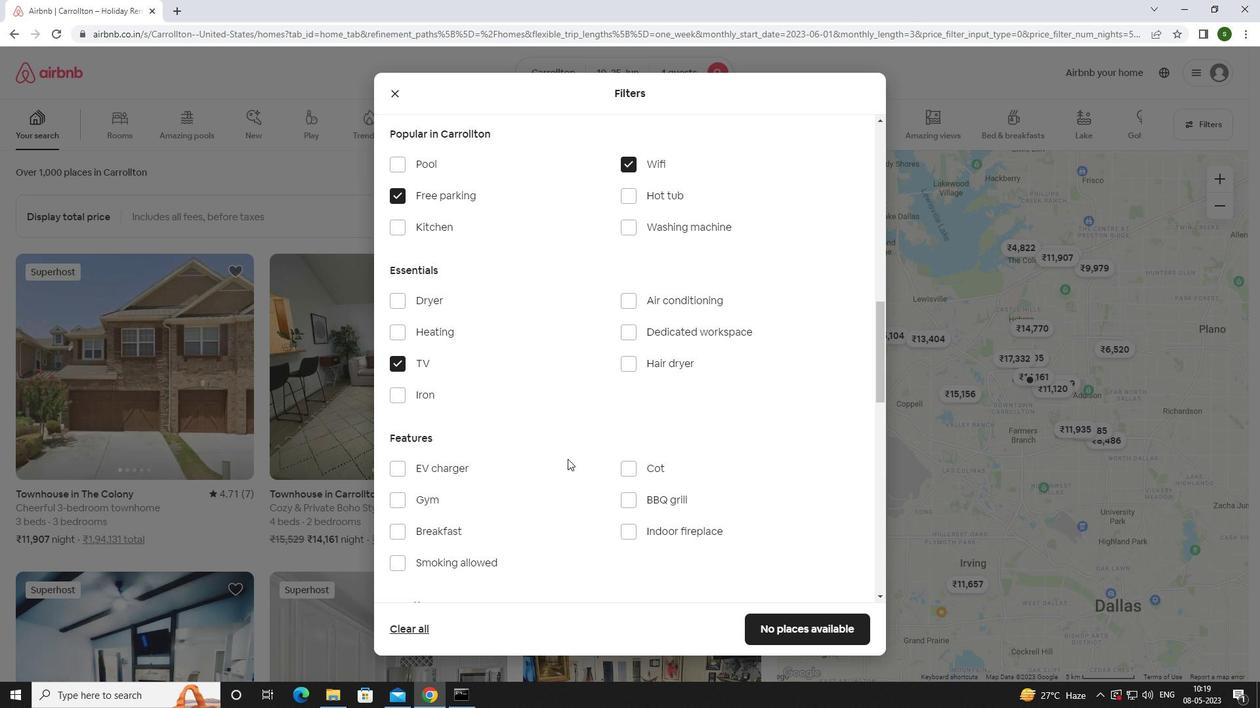 
Action: Mouse moved to (418, 435)
Screenshot: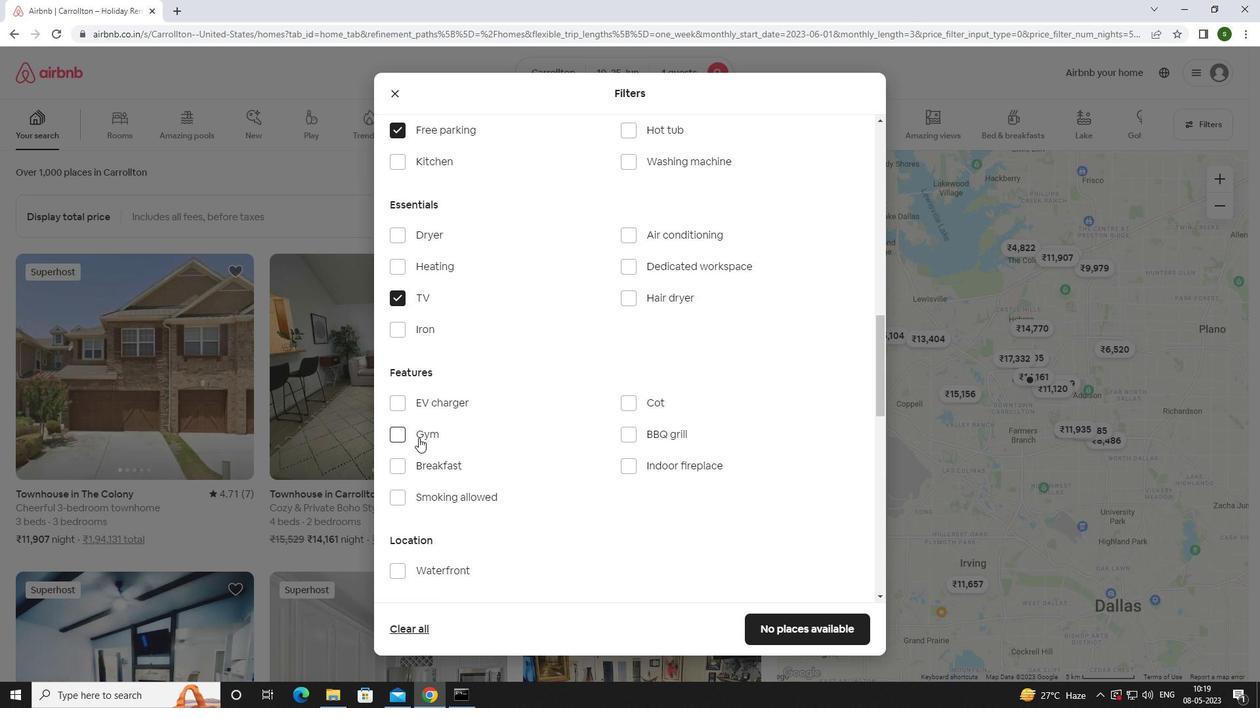 
Action: Mouse pressed left at (418, 435)
Screenshot: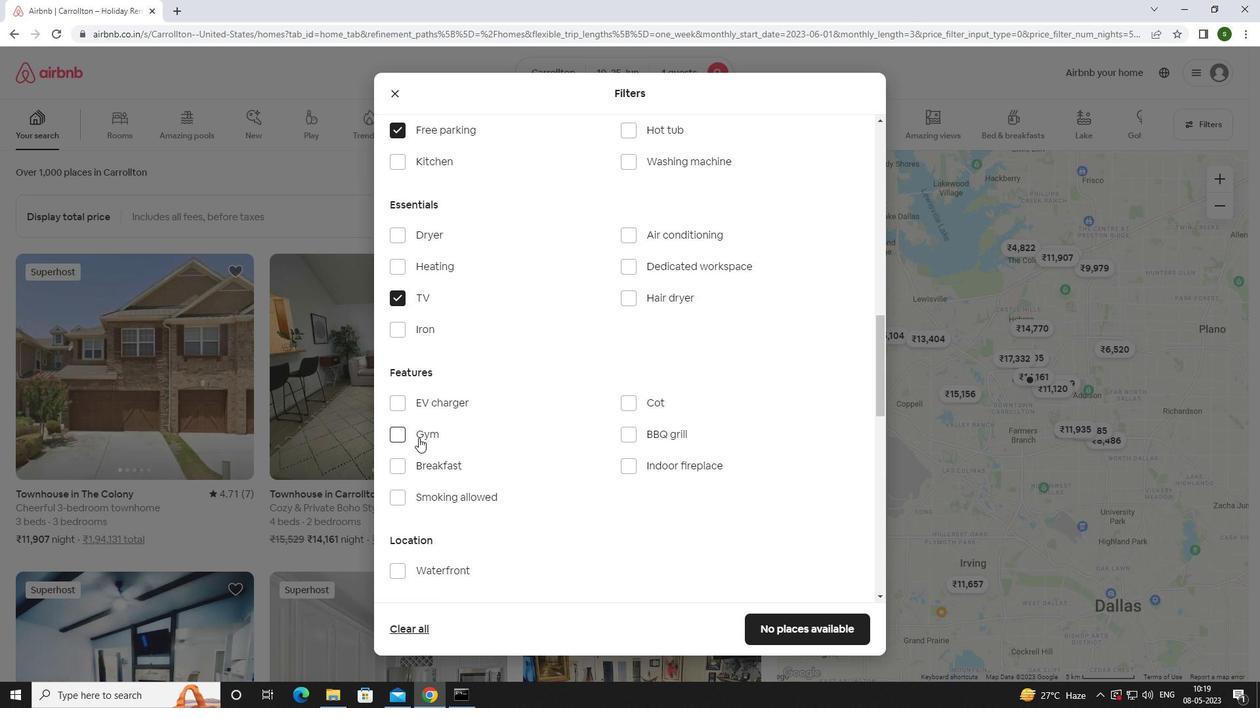 
Action: Mouse moved to (418, 460)
Screenshot: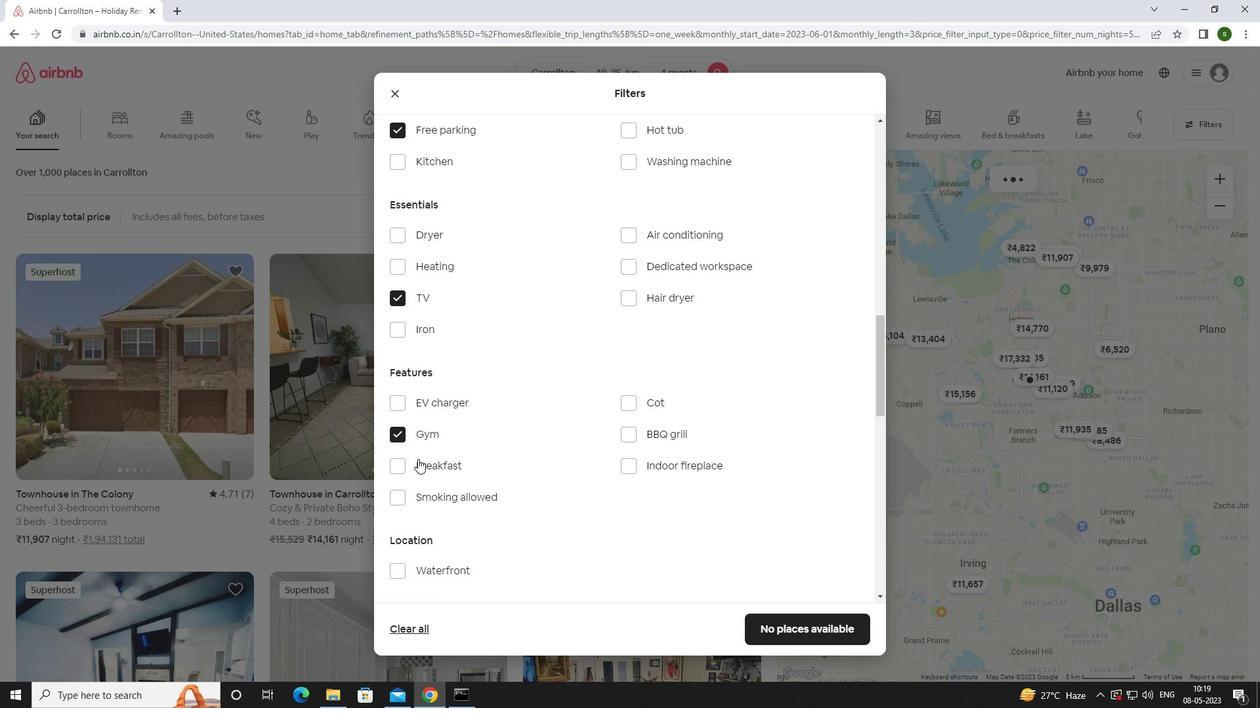 
Action: Mouse pressed left at (418, 460)
Screenshot: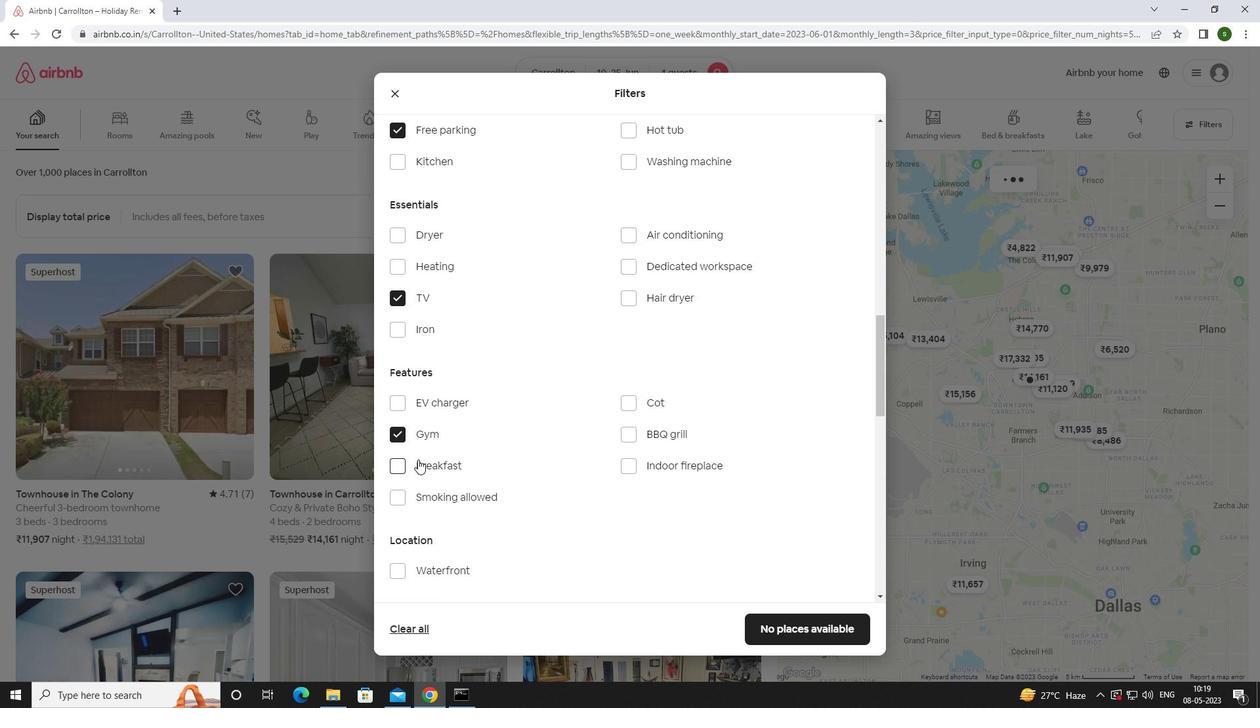 
Action: Mouse moved to (534, 440)
Screenshot: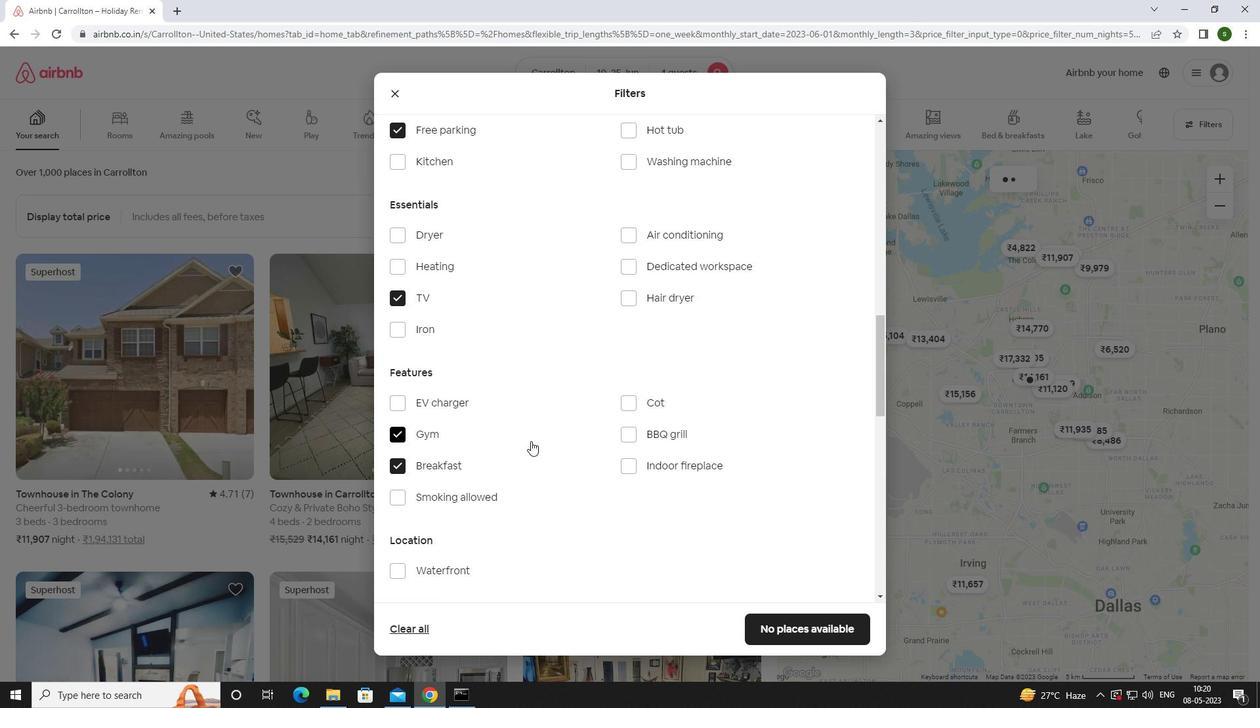 
Action: Mouse scrolled (534, 439) with delta (0, 0)
Screenshot: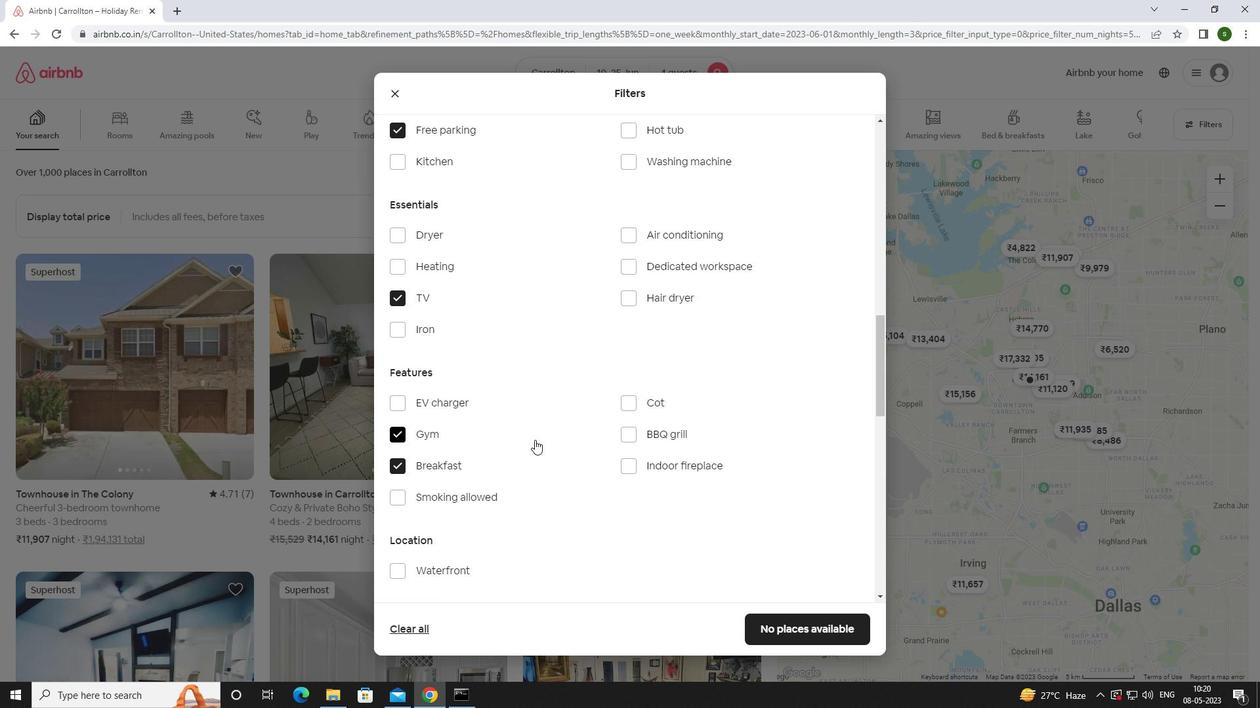 
Action: Mouse scrolled (534, 439) with delta (0, 0)
Screenshot: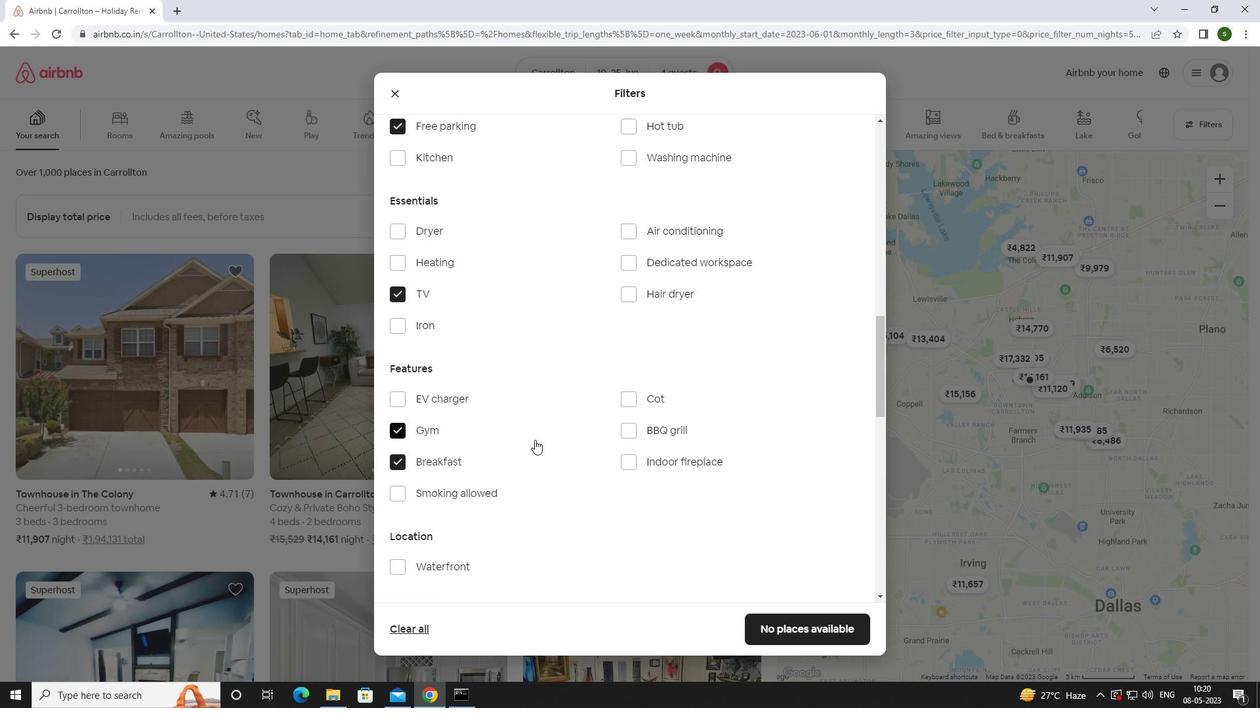 
Action: Mouse scrolled (534, 439) with delta (0, 0)
Screenshot: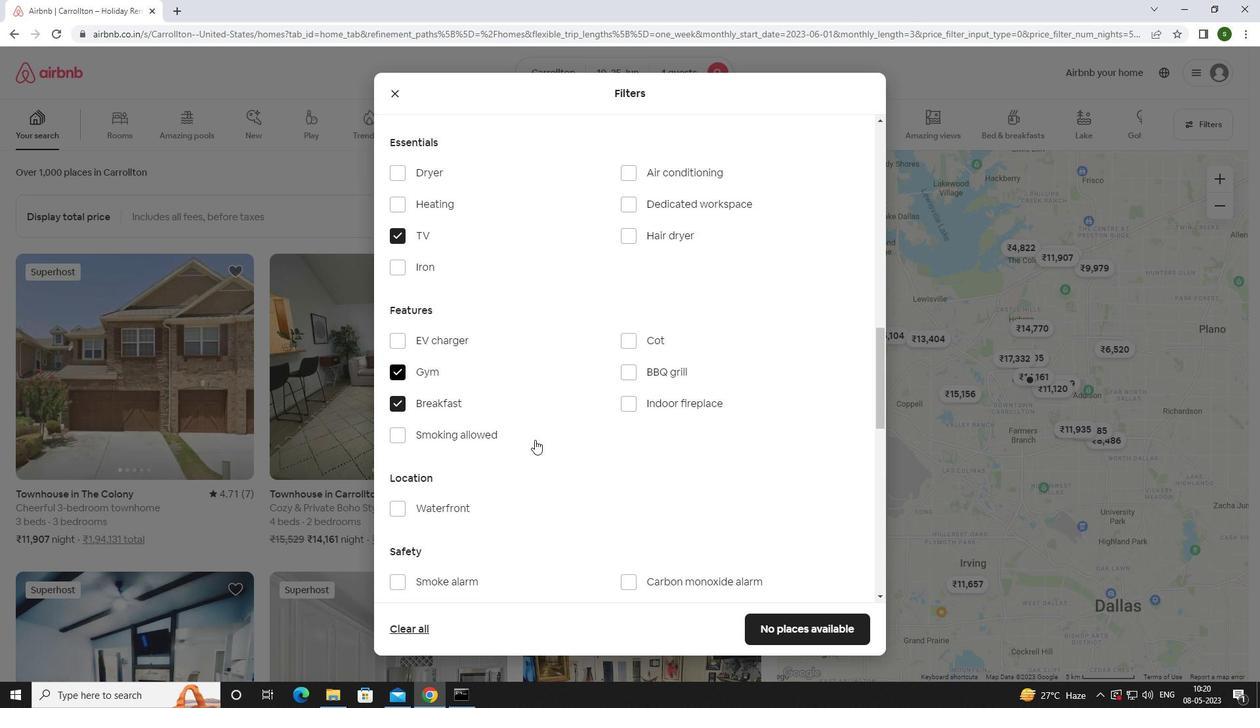 
Action: Mouse scrolled (534, 439) with delta (0, 0)
Screenshot: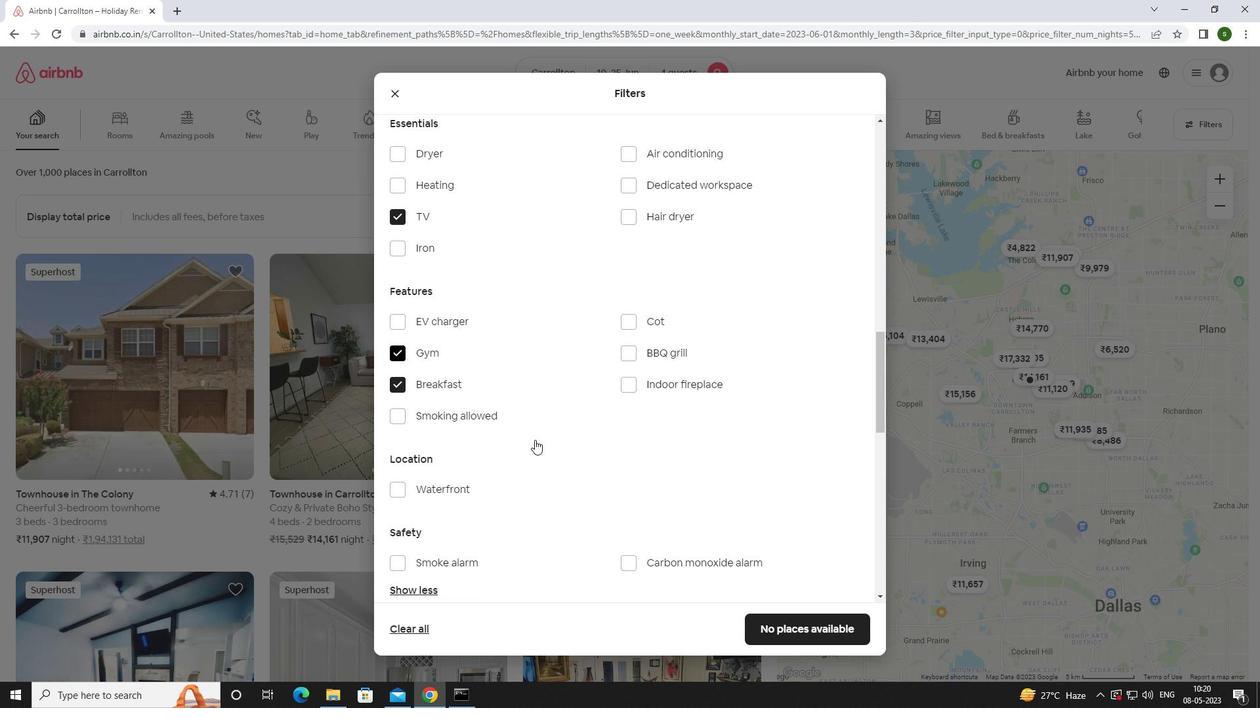 
Action: Mouse scrolled (534, 439) with delta (0, 0)
Screenshot: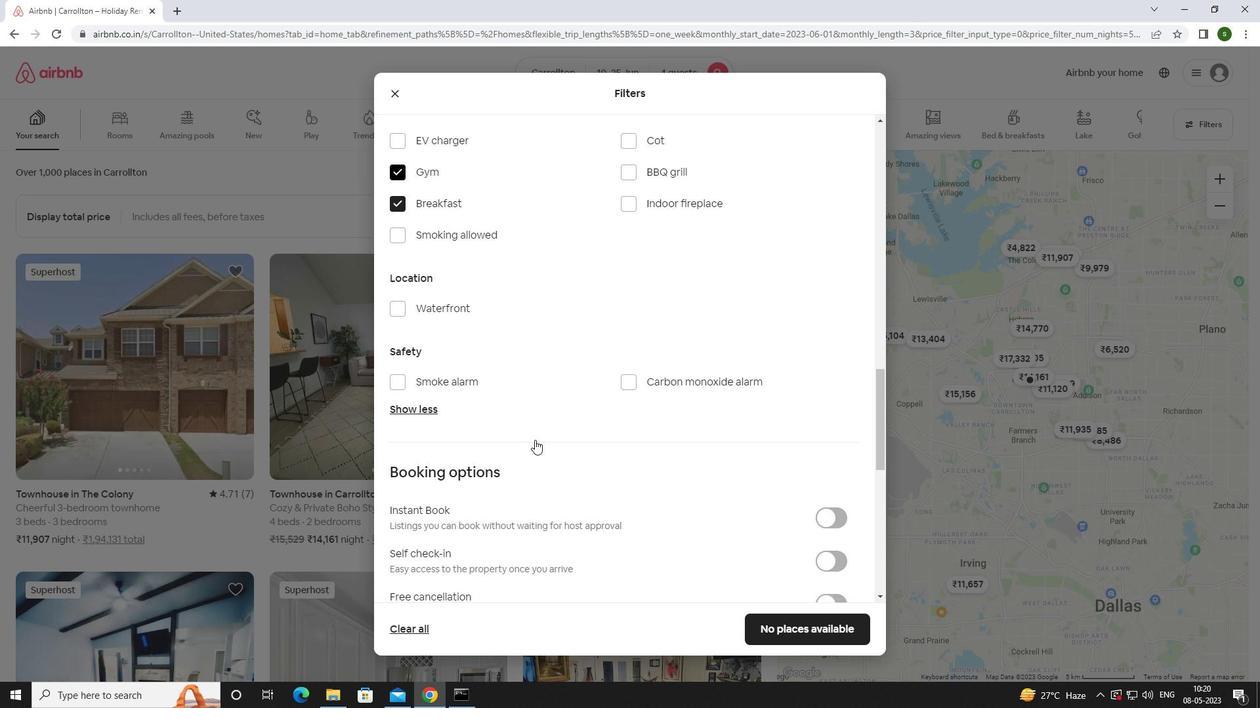 
Action: Mouse moved to (832, 494)
Screenshot: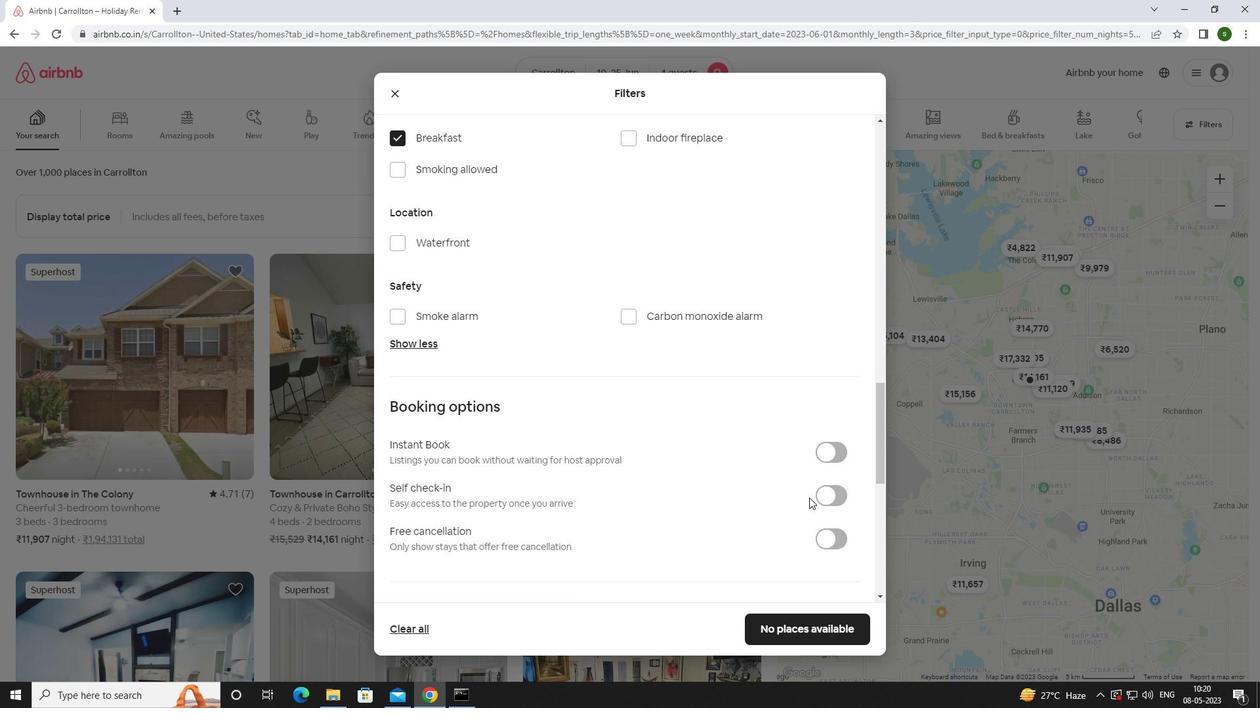 
Action: Mouse pressed left at (832, 494)
Screenshot: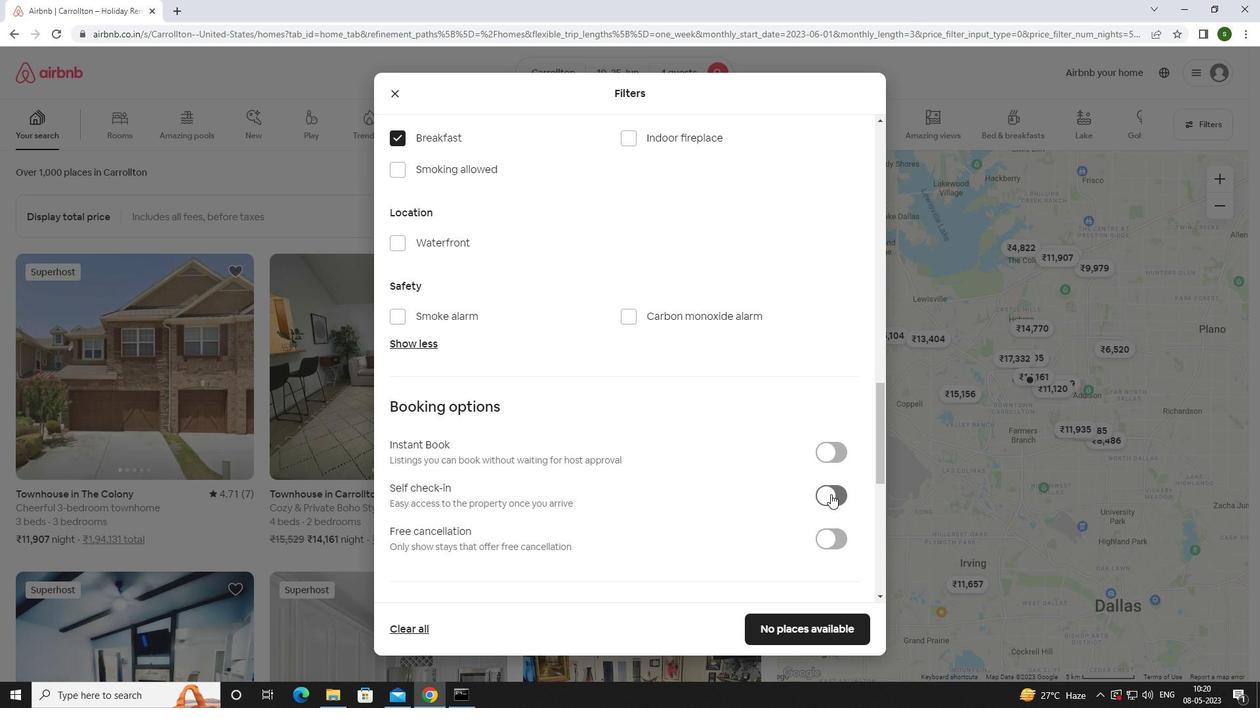 
Action: Mouse moved to (640, 453)
Screenshot: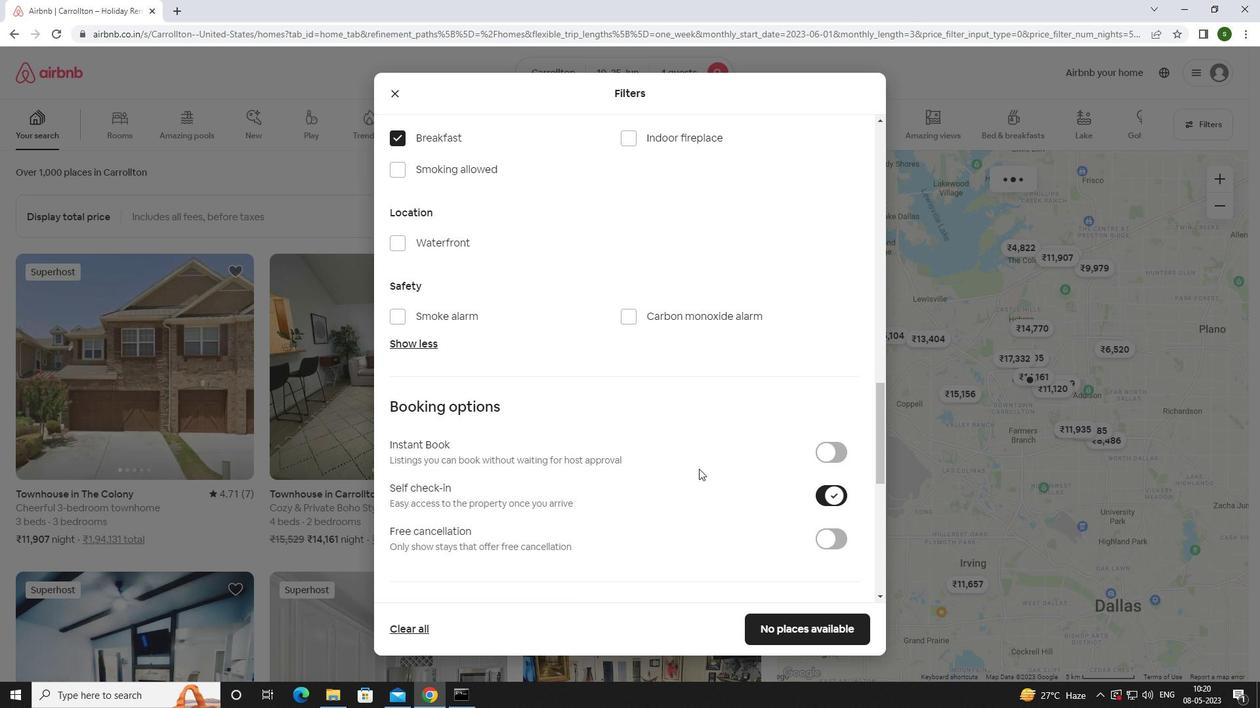 
Action: Mouse scrolled (640, 452) with delta (0, 0)
Screenshot: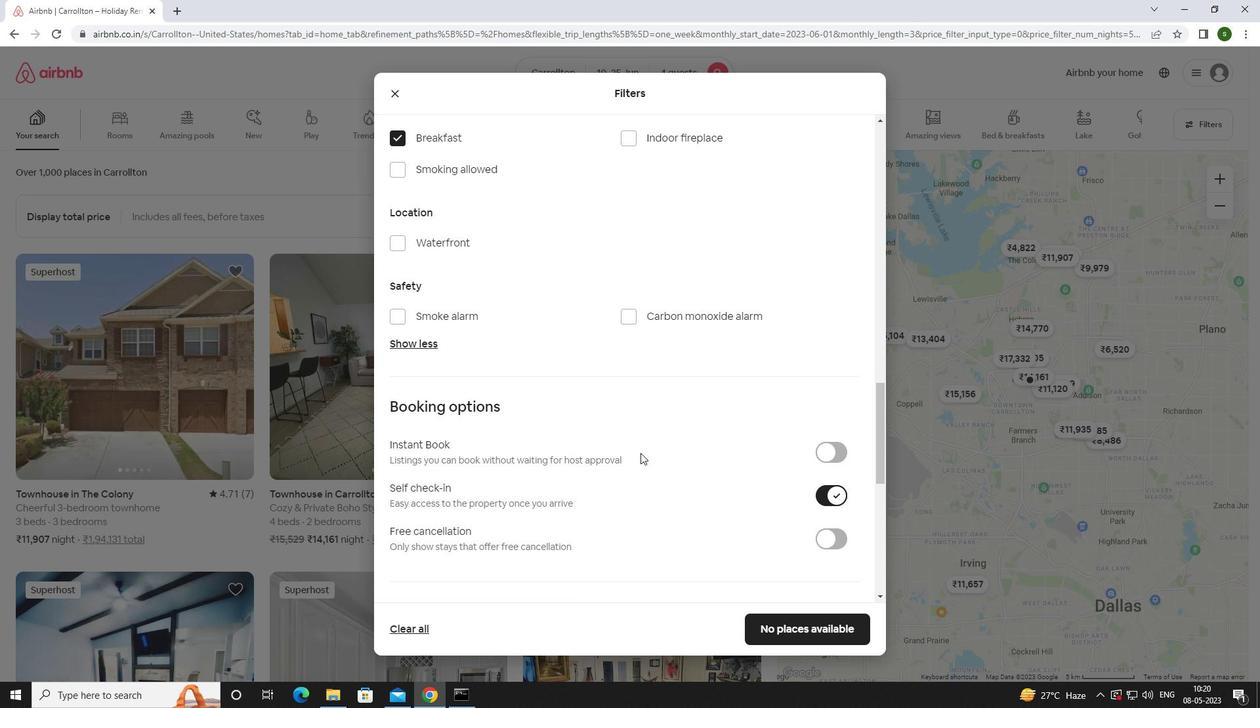 
Action: Mouse scrolled (640, 452) with delta (0, 0)
Screenshot: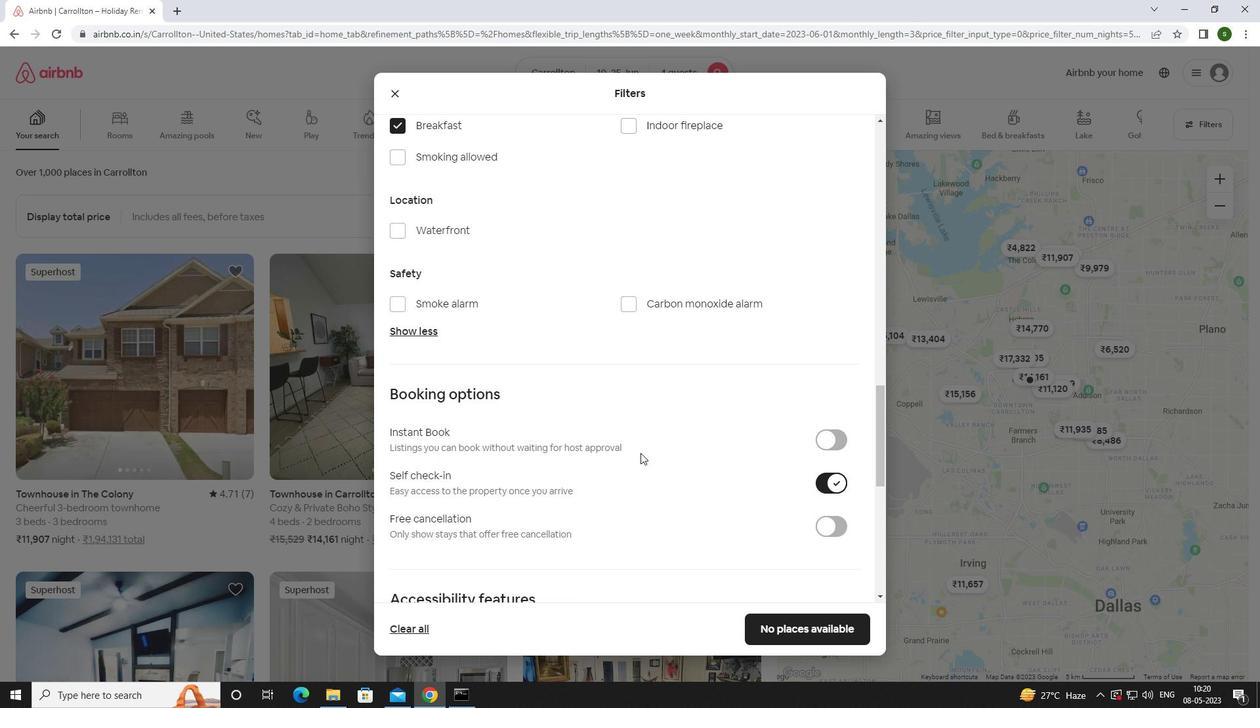 
Action: Mouse scrolled (640, 452) with delta (0, 0)
Screenshot: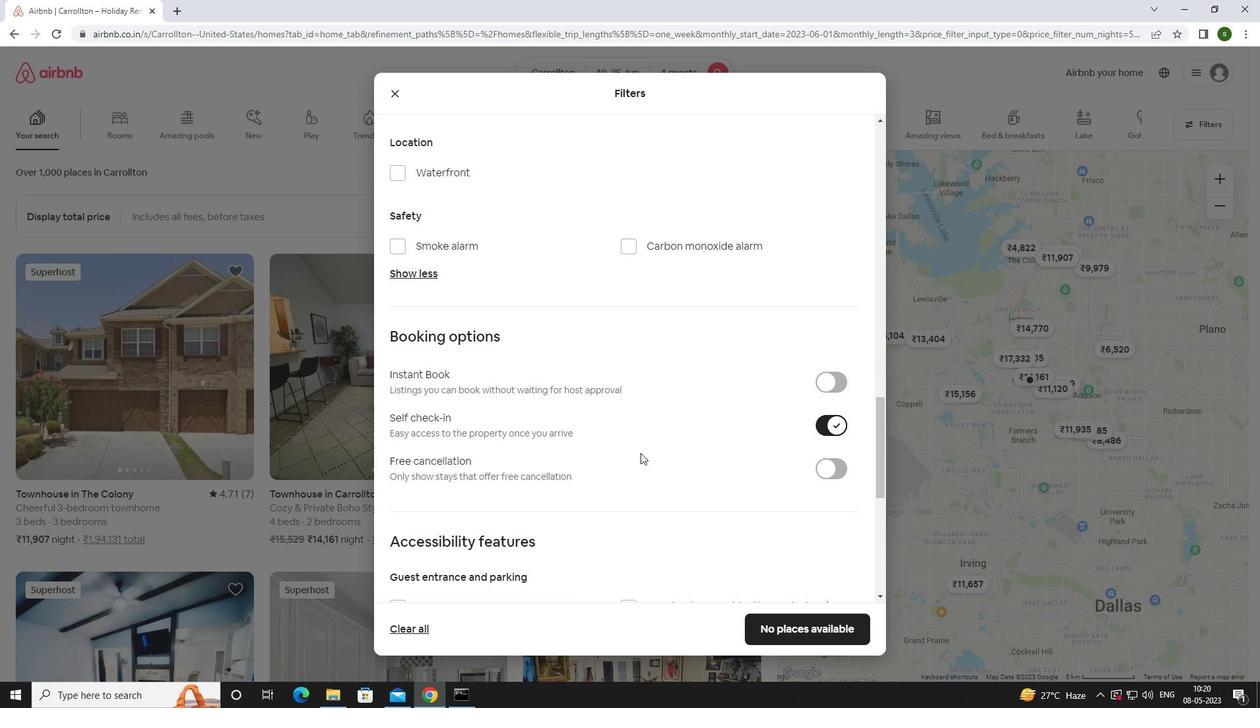 
Action: Mouse scrolled (640, 452) with delta (0, 0)
Screenshot: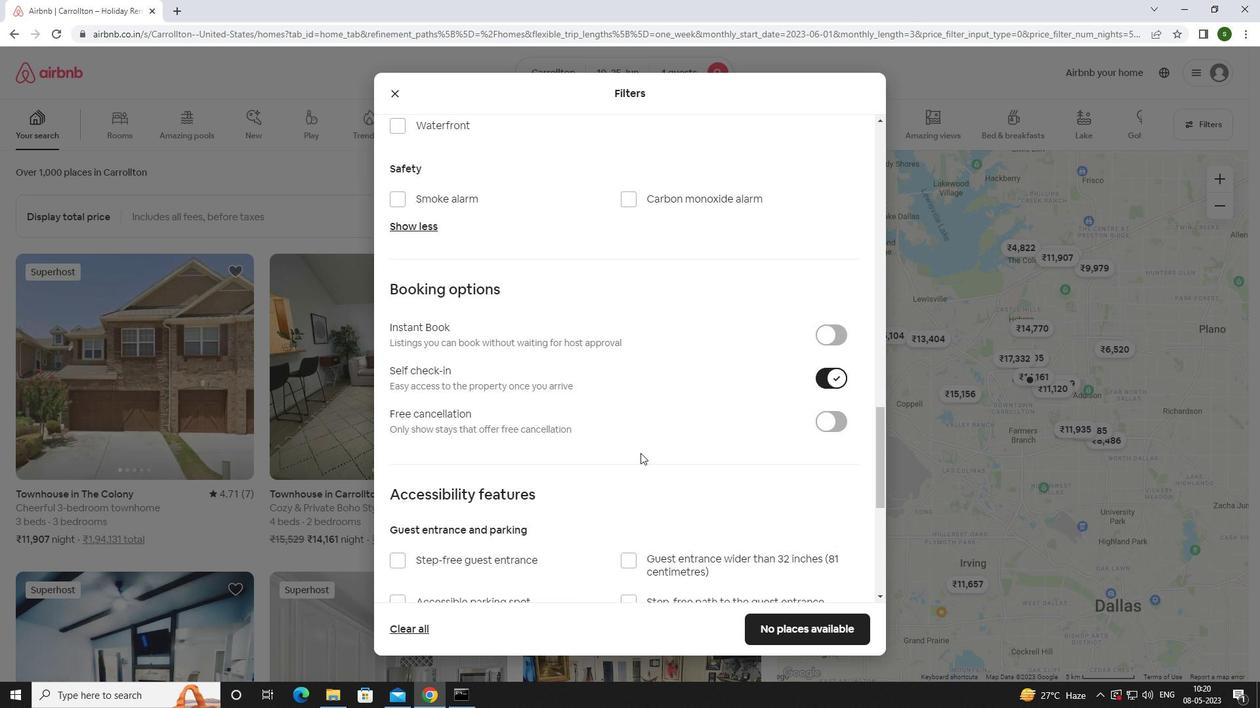 
Action: Mouse scrolled (640, 452) with delta (0, 0)
Screenshot: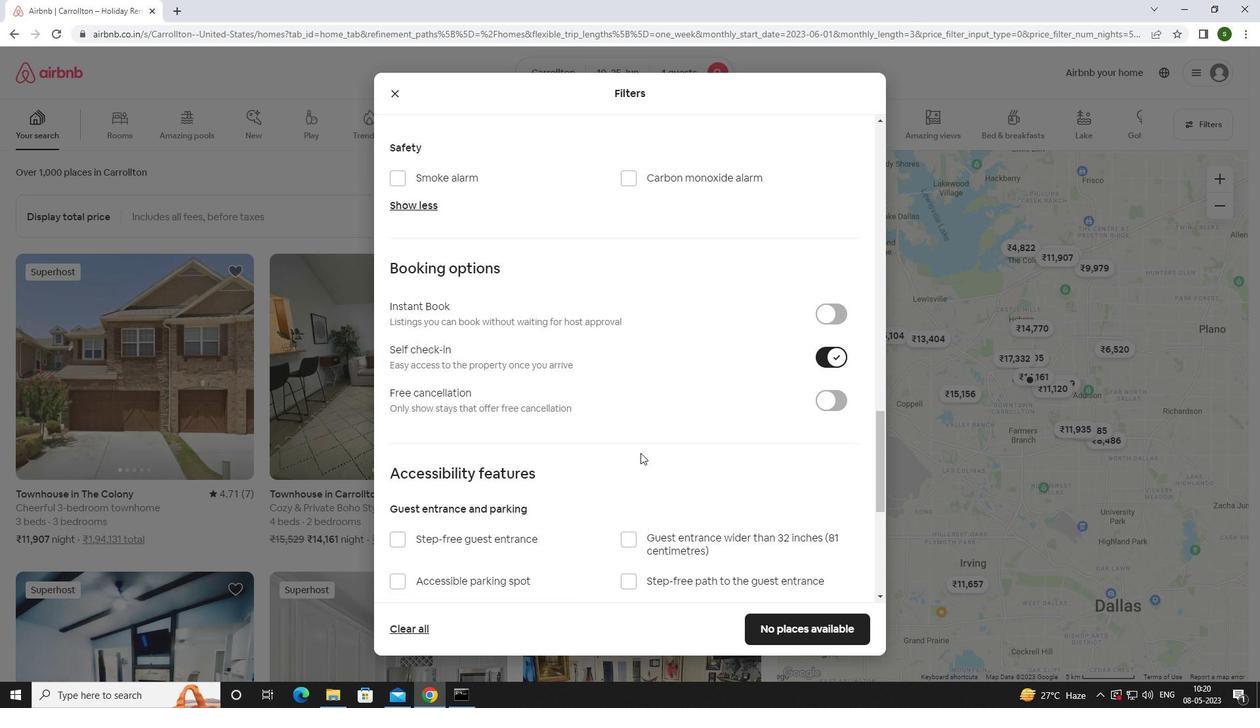 
Action: Mouse scrolled (640, 452) with delta (0, 0)
Screenshot: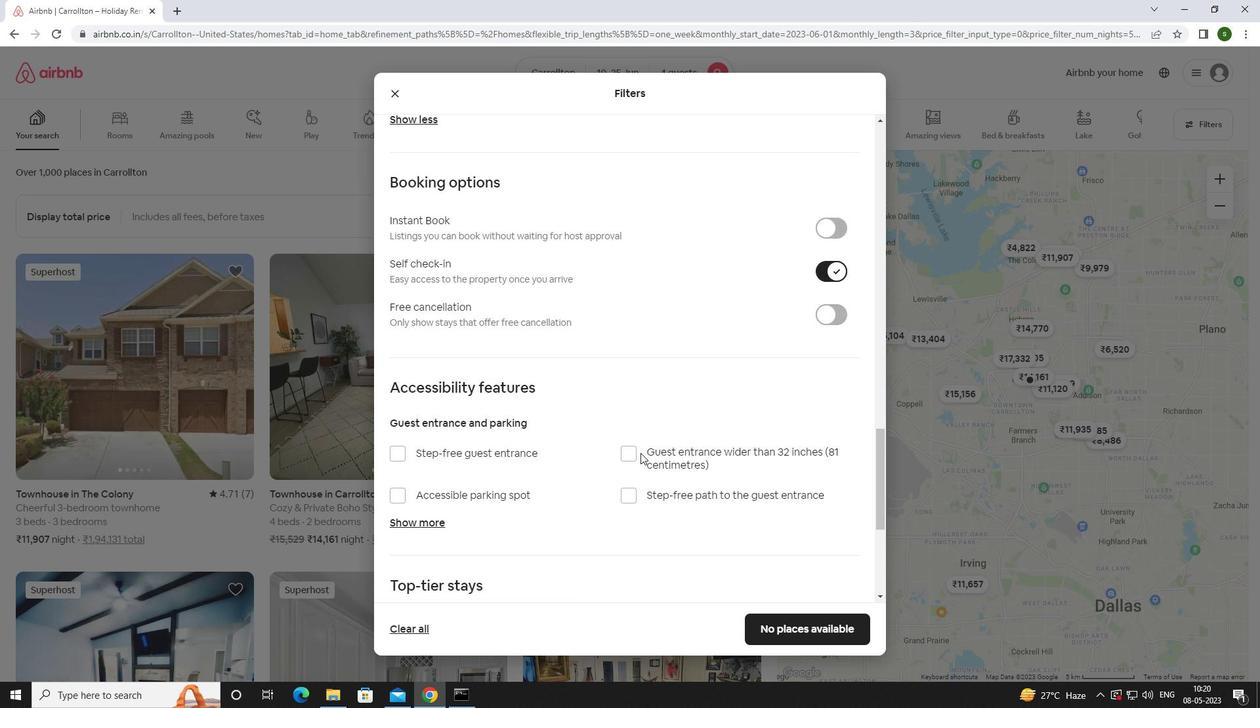 
Action: Mouse scrolled (640, 452) with delta (0, 0)
Screenshot: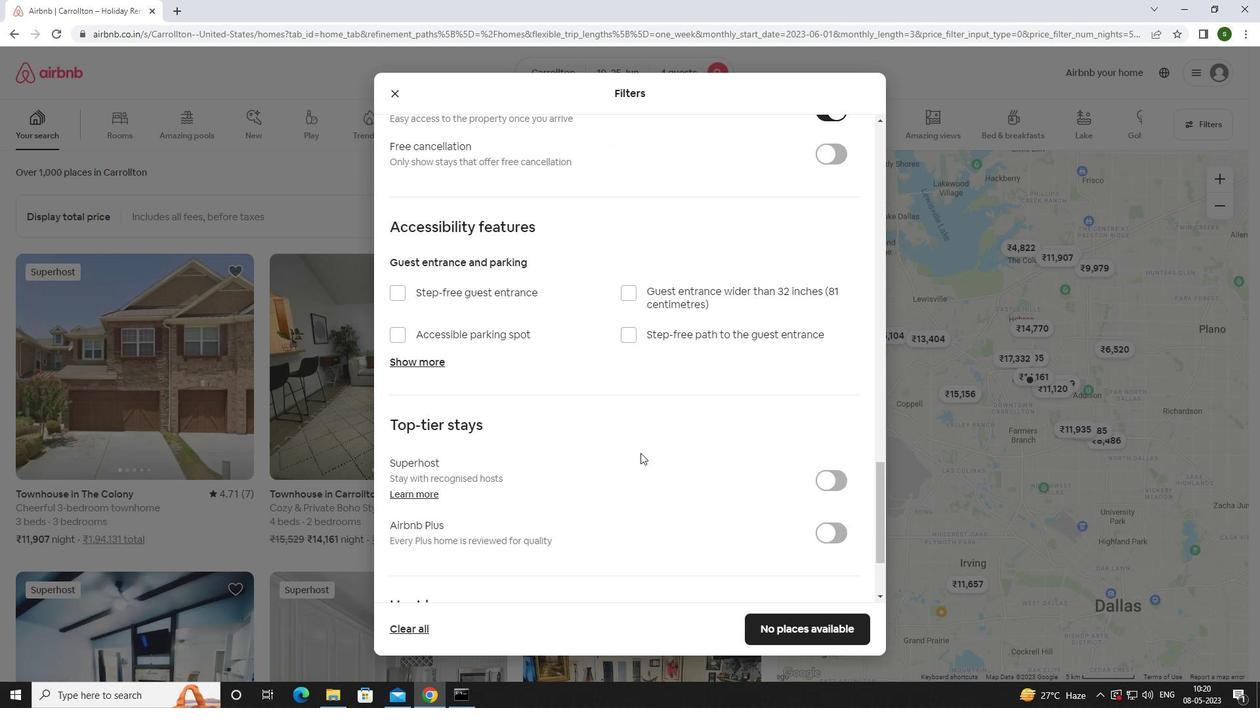 
Action: Mouse scrolled (640, 452) with delta (0, 0)
Screenshot: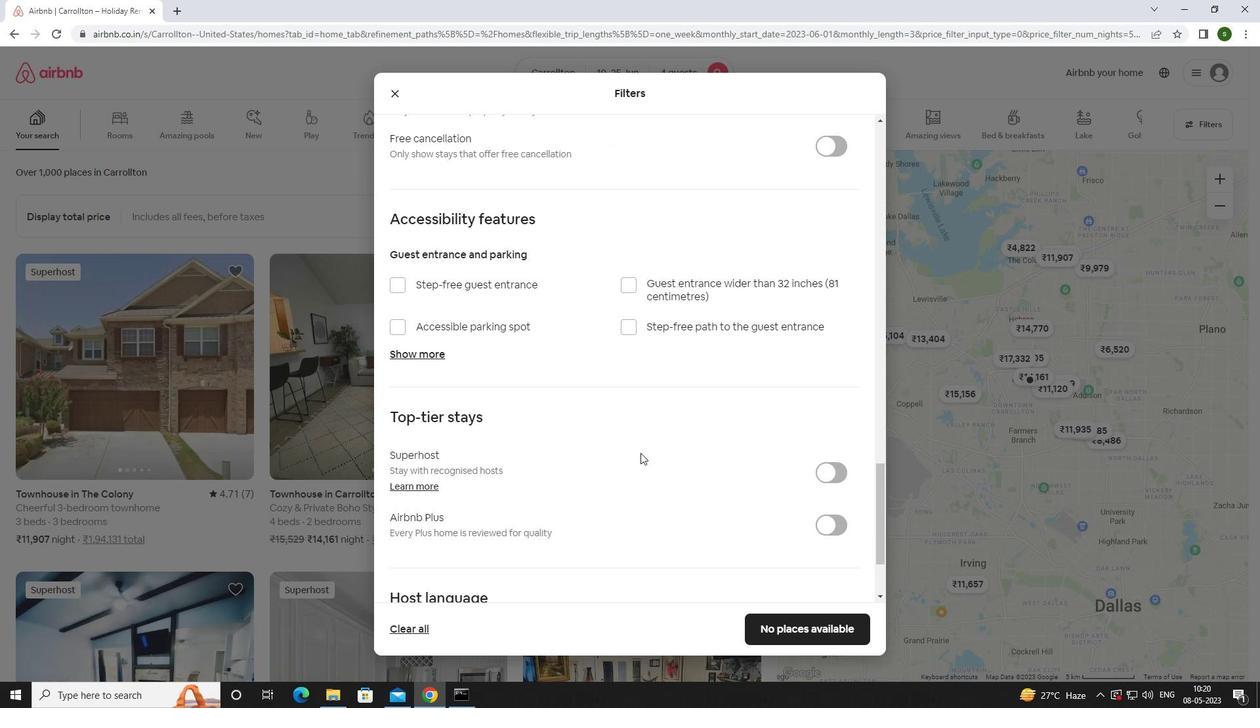 
Action: Mouse scrolled (640, 452) with delta (0, 0)
Screenshot: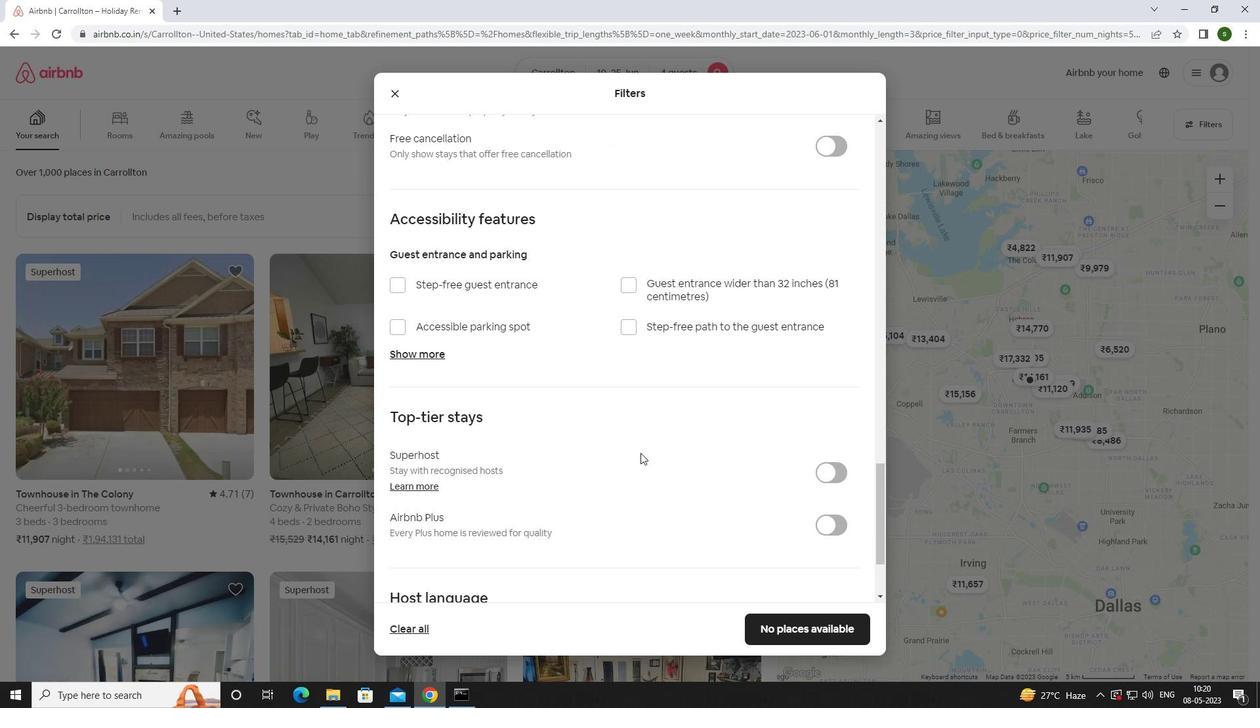
Action: Mouse scrolled (640, 452) with delta (0, 0)
Screenshot: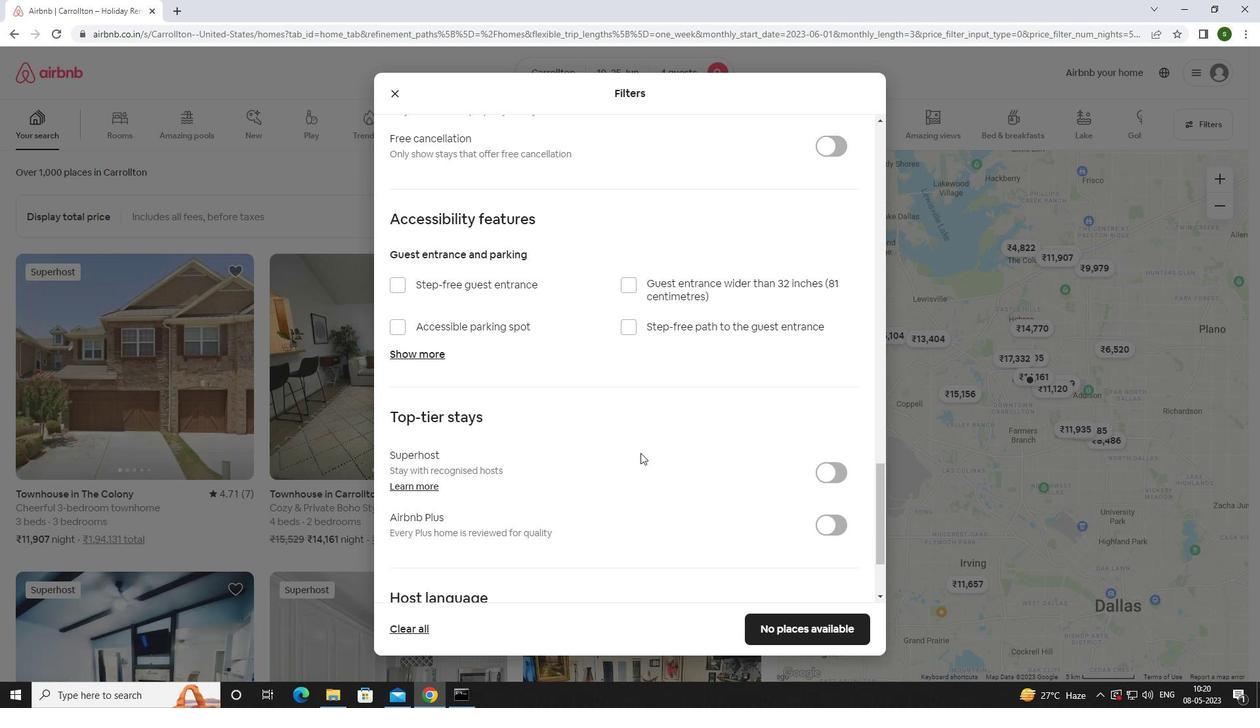 
Action: Mouse moved to (419, 515)
Screenshot: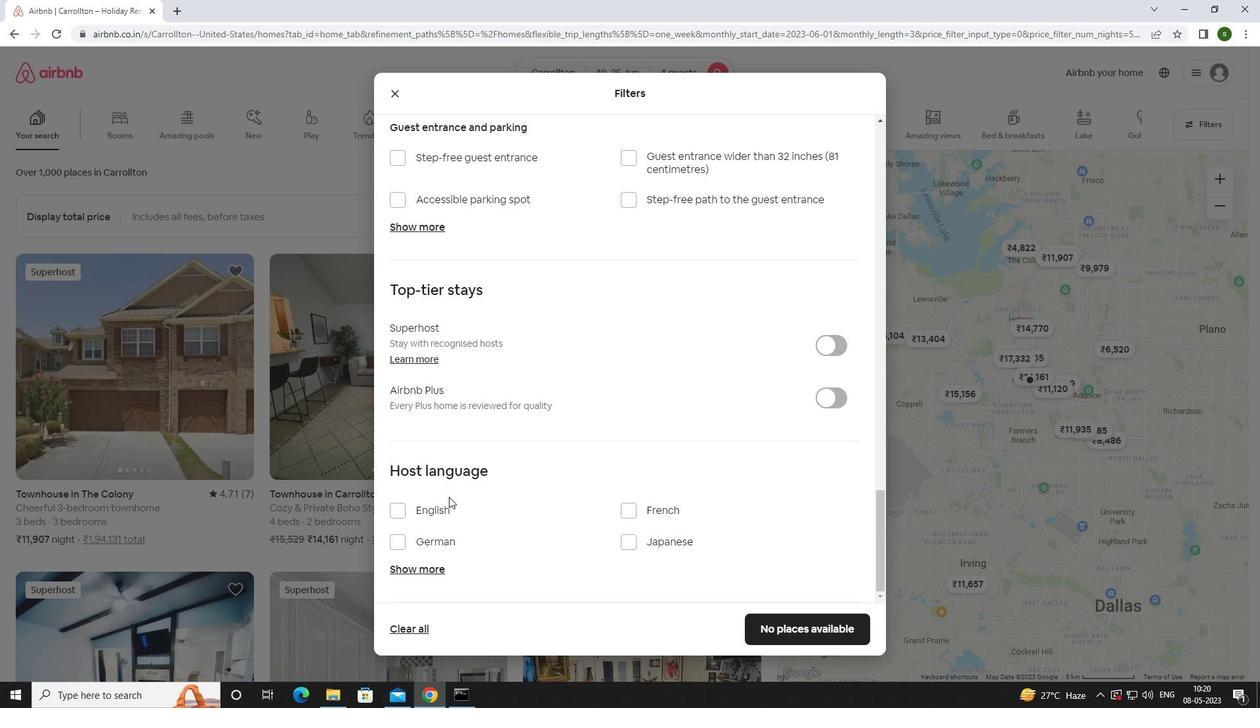 
Action: Mouse pressed left at (419, 515)
Screenshot: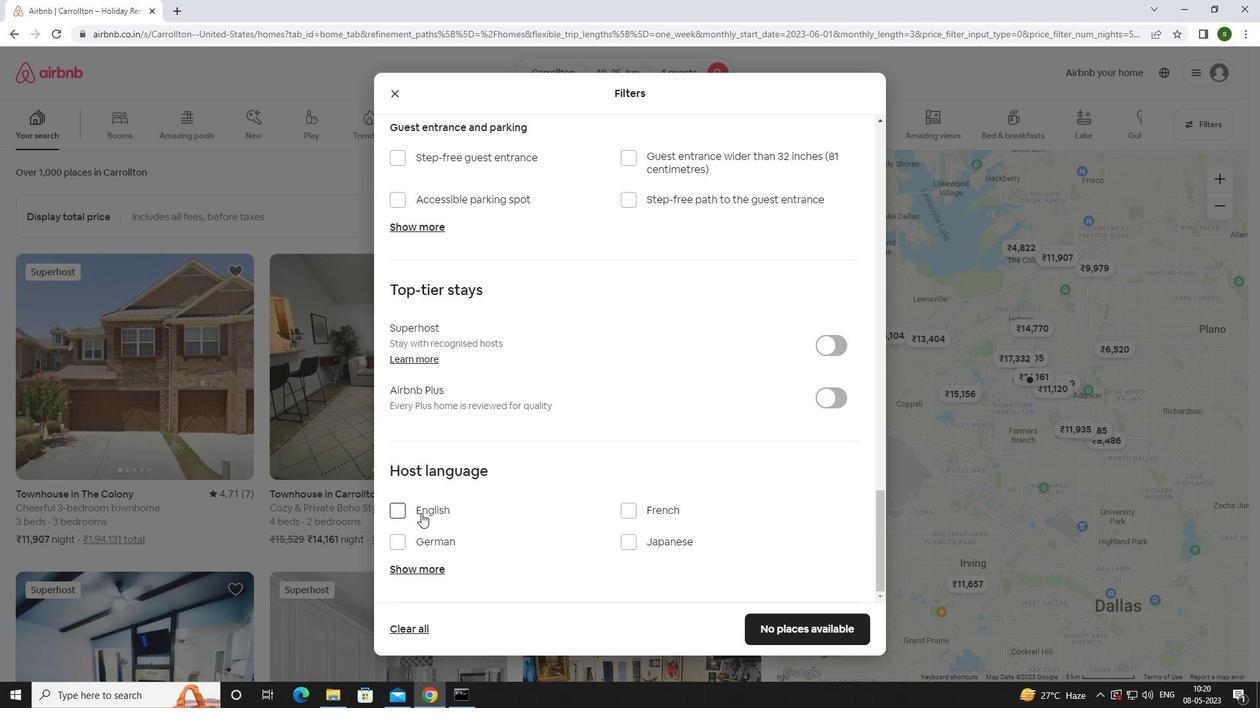 
Action: Mouse moved to (769, 634)
Screenshot: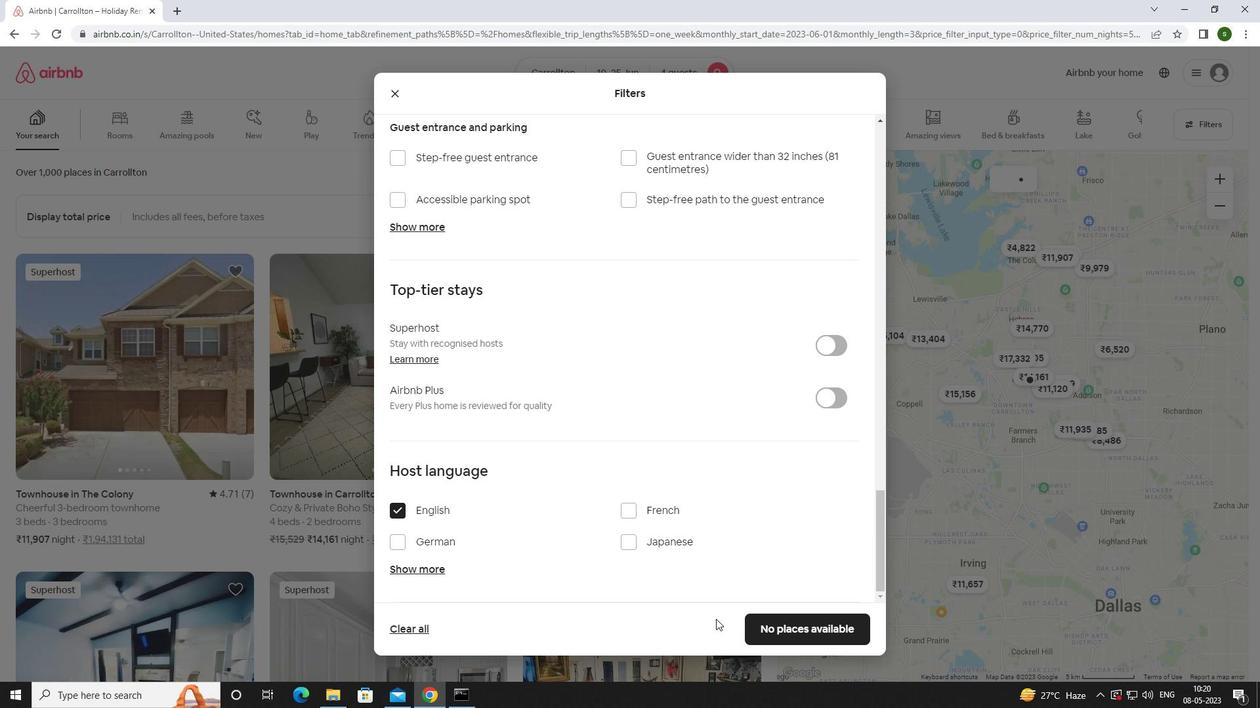 
Action: Mouse pressed left at (769, 634)
Screenshot: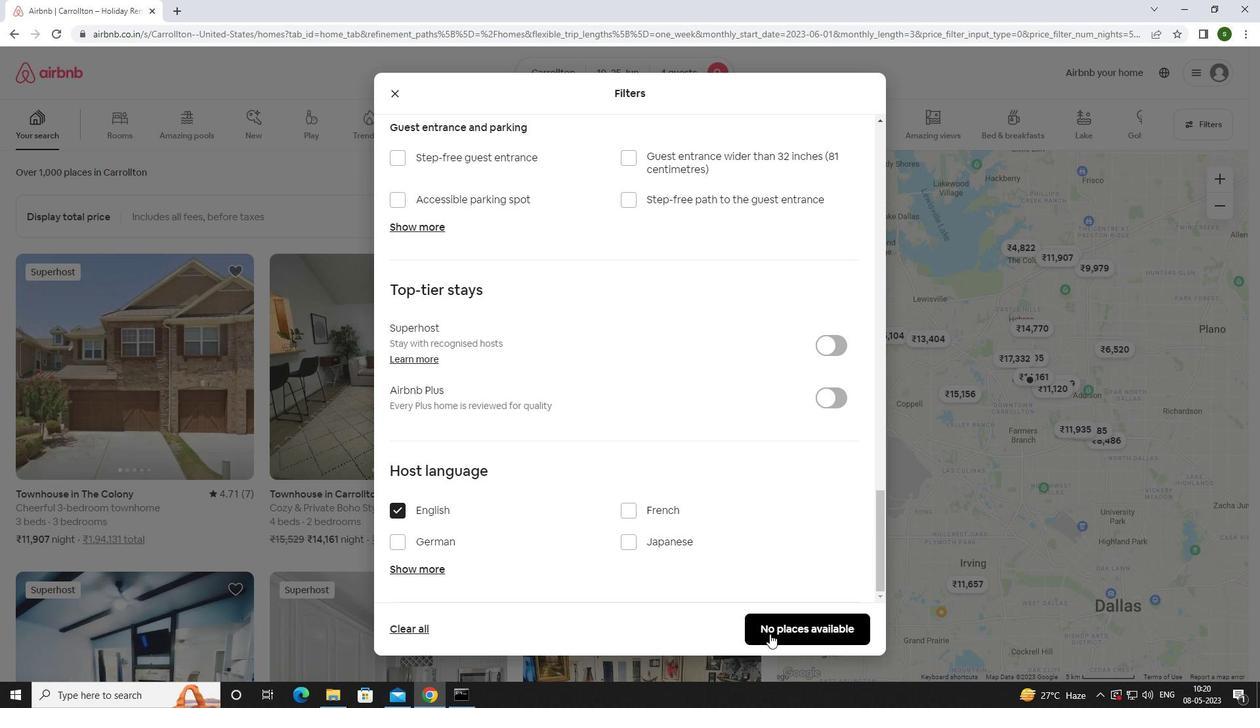 
Action: Mouse moved to (537, 254)
Screenshot: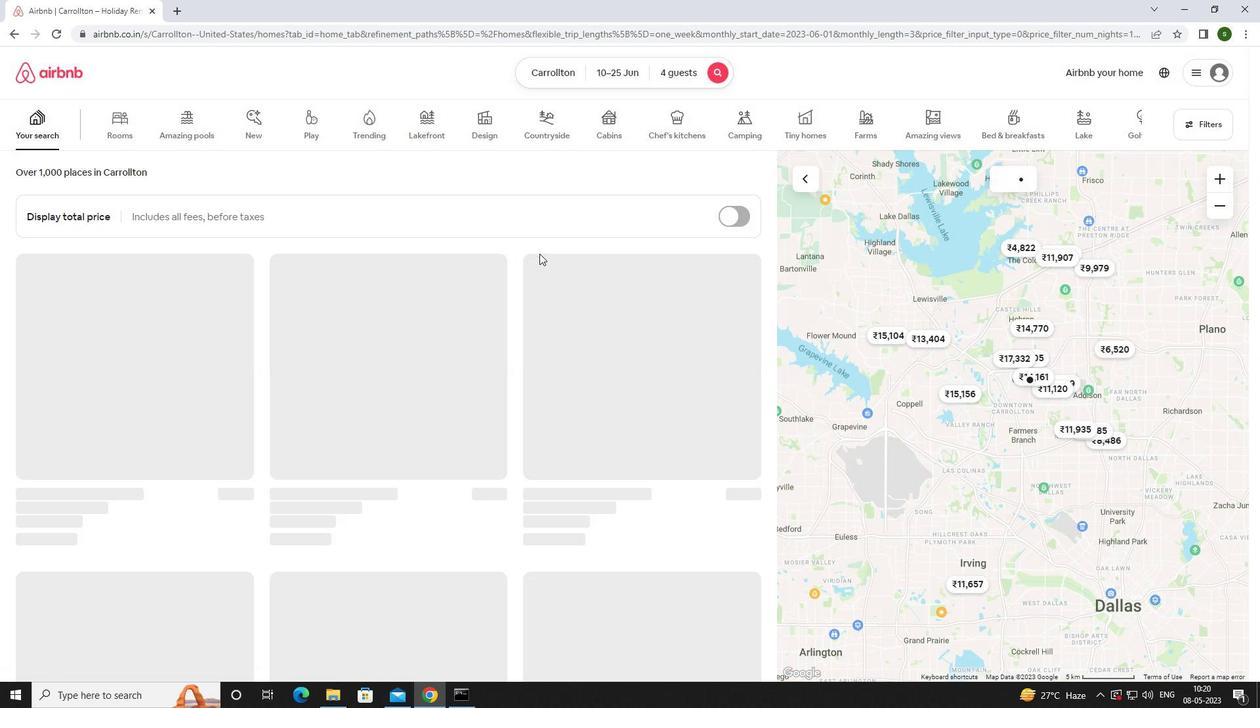 
